Task: Look for space in São Vicente, Brazil from 1st July, 2023 to 9th July, 2023 for 2 adults in price range Rs.8000 to Rs.15000. Place can be entire place with 1  bedroom having 1 bed and 1 bathroom. Property type can be house. Amenities needed are: washing machine, . Booking option can be shelf check-in. Required host language is Spanish.
Action: Mouse moved to (485, 122)
Screenshot: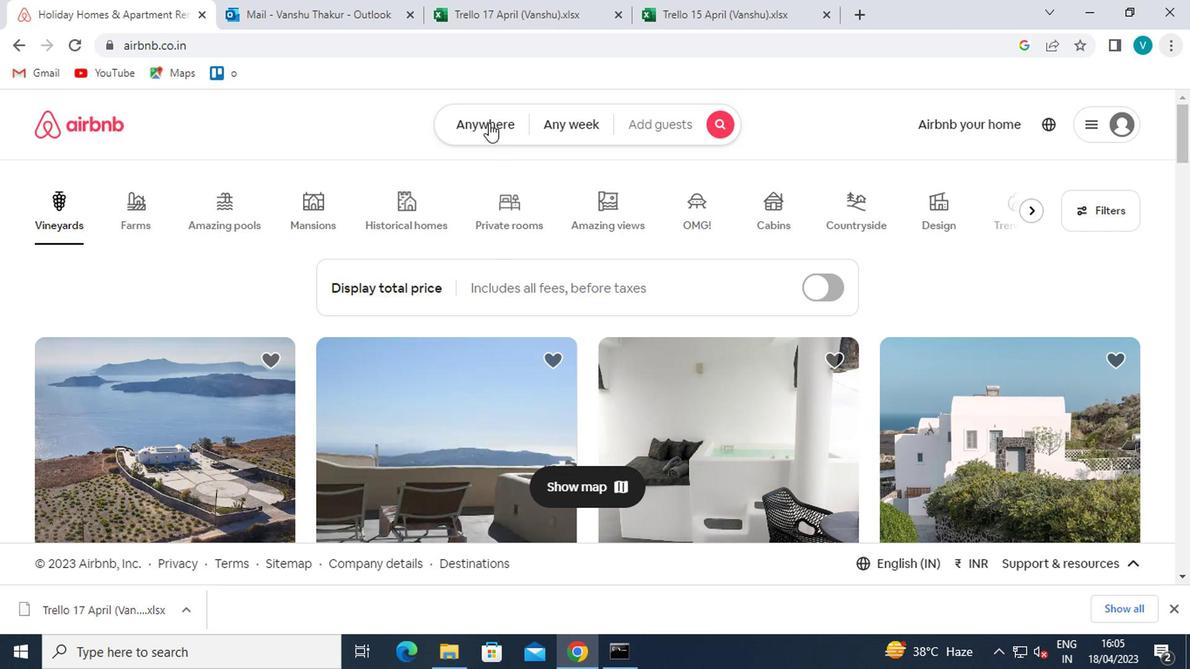 
Action: Mouse pressed left at (485, 122)
Screenshot: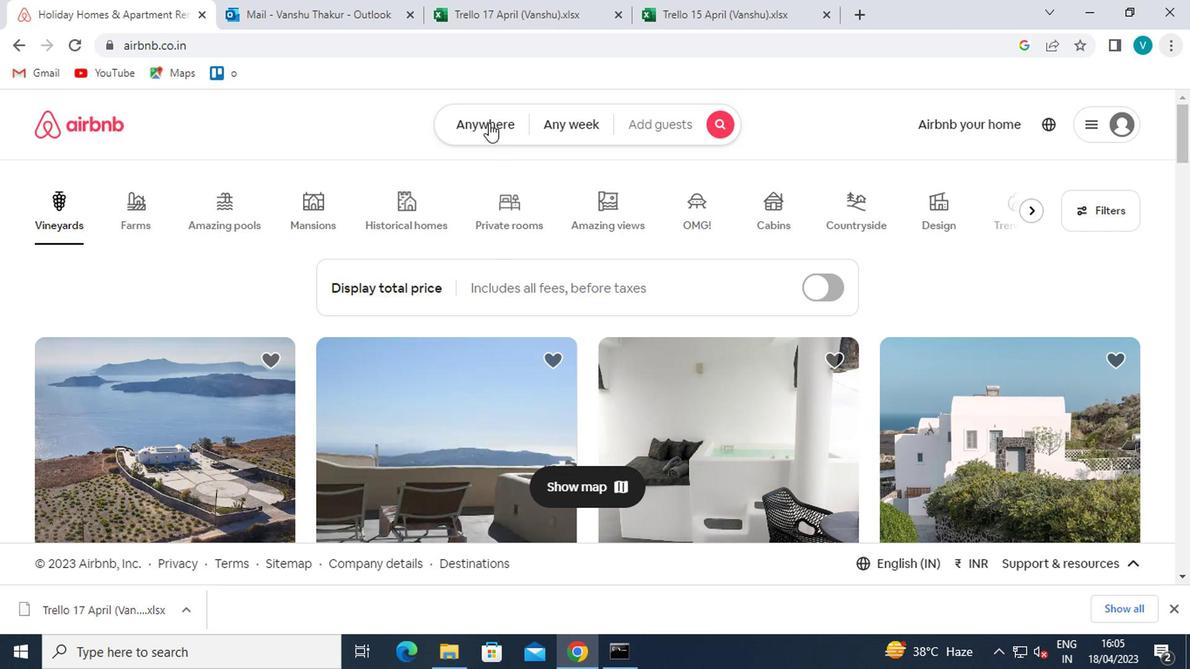 
Action: Mouse moved to (424, 190)
Screenshot: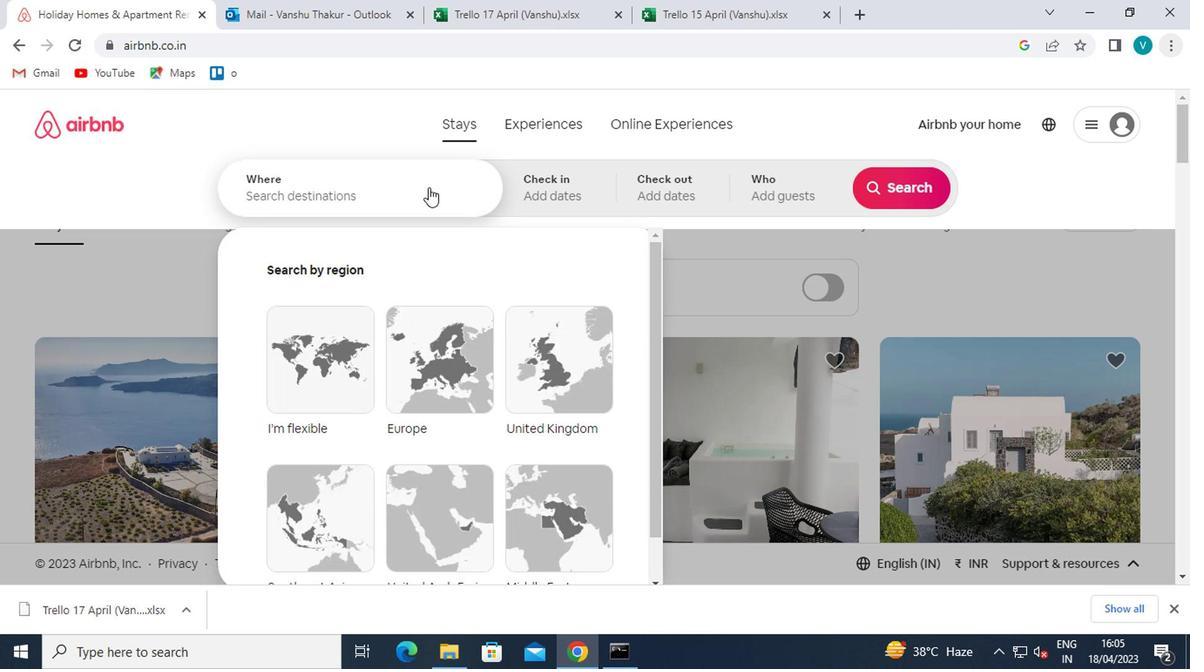 
Action: Mouse pressed left at (424, 190)
Screenshot: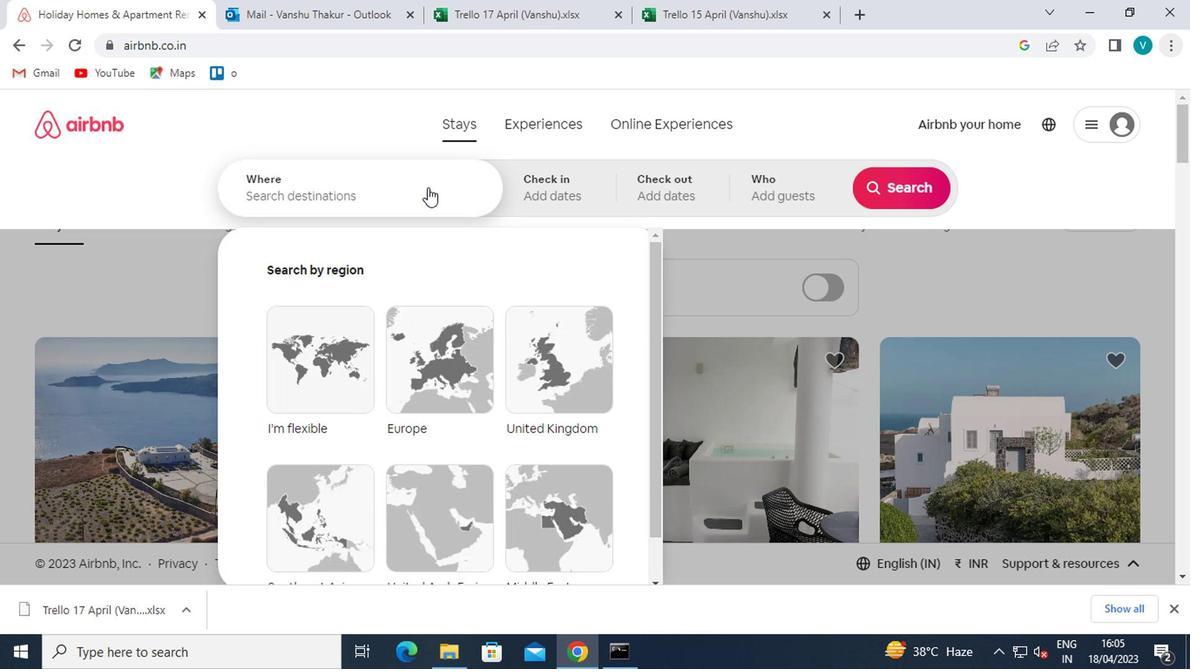 
Action: Key pressed <Key.shift>SAO<Key.space><Key.shift>VICENTE
Screenshot: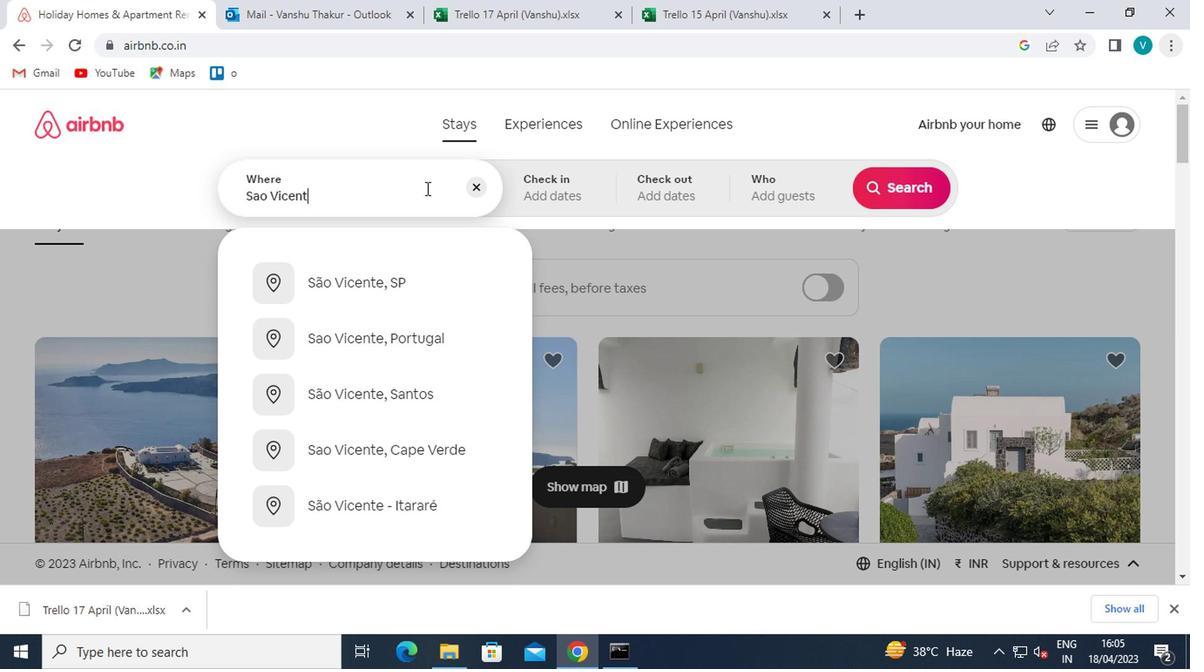 
Action: Mouse moved to (402, 328)
Screenshot: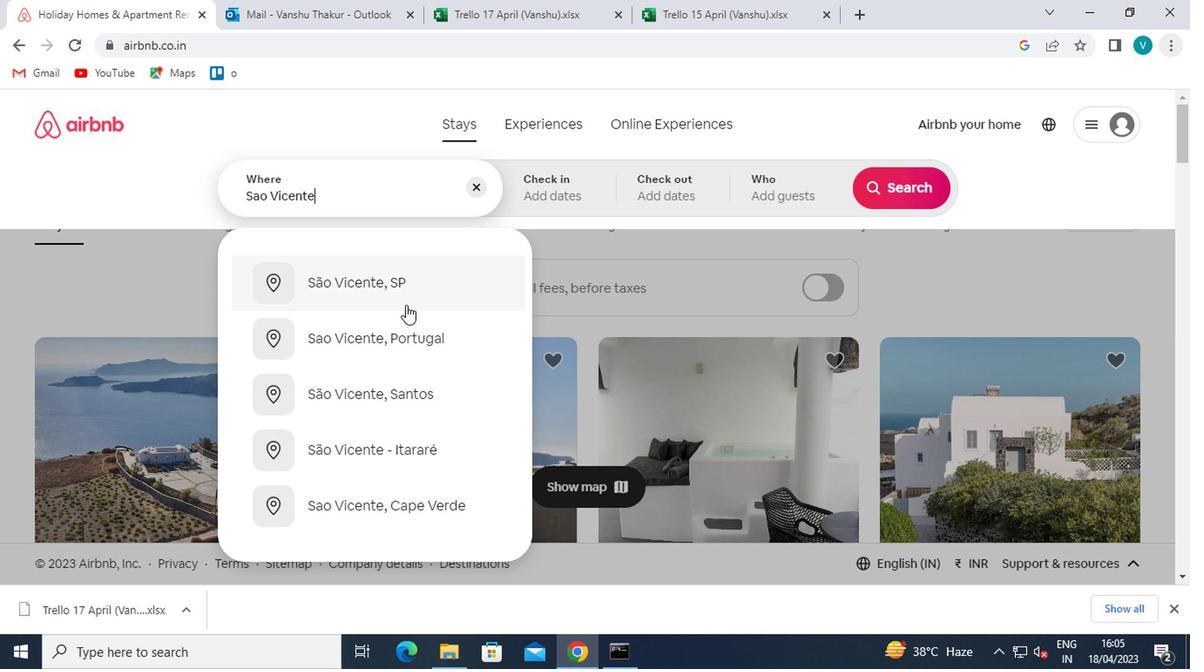 
Action: Mouse pressed left at (402, 328)
Screenshot: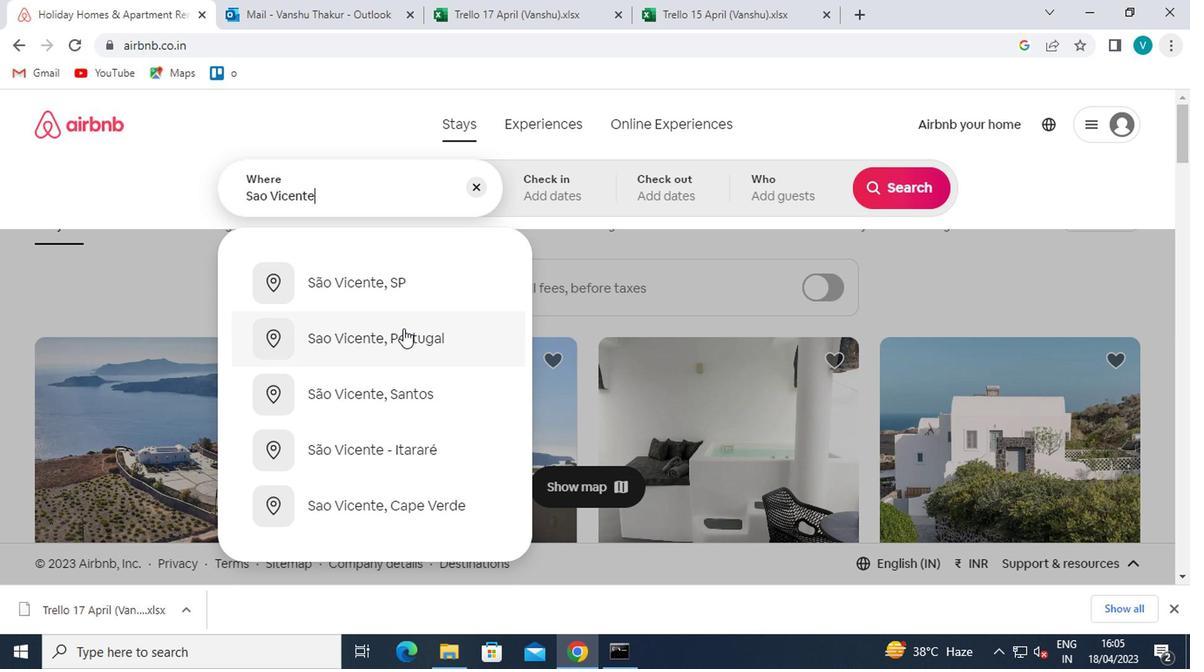 
Action: Mouse moved to (884, 332)
Screenshot: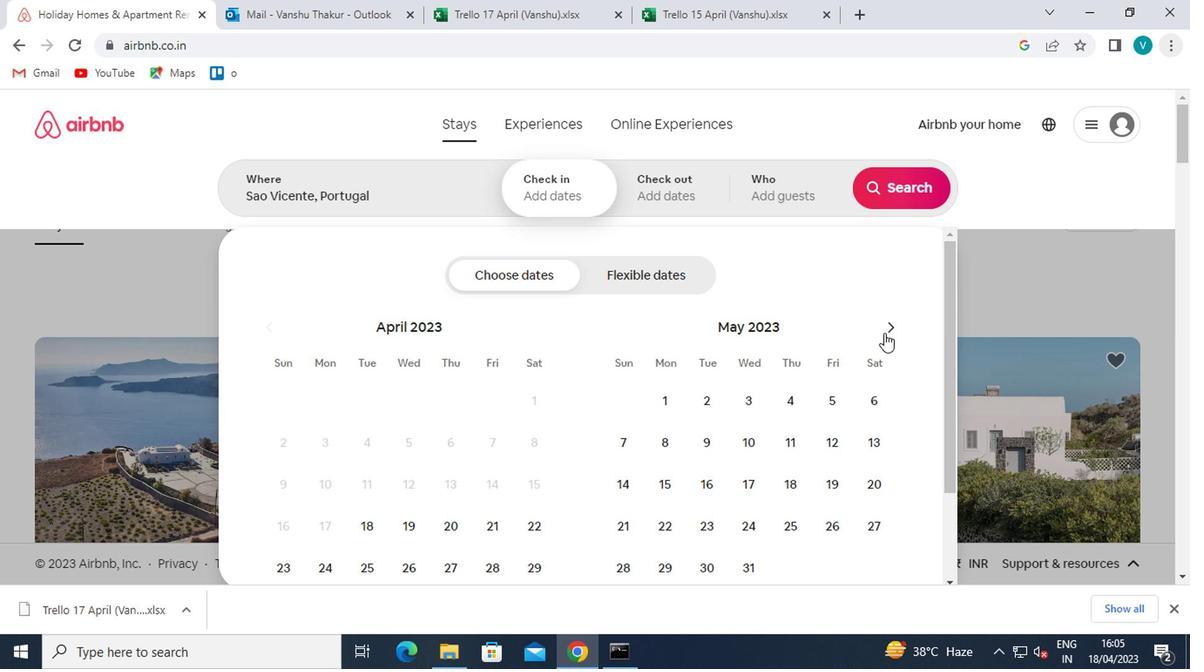 
Action: Mouse pressed left at (884, 332)
Screenshot: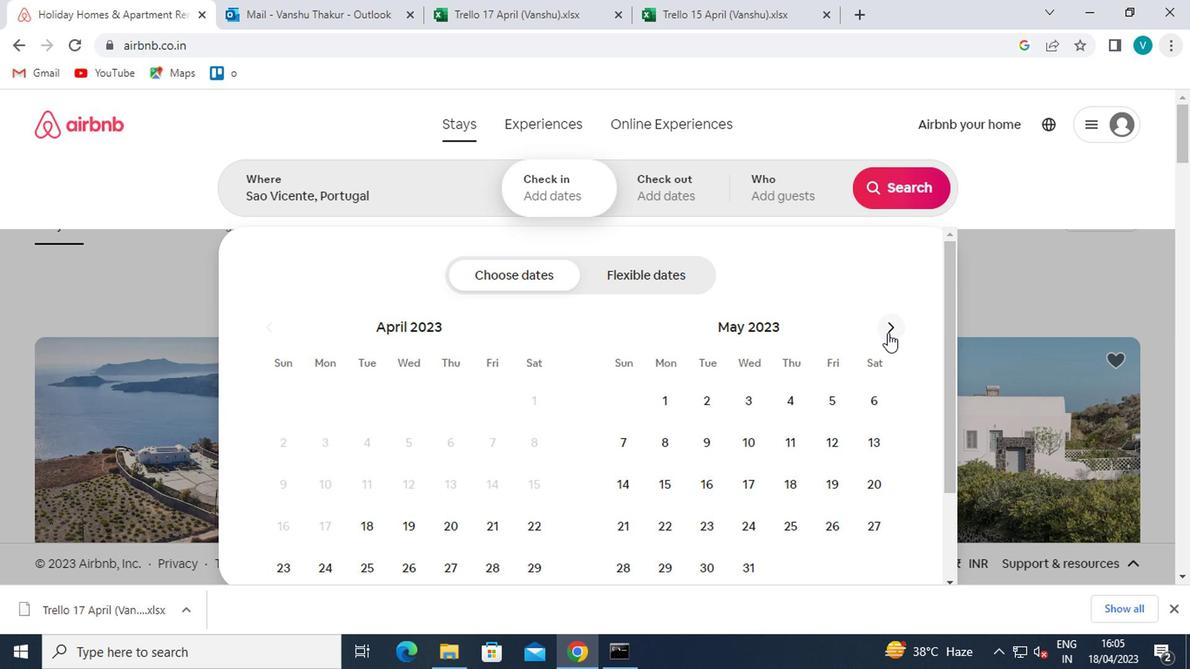 
Action: Mouse pressed left at (884, 332)
Screenshot: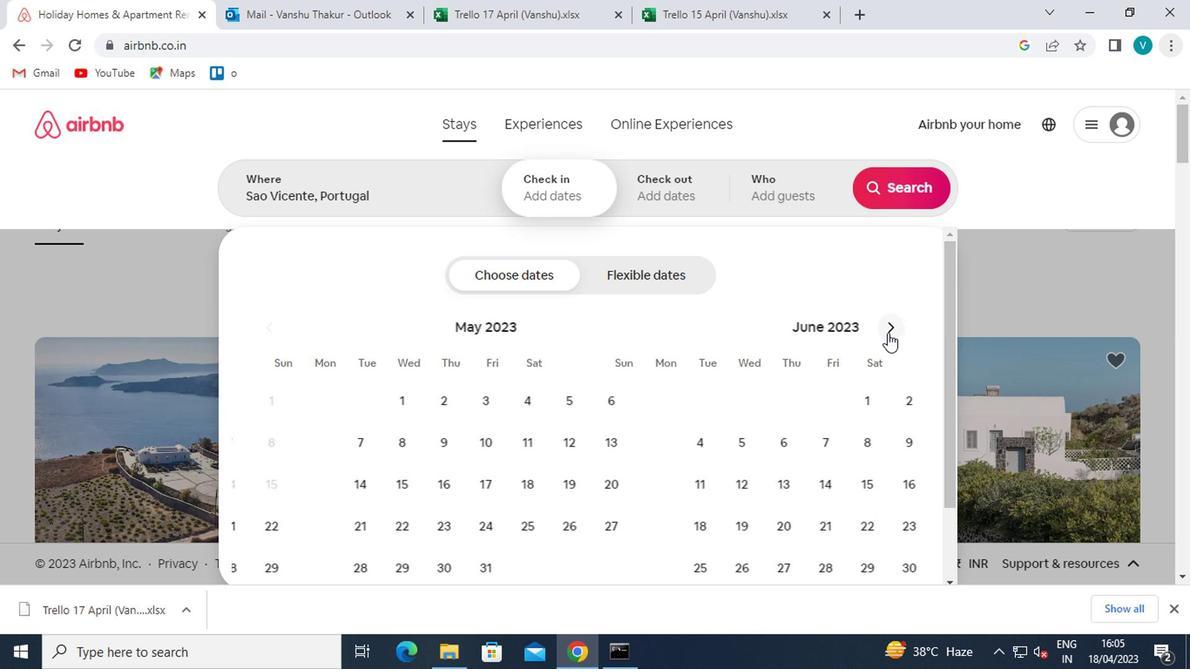 
Action: Mouse moved to (865, 399)
Screenshot: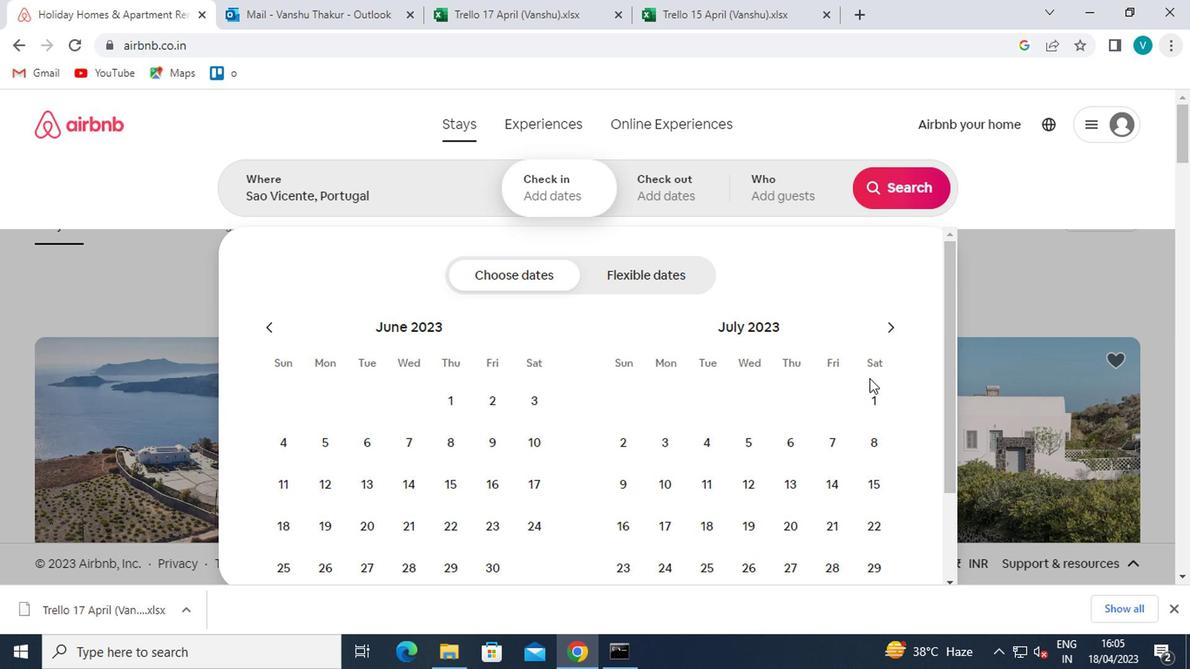 
Action: Mouse pressed left at (865, 399)
Screenshot: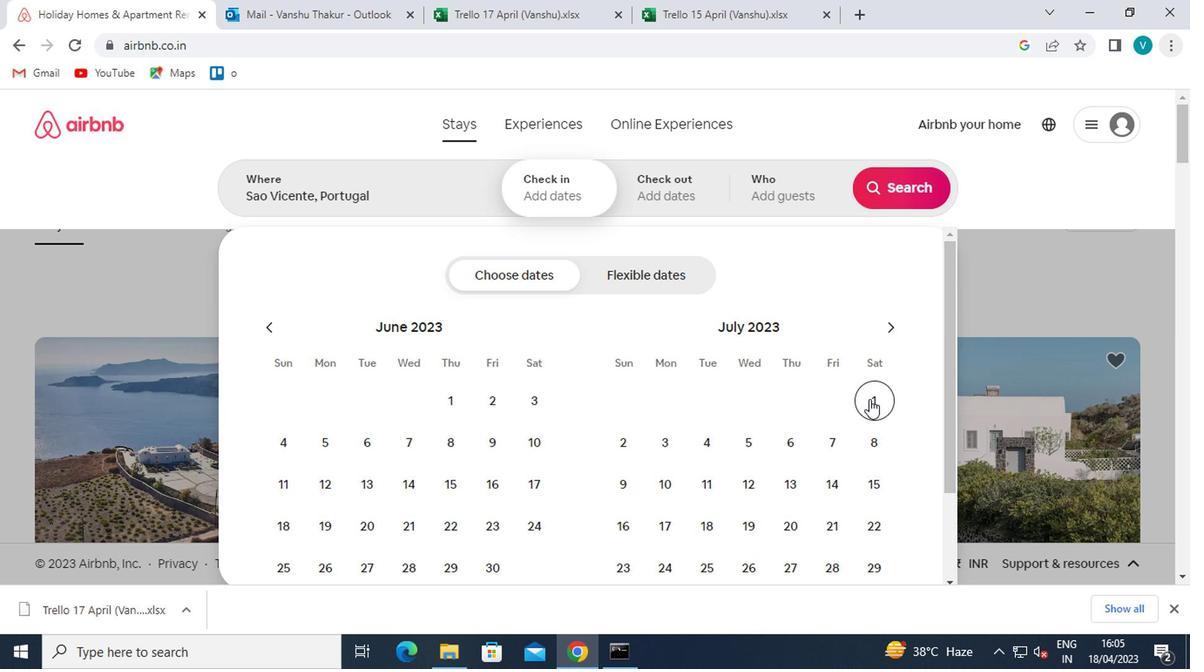 
Action: Mouse moved to (624, 479)
Screenshot: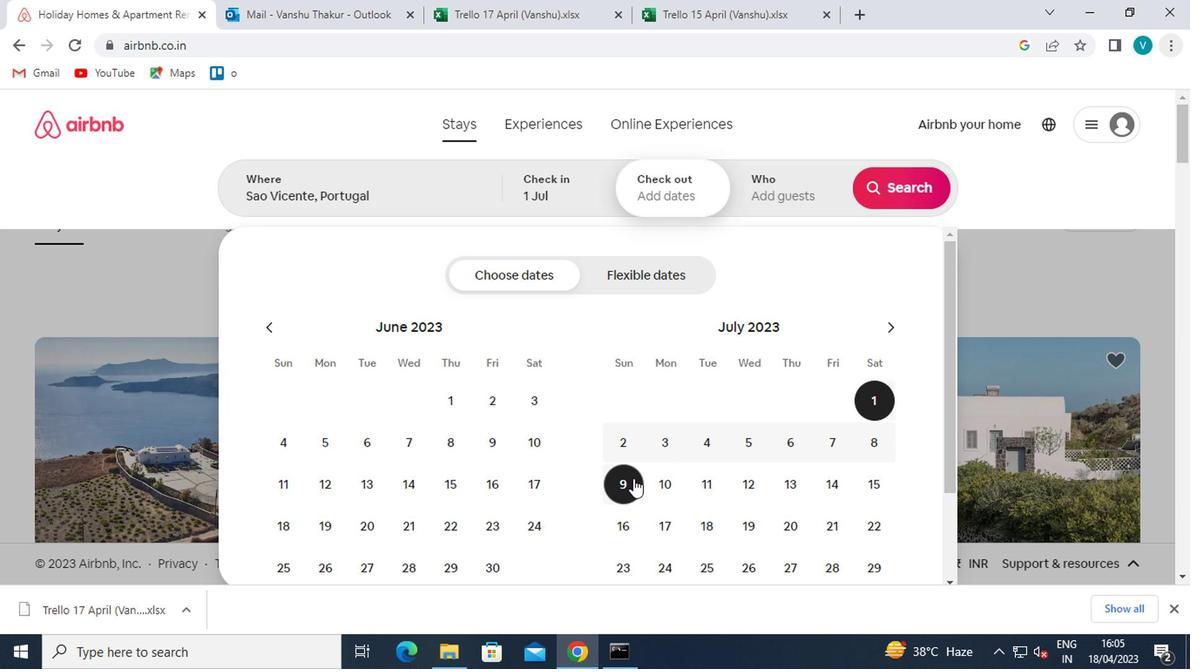 
Action: Mouse pressed left at (624, 479)
Screenshot: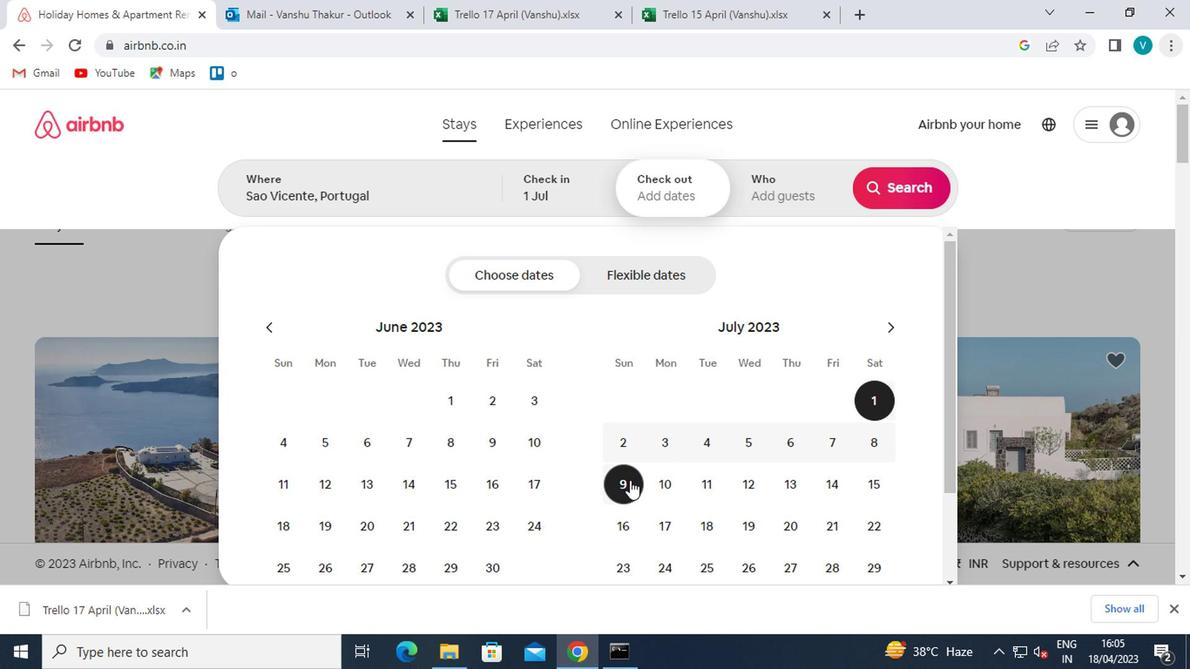 
Action: Mouse moved to (789, 184)
Screenshot: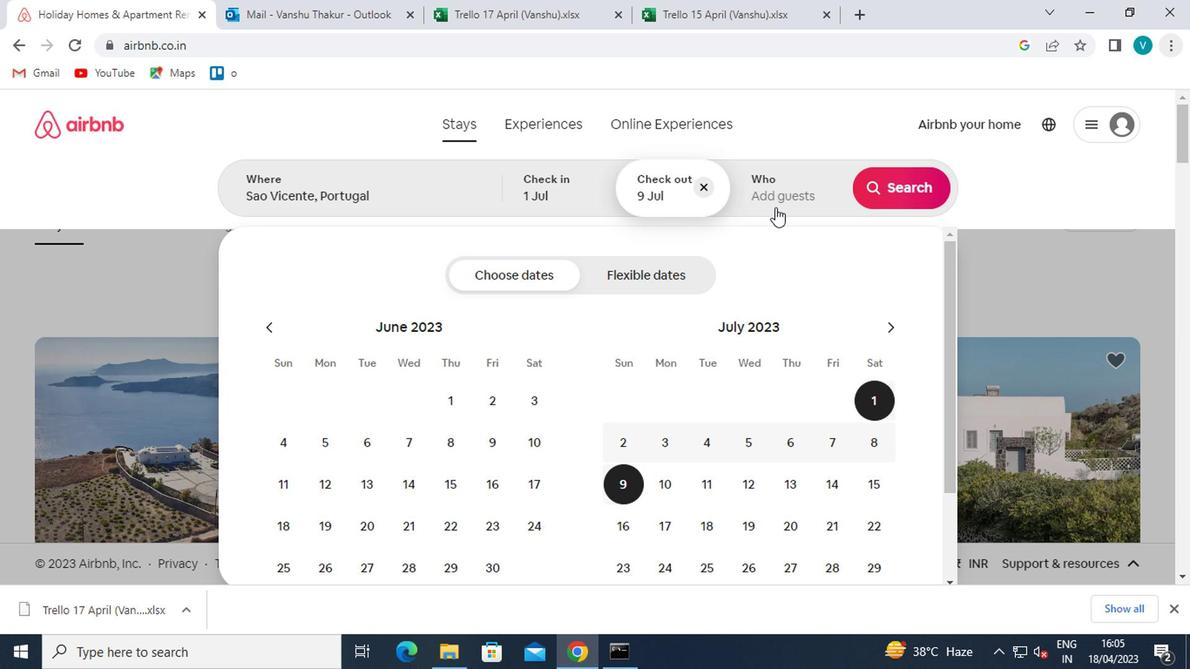 
Action: Mouse pressed left at (789, 184)
Screenshot: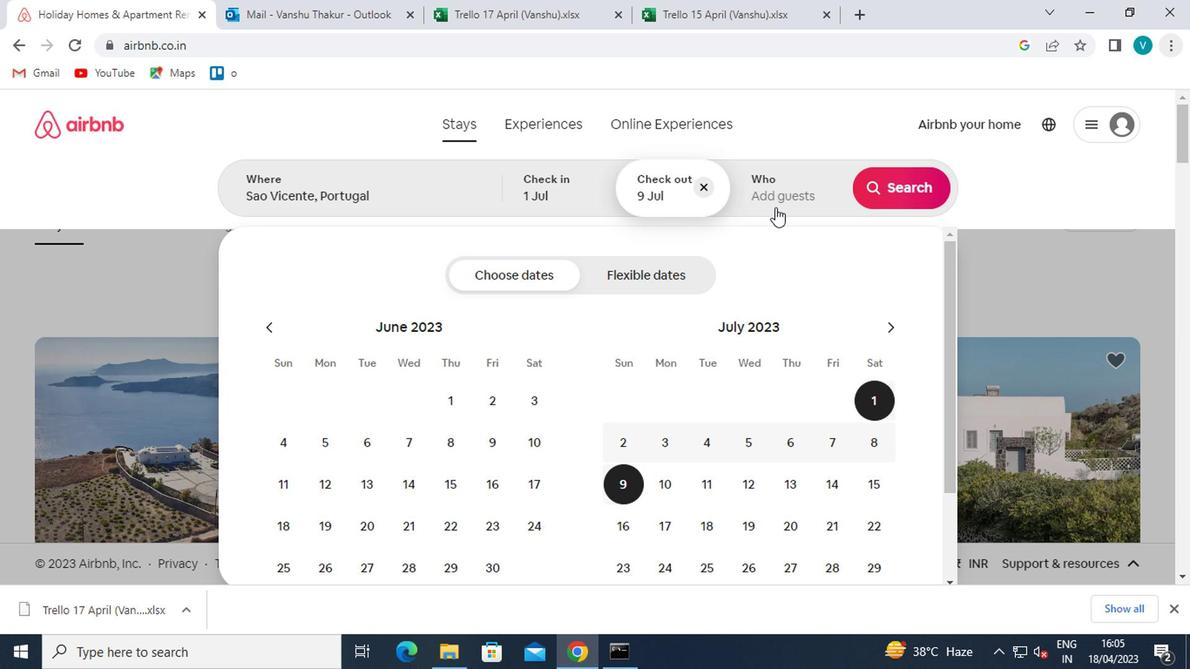 
Action: Mouse moved to (890, 275)
Screenshot: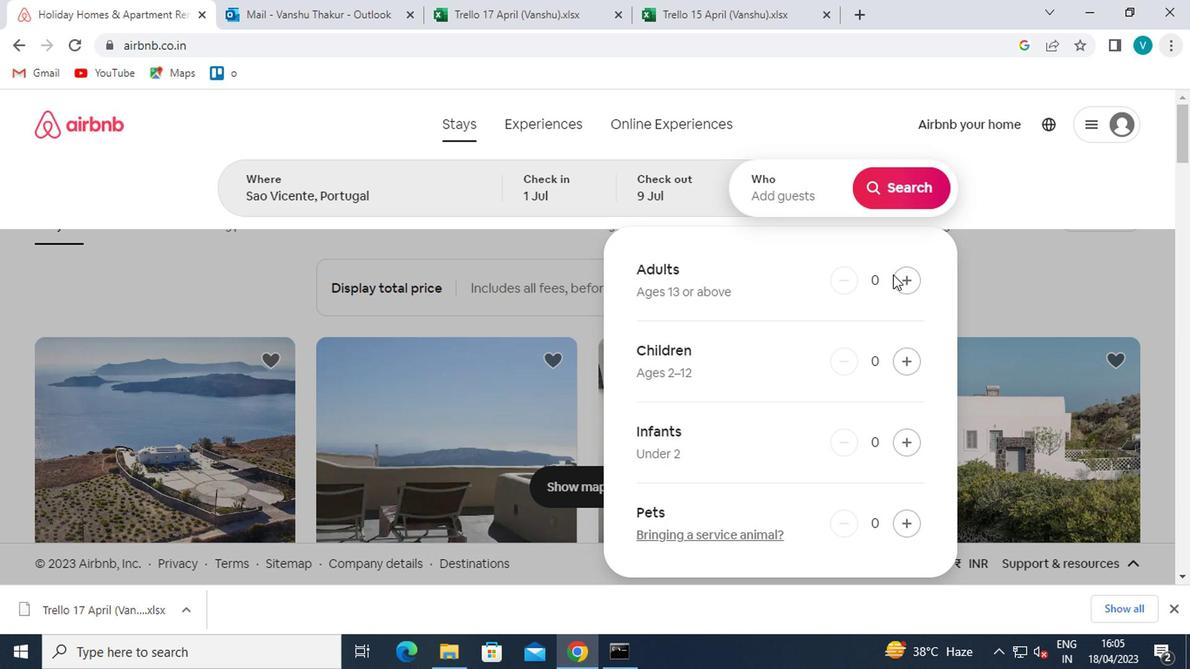 
Action: Mouse pressed left at (890, 275)
Screenshot: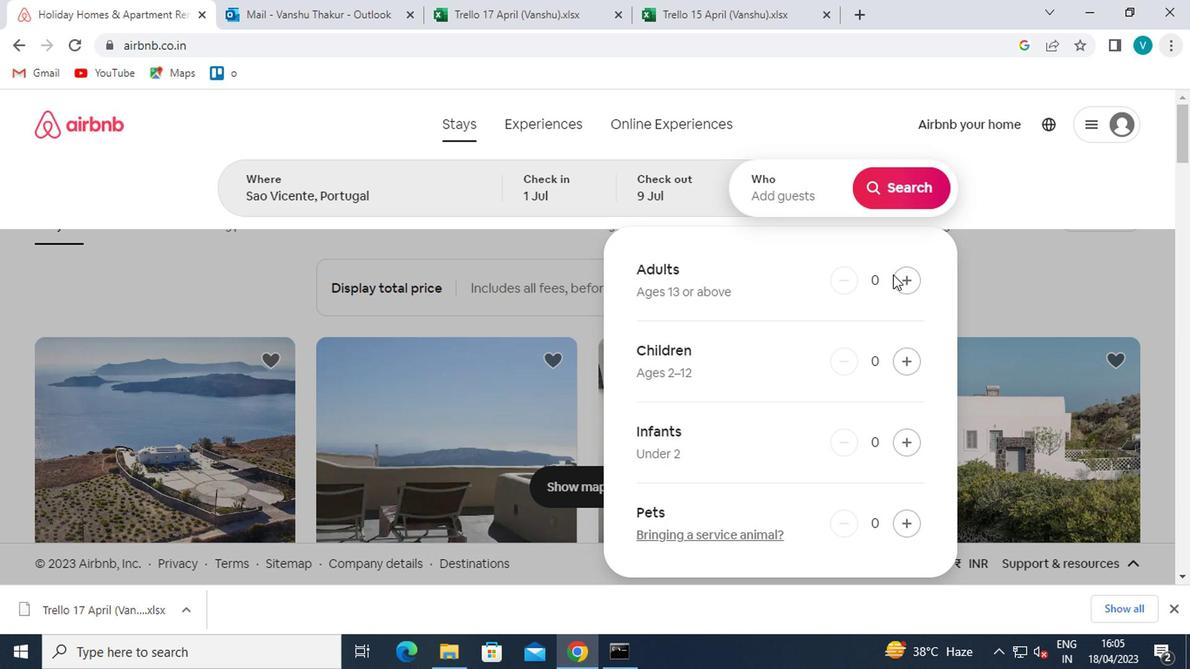 
Action: Mouse moved to (891, 276)
Screenshot: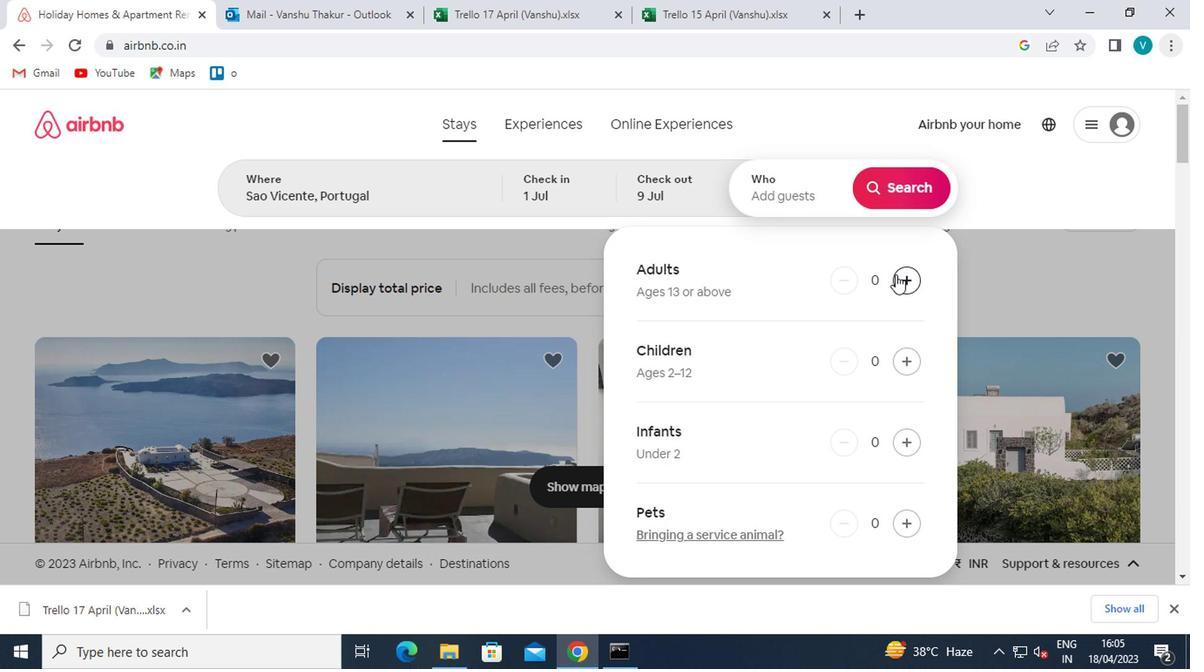 
Action: Mouse pressed left at (891, 276)
Screenshot: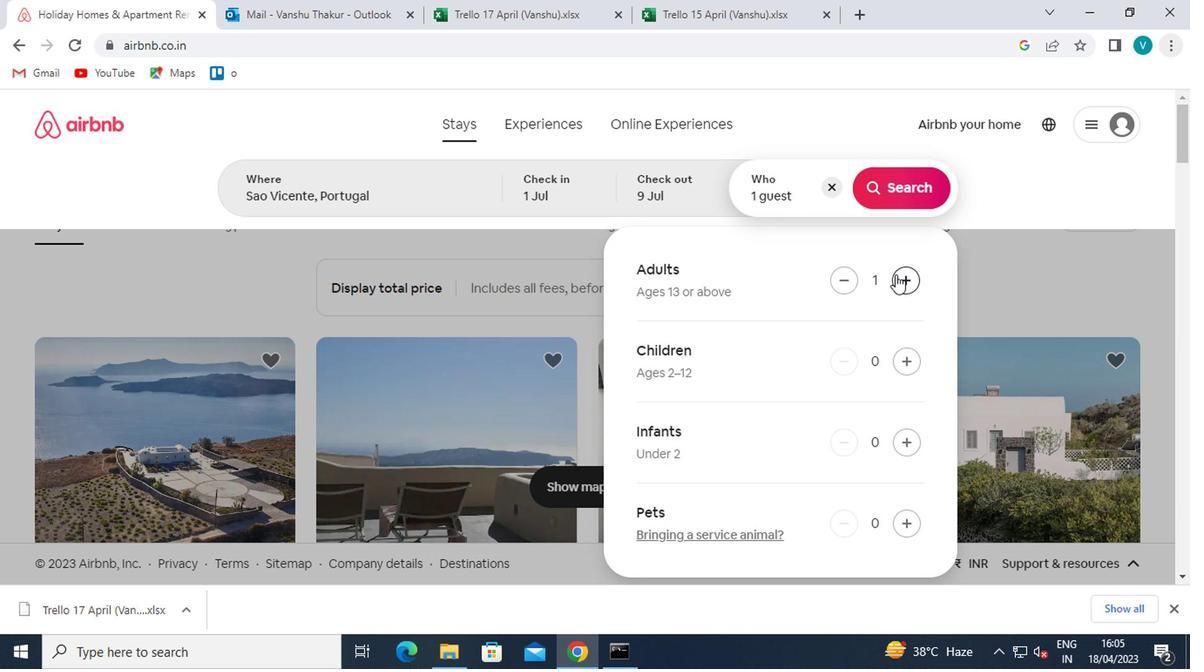 
Action: Mouse moved to (890, 204)
Screenshot: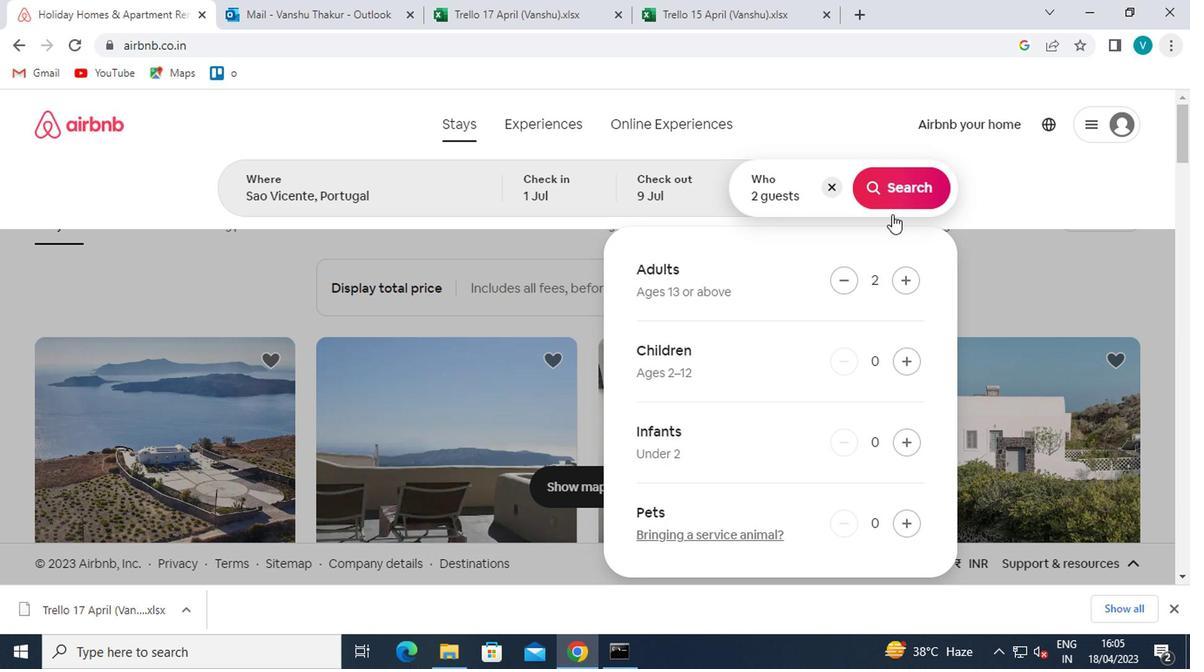 
Action: Mouse pressed left at (890, 204)
Screenshot: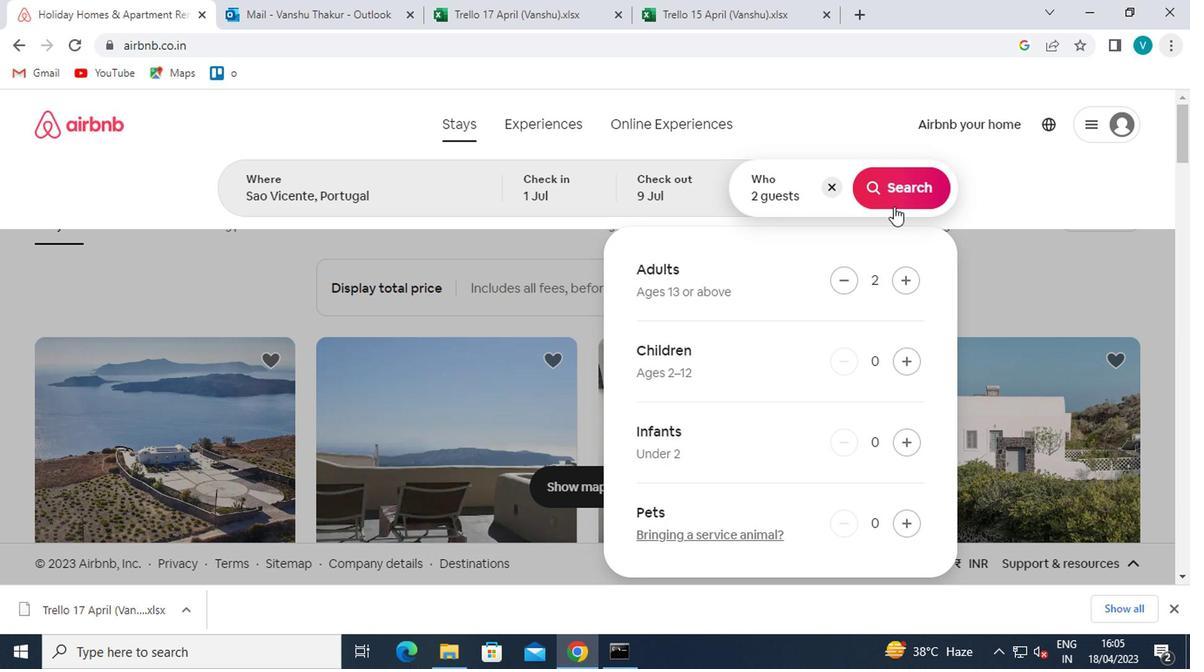 
Action: Mouse moved to (1172, 190)
Screenshot: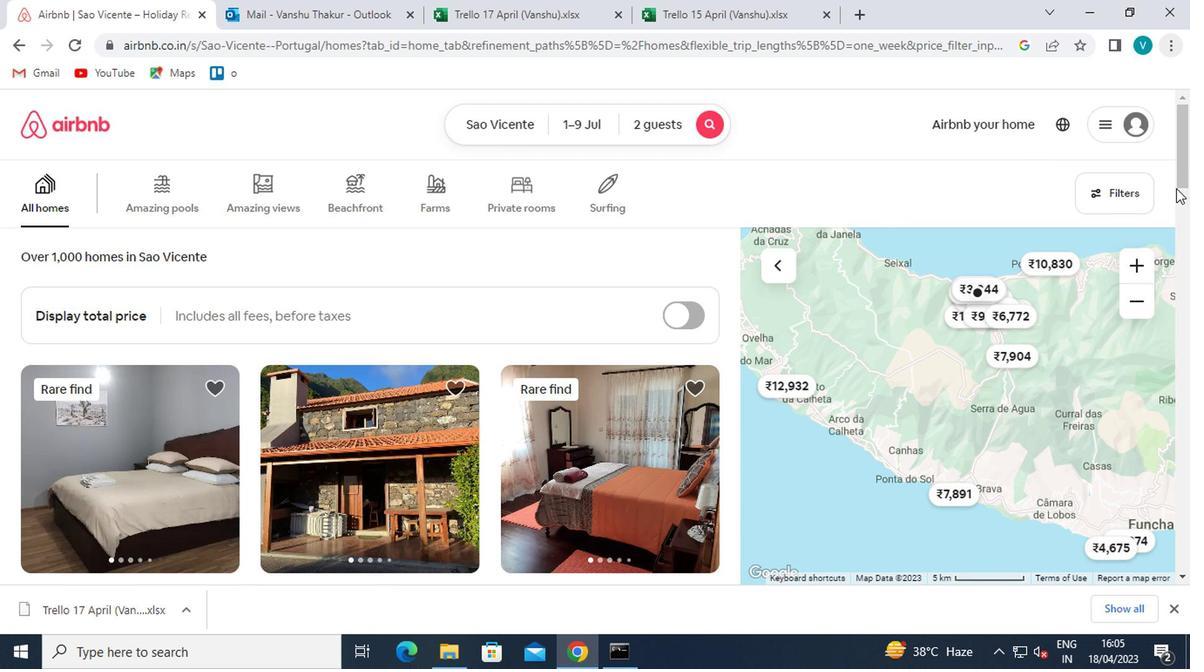 
Action: Mouse pressed left at (1172, 190)
Screenshot: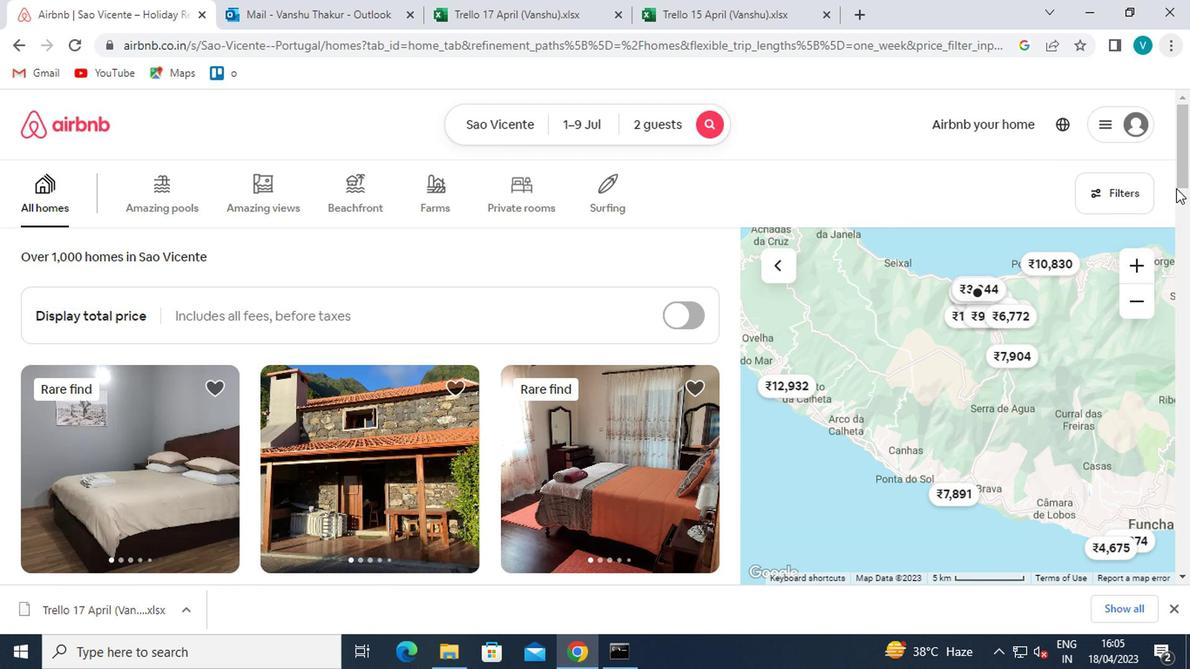 
Action: Mouse moved to (1117, 192)
Screenshot: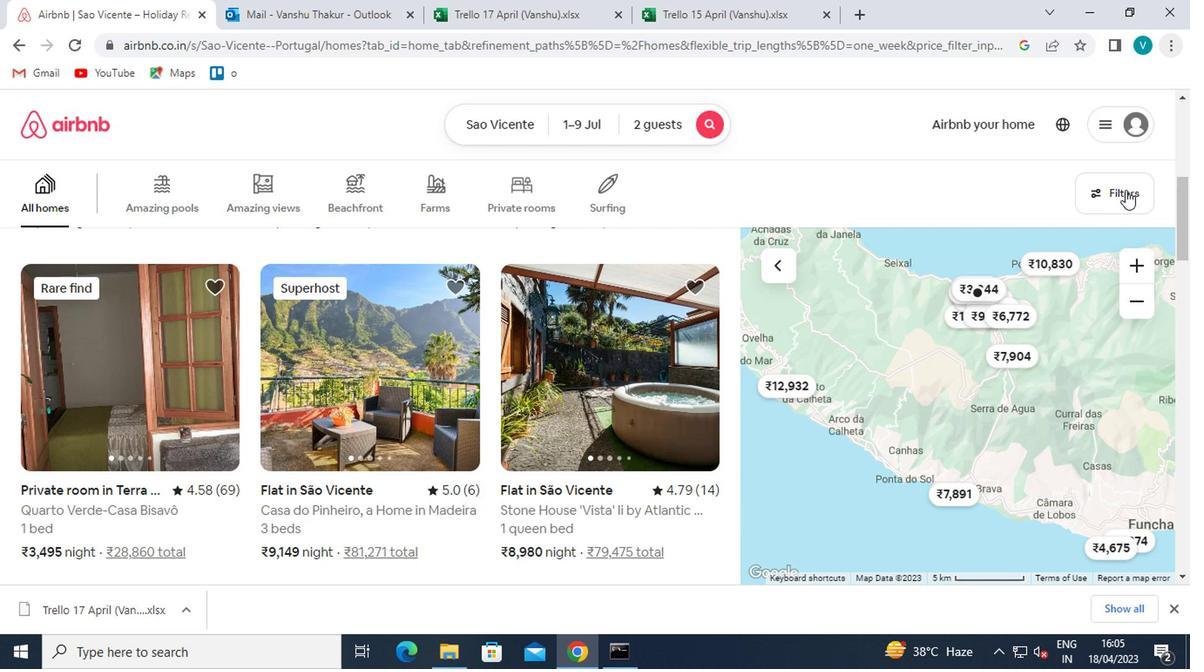 
Action: Mouse pressed left at (1117, 192)
Screenshot: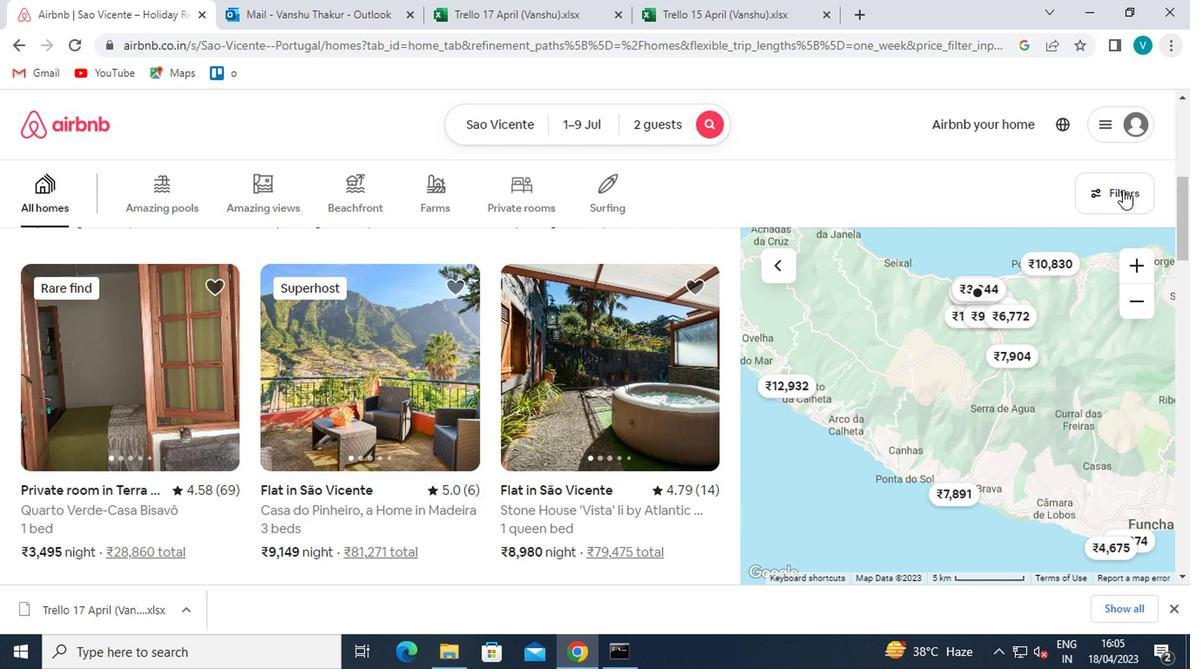 
Action: Mouse moved to (507, 419)
Screenshot: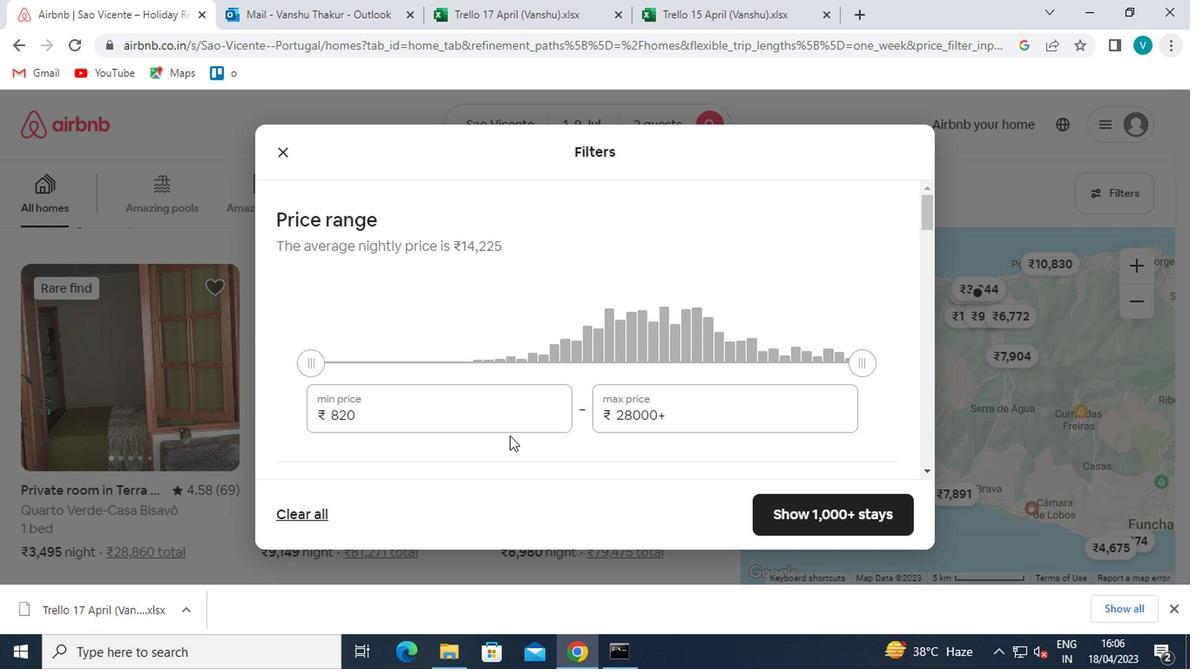 
Action: Mouse pressed left at (507, 419)
Screenshot: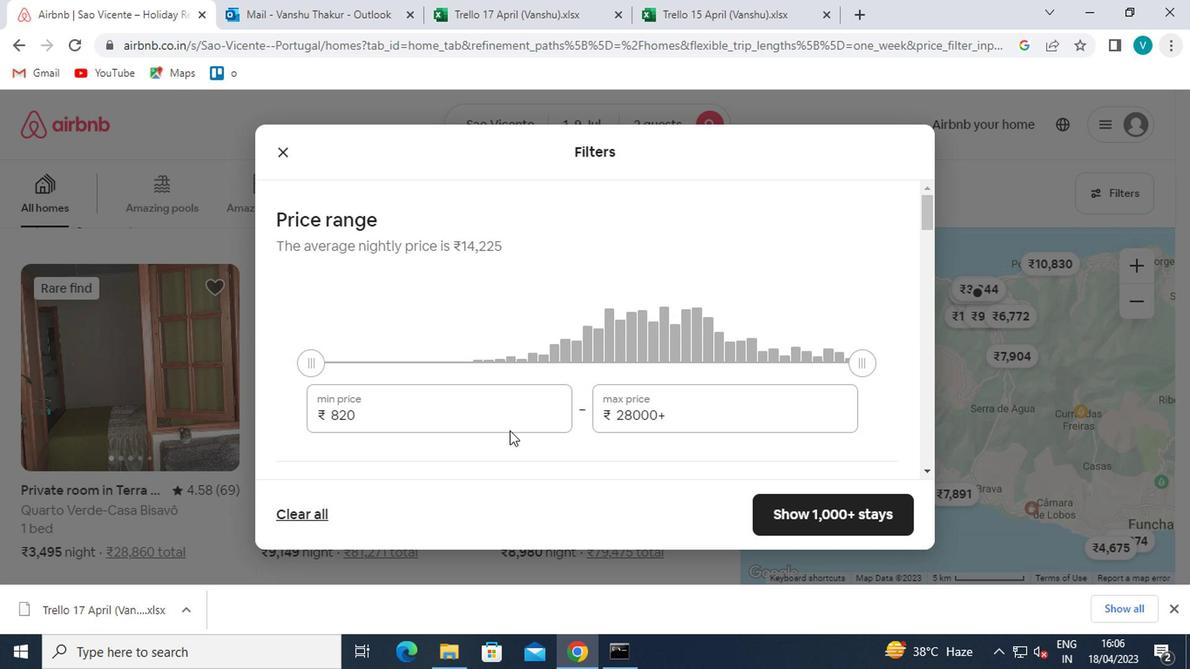 
Action: Mouse moved to (495, 404)
Screenshot: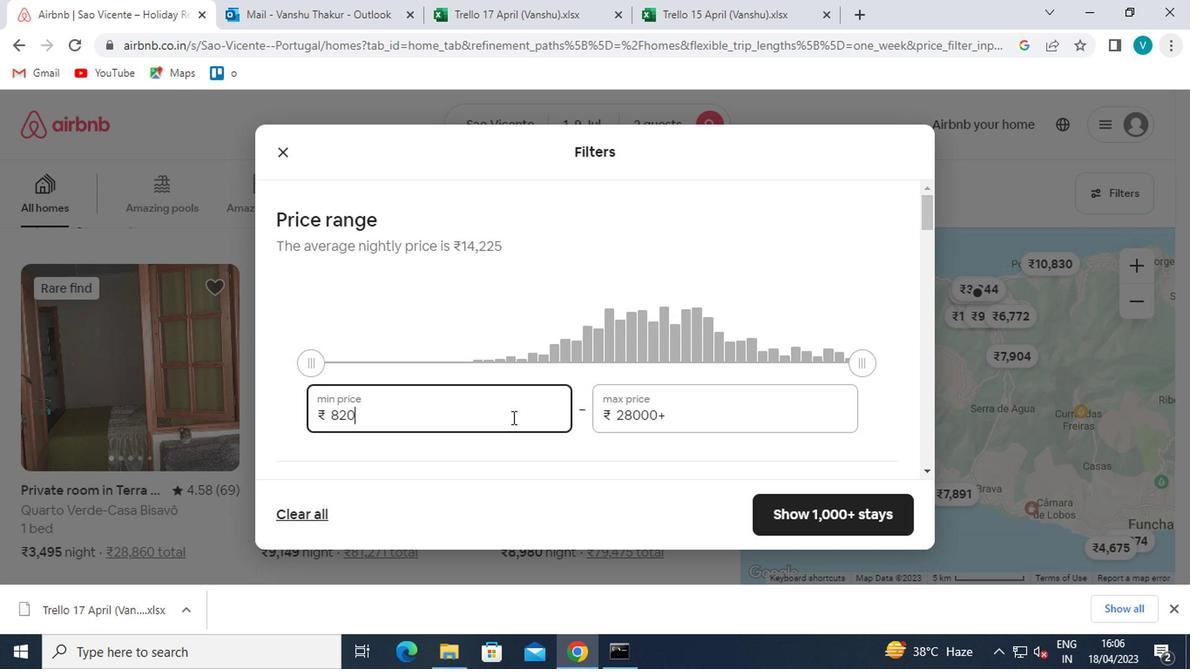 
Action: Key pressed <Key.backspace><Key.backspace><Key.backspace>8000
Screenshot: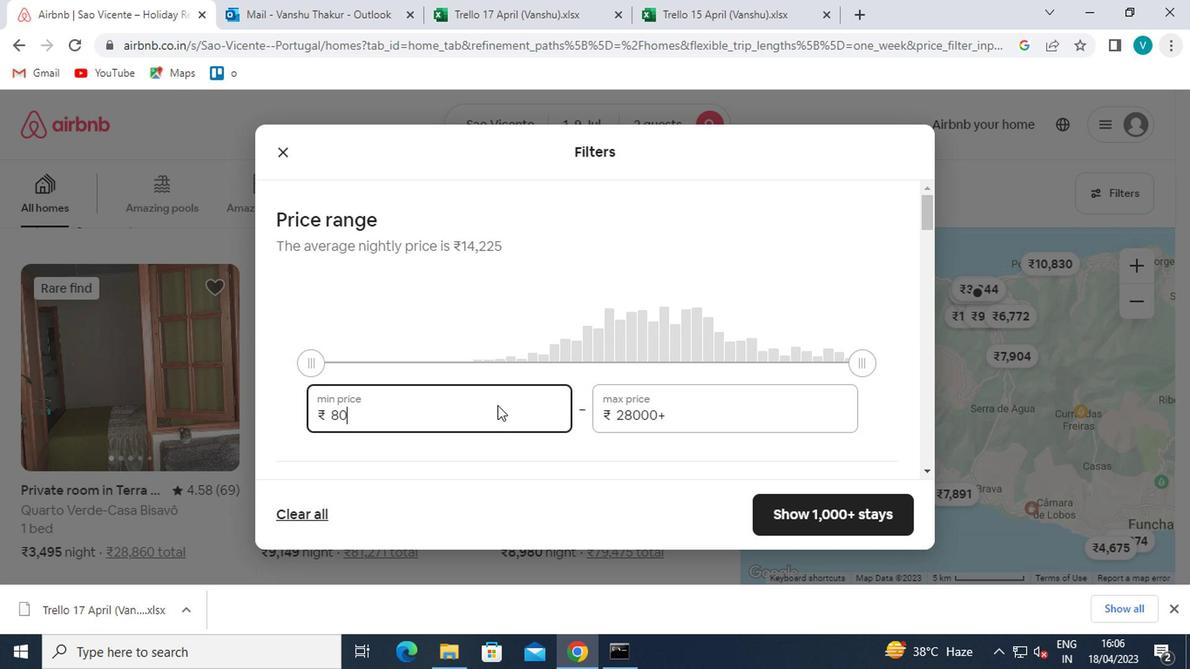 
Action: Mouse moved to (696, 421)
Screenshot: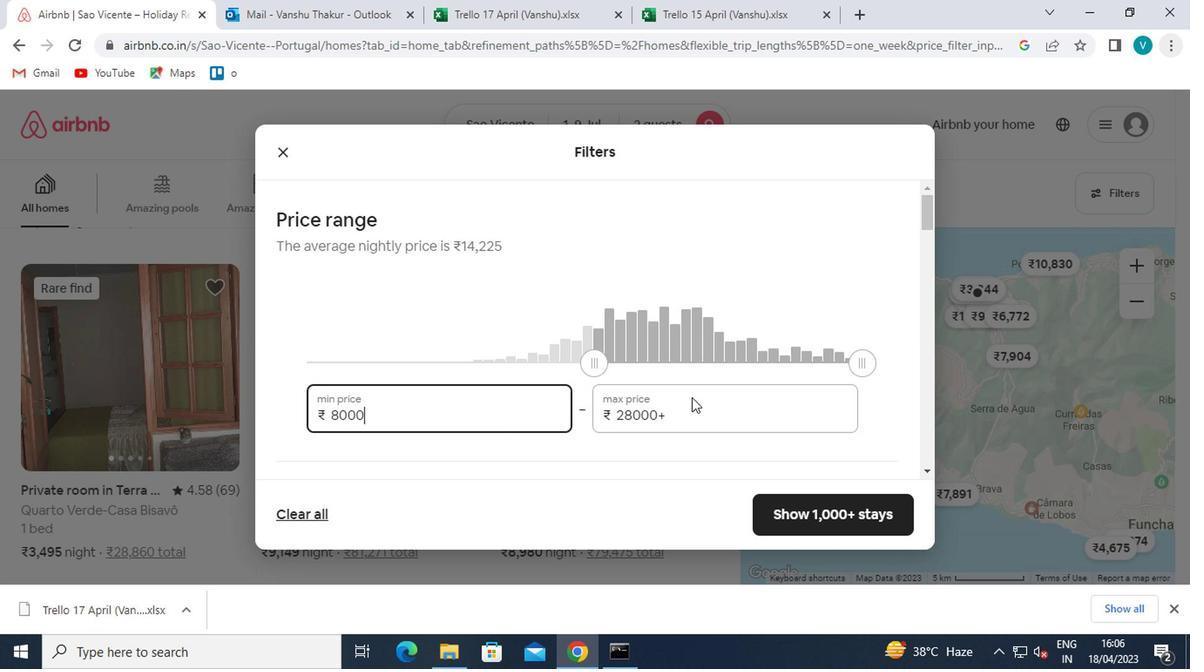
Action: Mouse pressed left at (696, 421)
Screenshot: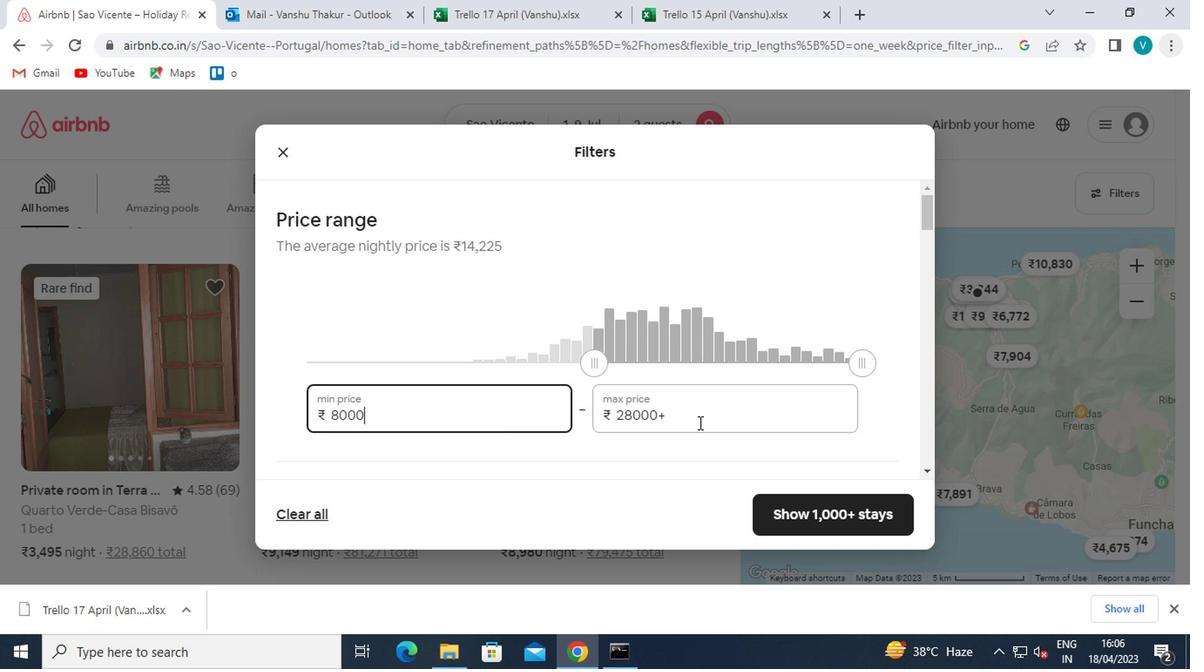 
Action: Key pressed <Key.backspace><Key.backspace><Key.backspace><Key.backspace><Key.backspace><Key.backspace>15000
Screenshot: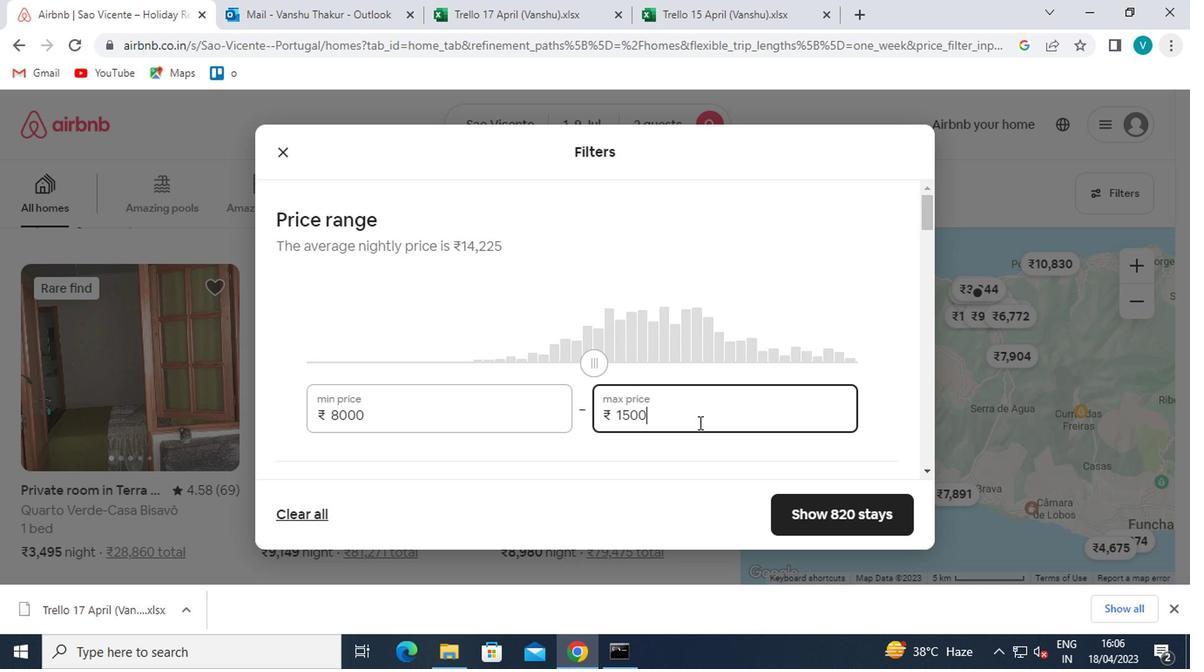 
Action: Mouse moved to (704, 409)
Screenshot: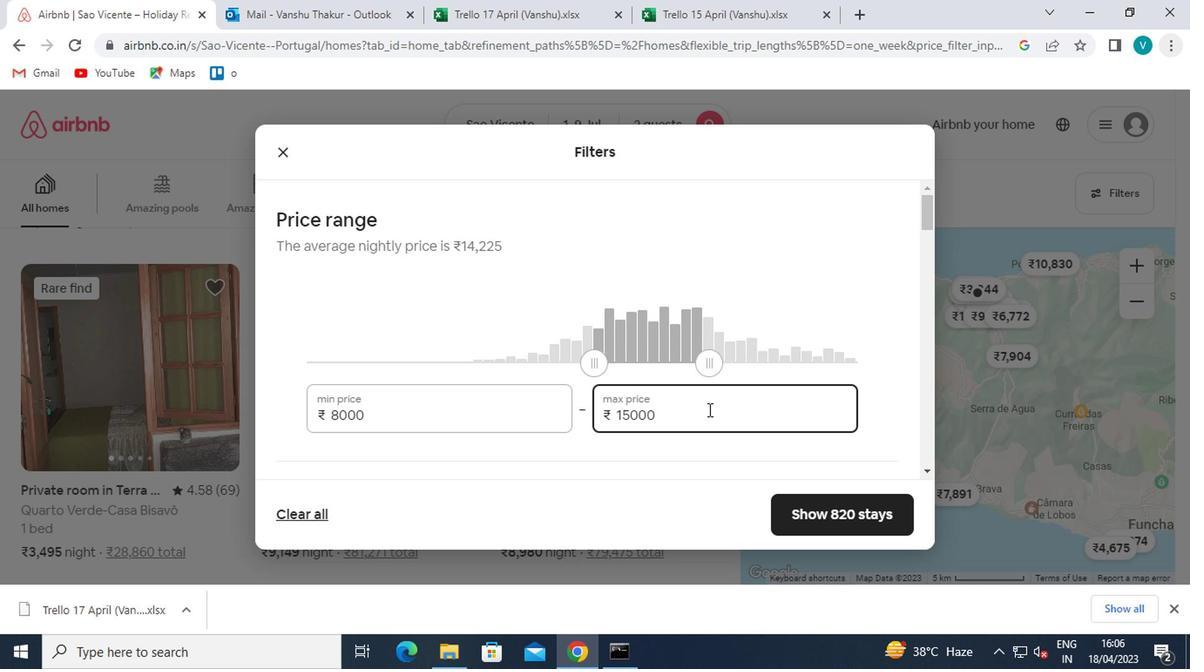 
Action: Mouse scrolled (704, 408) with delta (0, -1)
Screenshot: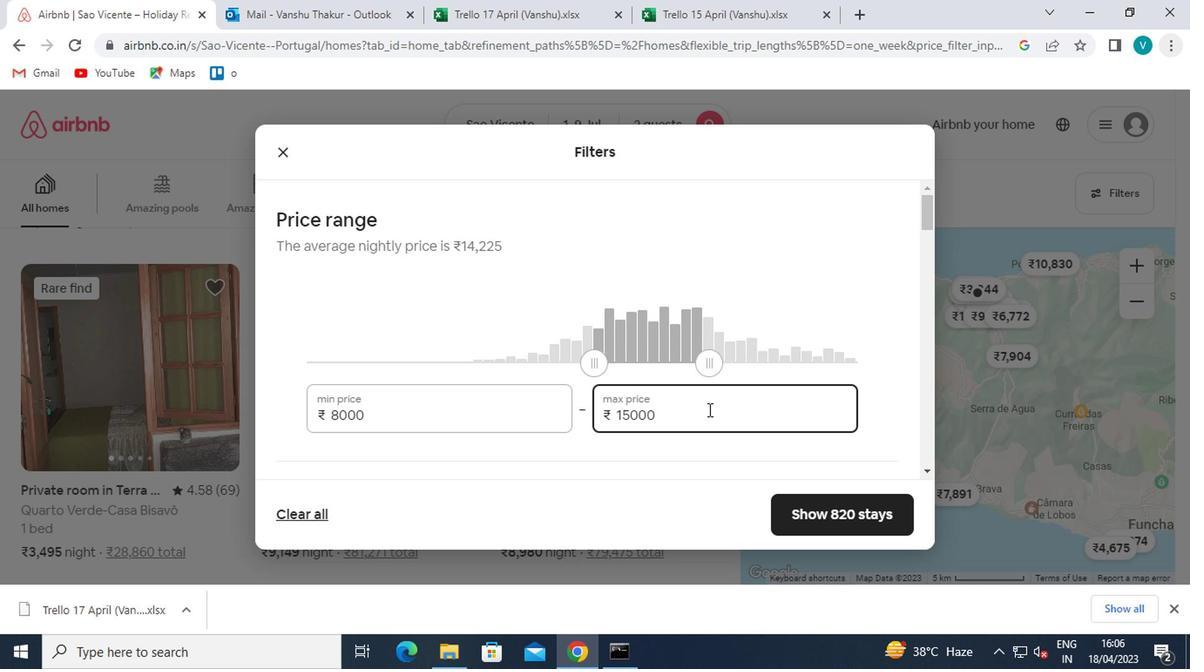 
Action: Mouse moved to (704, 410)
Screenshot: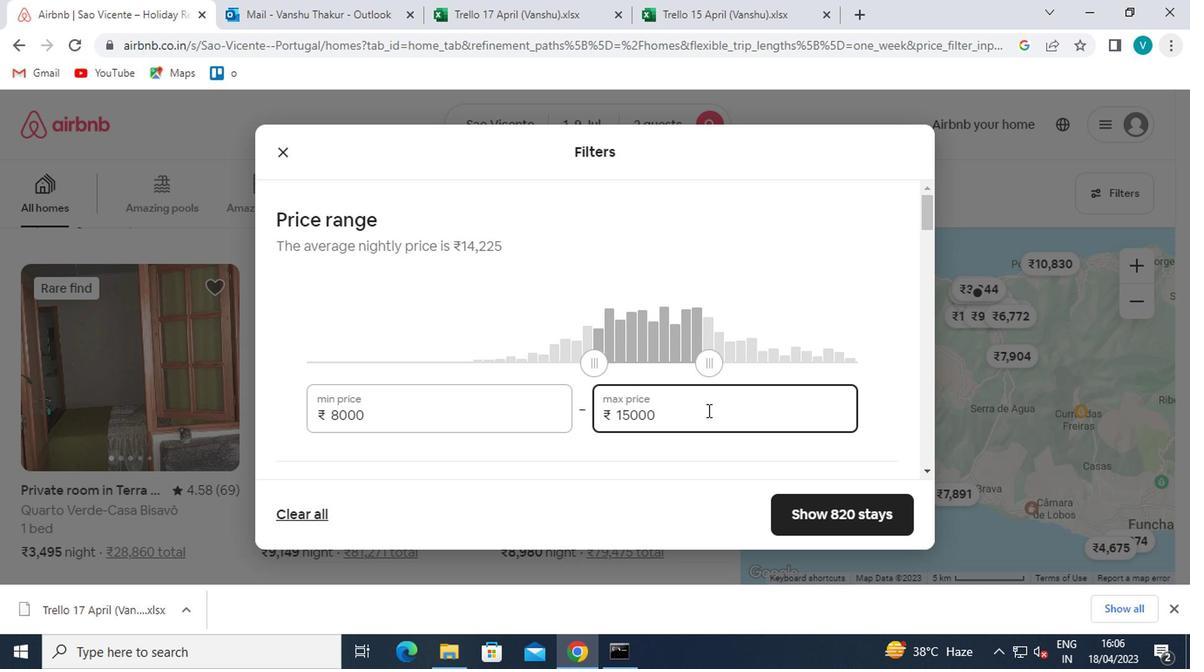 
Action: Mouse scrolled (704, 410) with delta (0, 0)
Screenshot: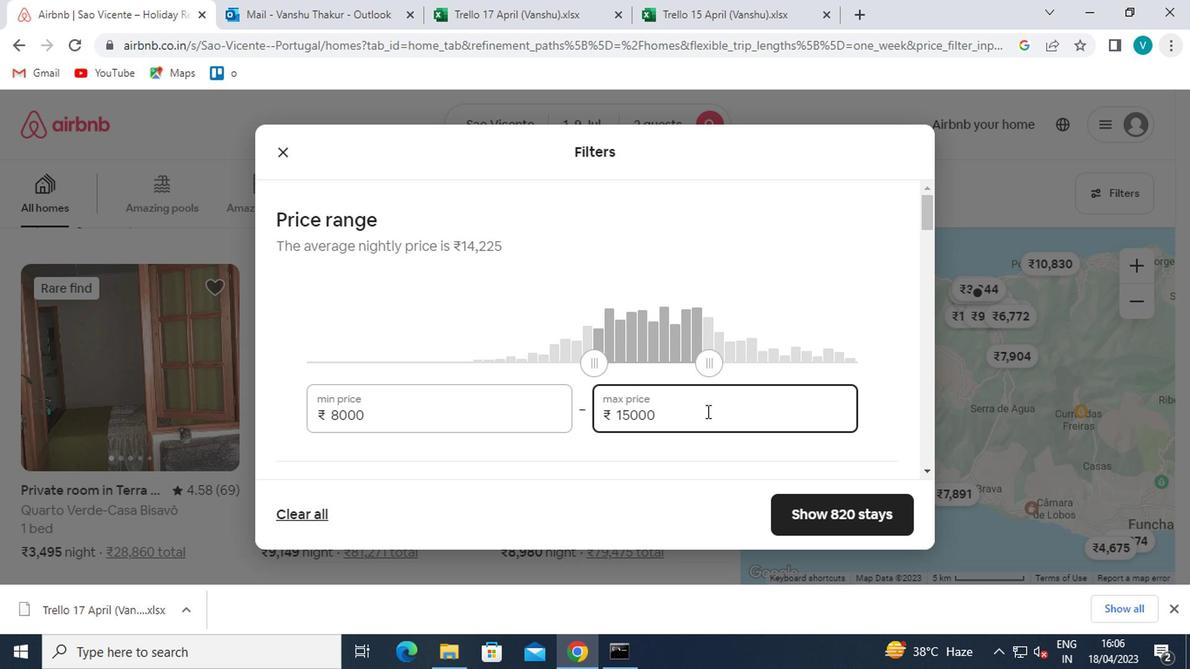 
Action: Mouse moved to (704, 412)
Screenshot: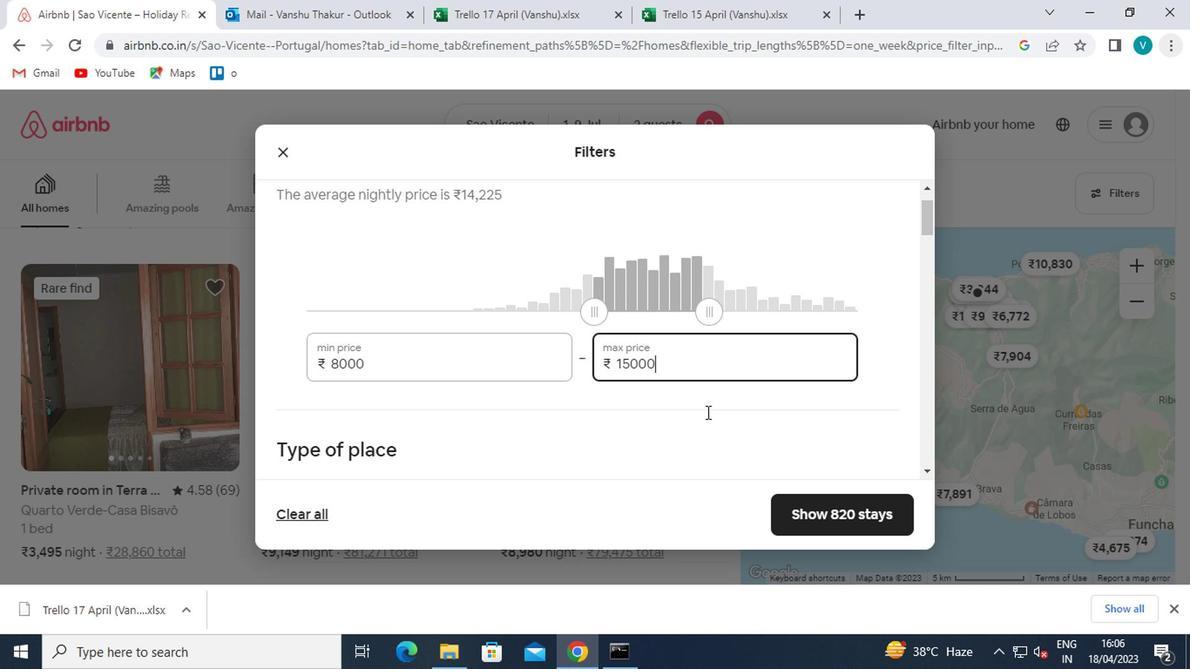 
Action: Mouse scrolled (704, 412) with delta (0, 0)
Screenshot: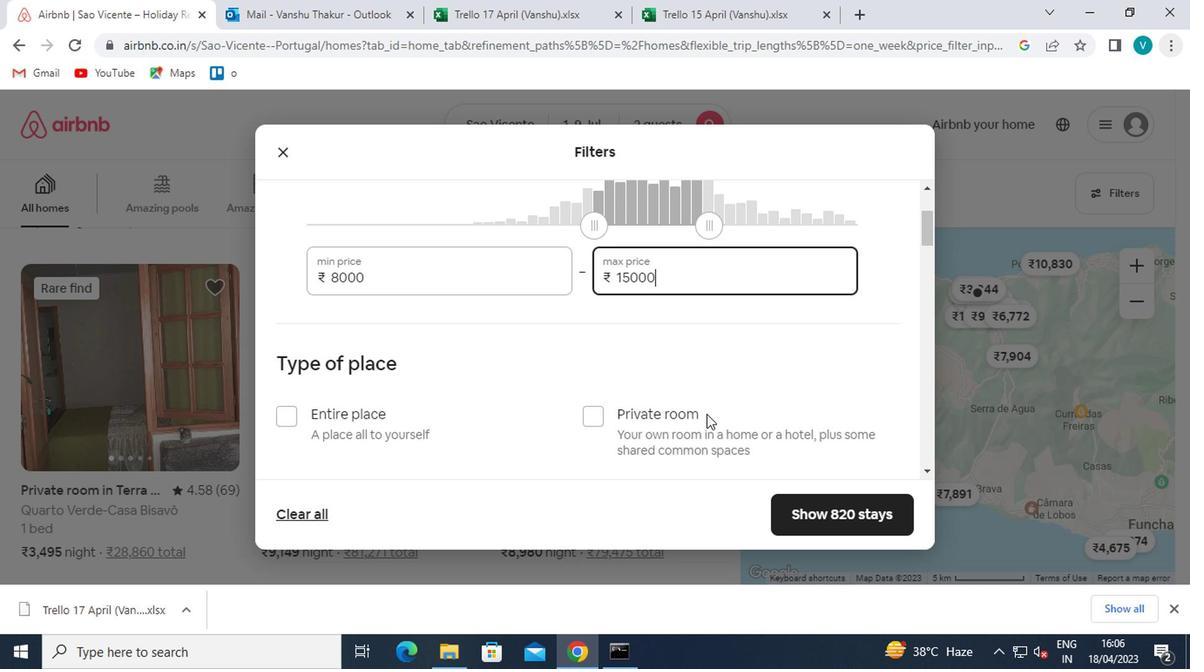 
Action: Mouse moved to (289, 288)
Screenshot: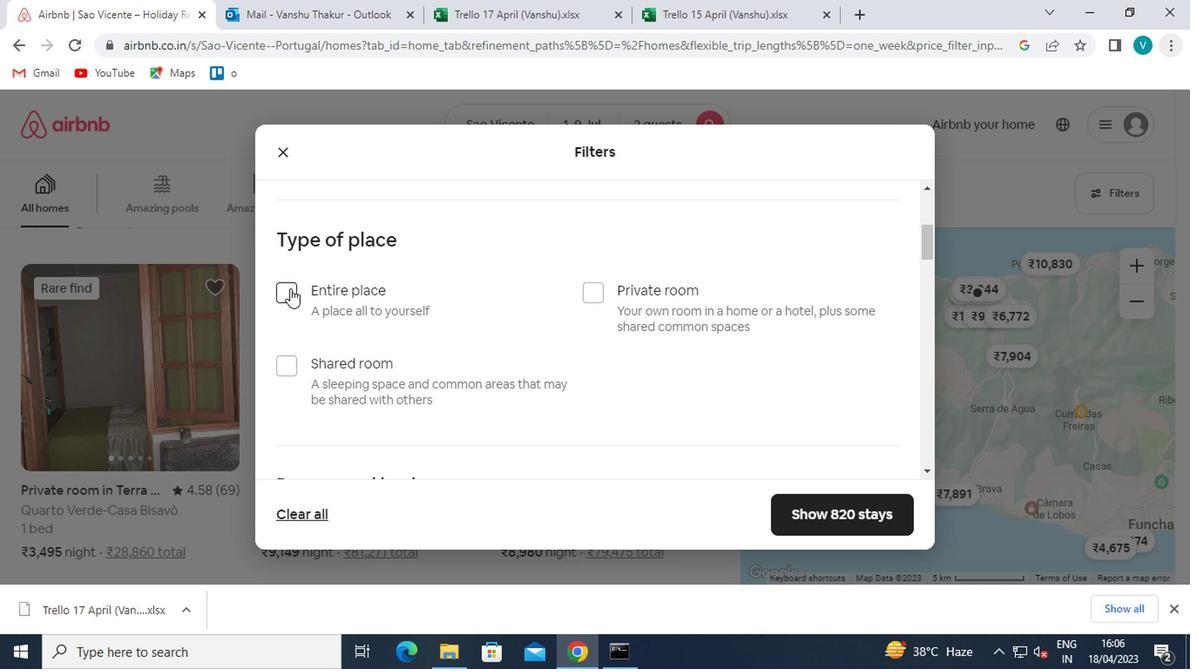 
Action: Mouse pressed left at (289, 288)
Screenshot: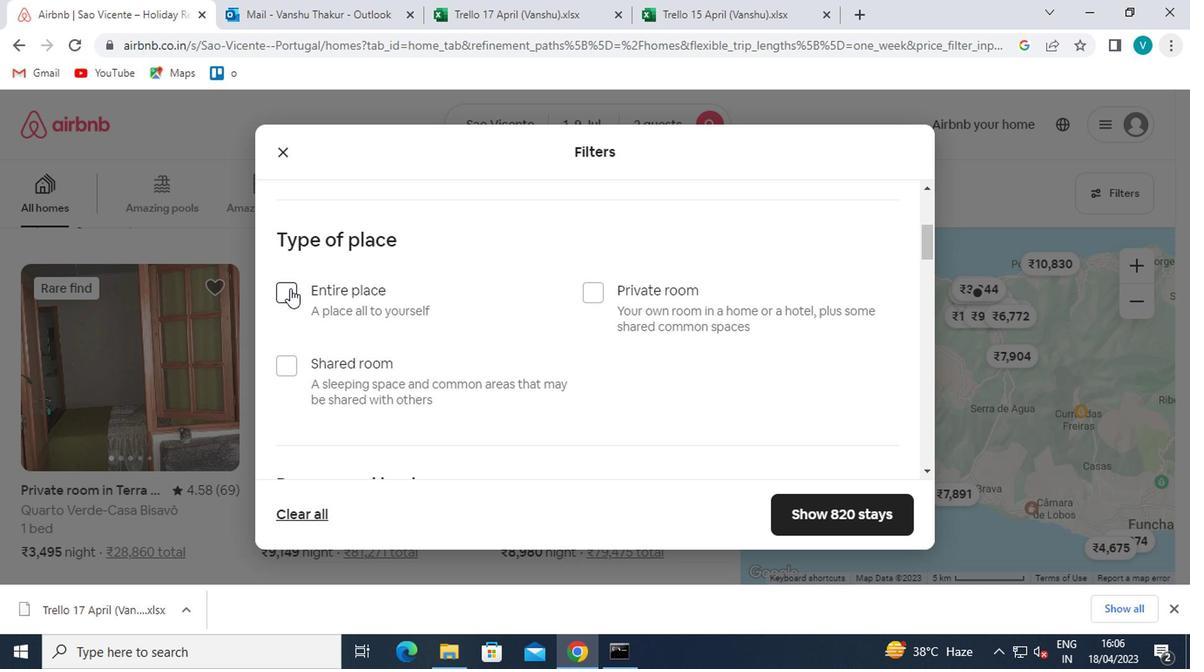 
Action: Mouse moved to (301, 296)
Screenshot: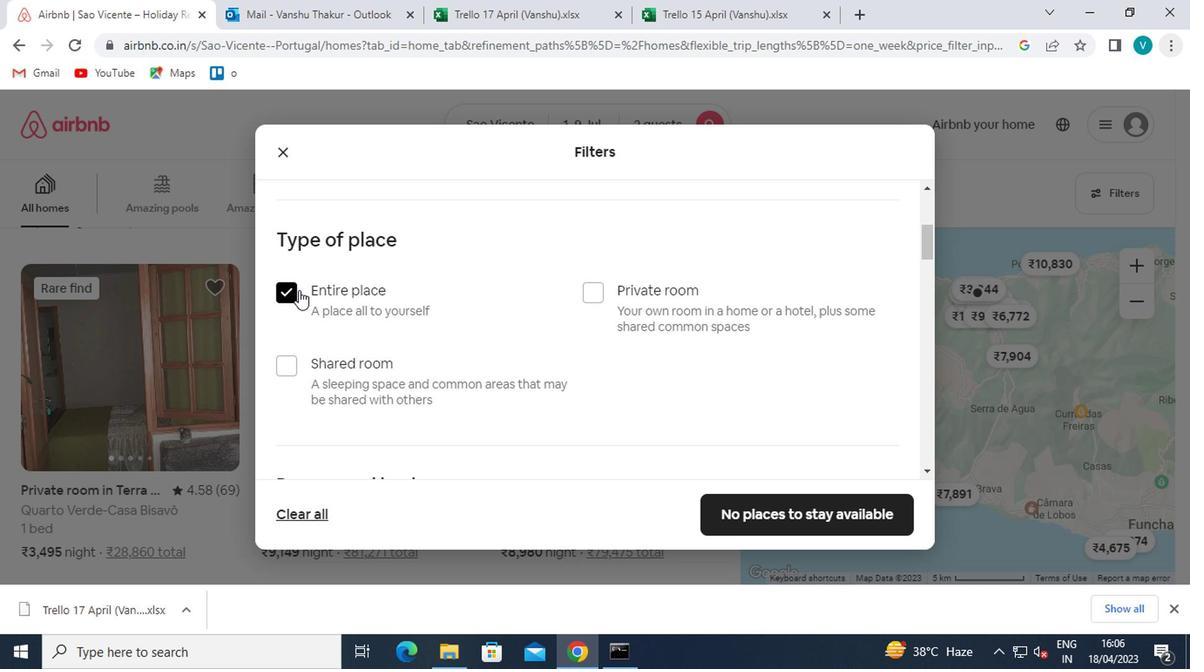 
Action: Mouse scrolled (301, 295) with delta (0, -1)
Screenshot: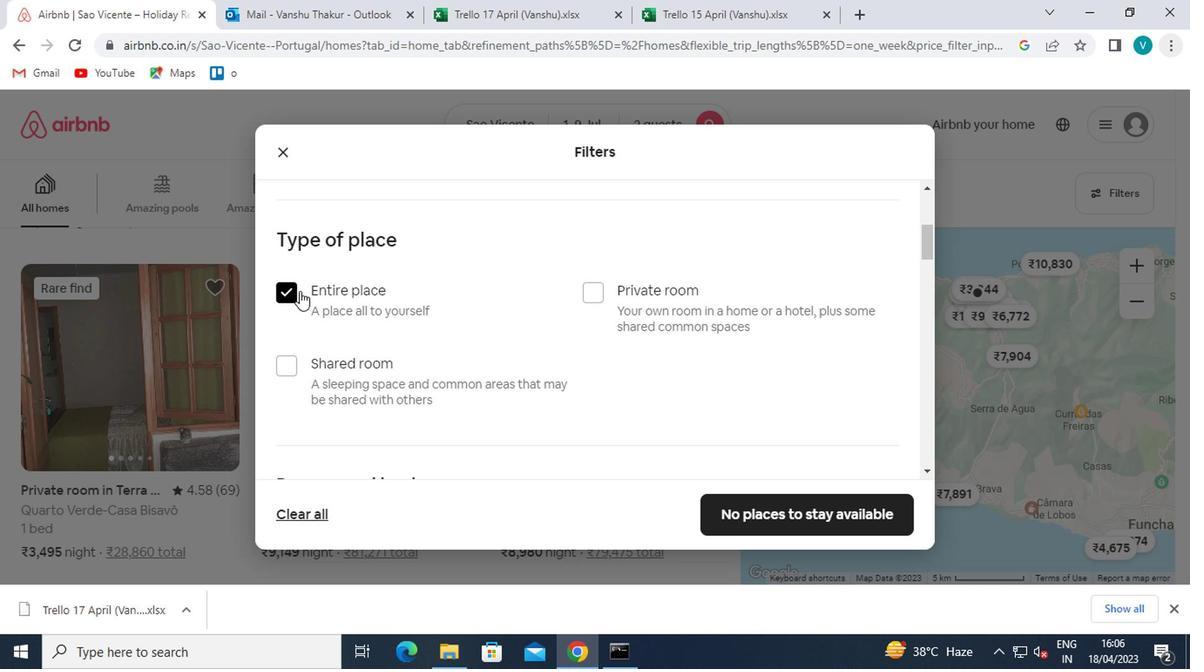 
Action: Mouse moved to (302, 297)
Screenshot: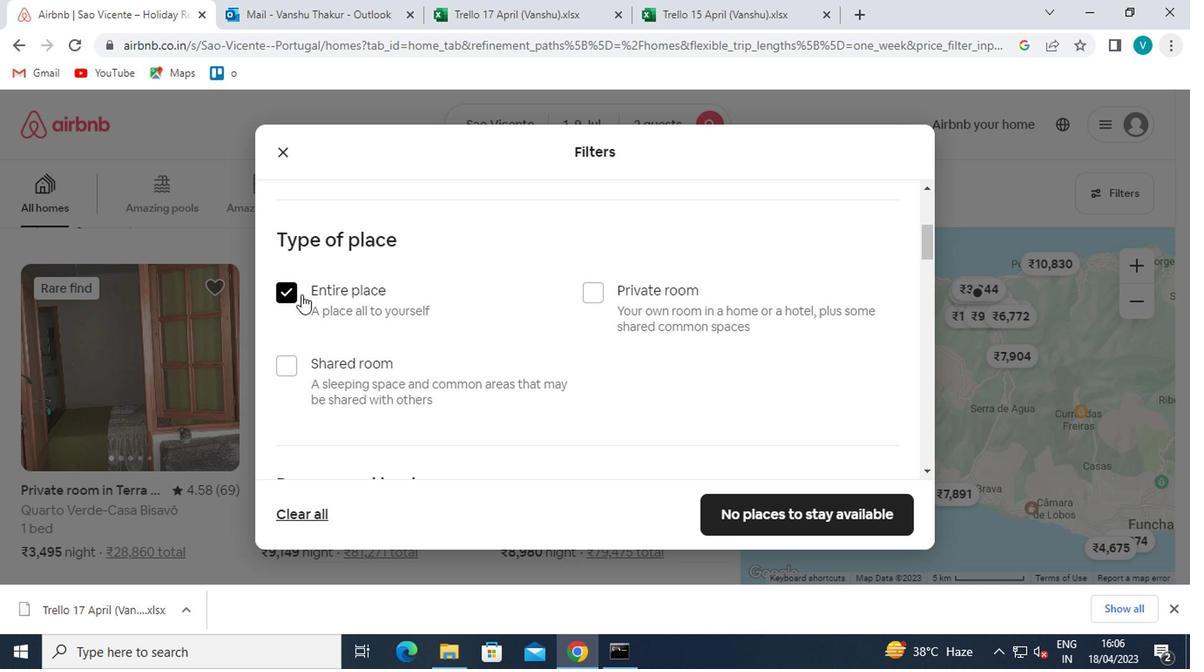 
Action: Mouse scrolled (302, 296) with delta (0, 0)
Screenshot: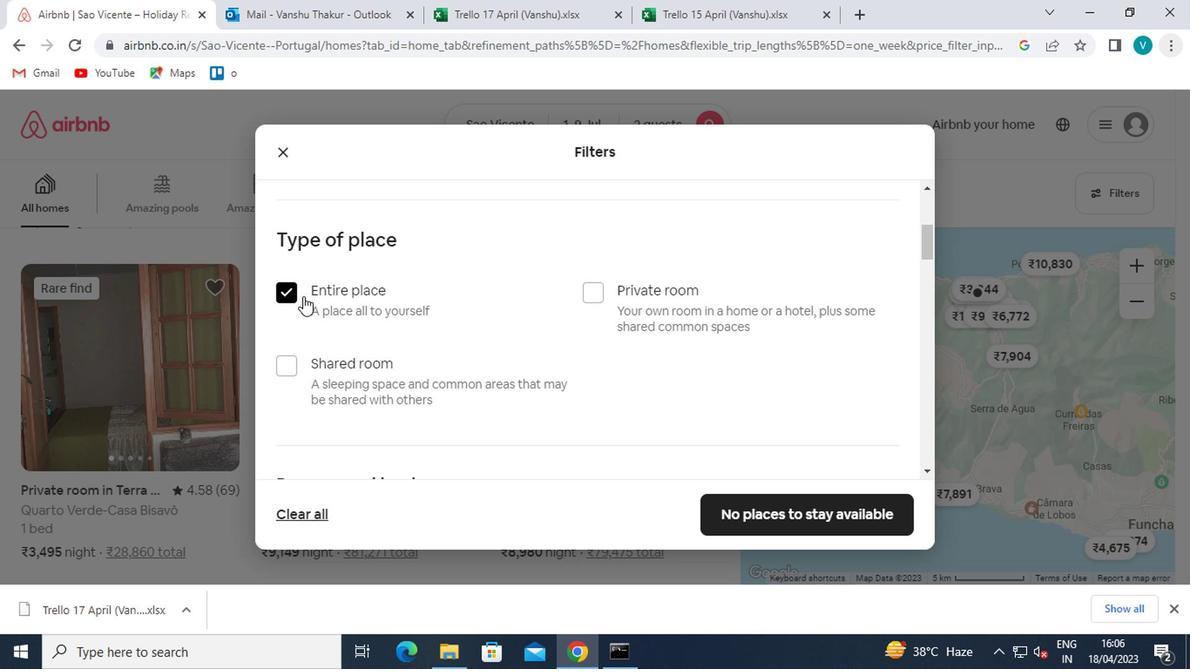 
Action: Mouse moved to (366, 410)
Screenshot: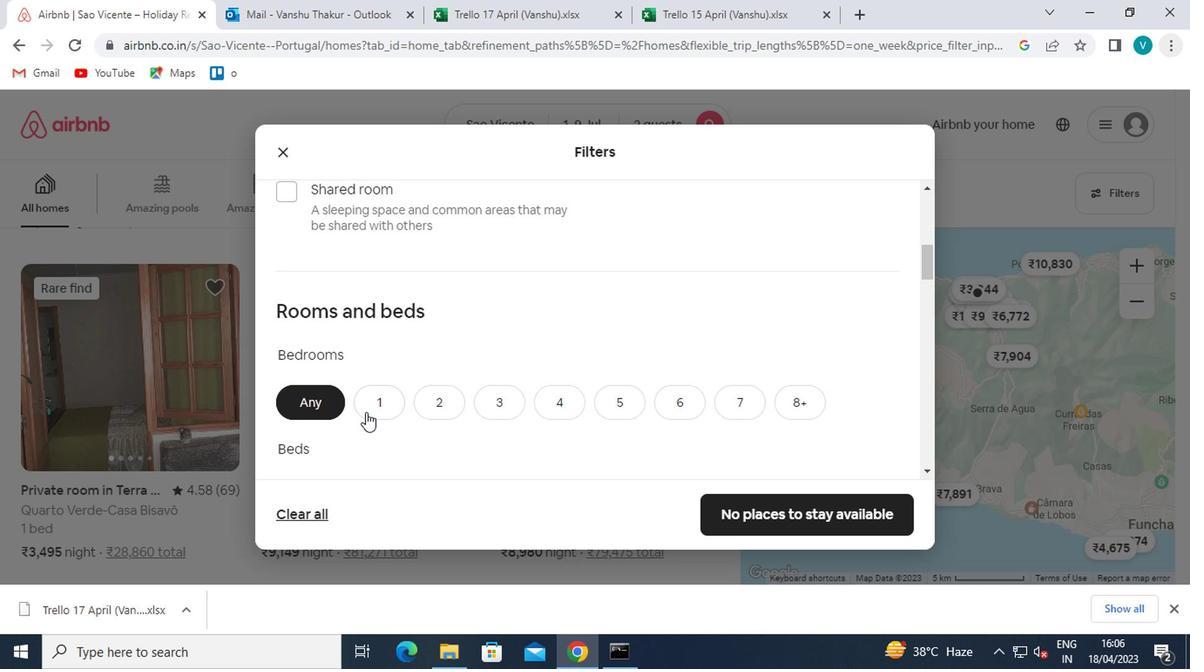 
Action: Mouse pressed left at (366, 410)
Screenshot: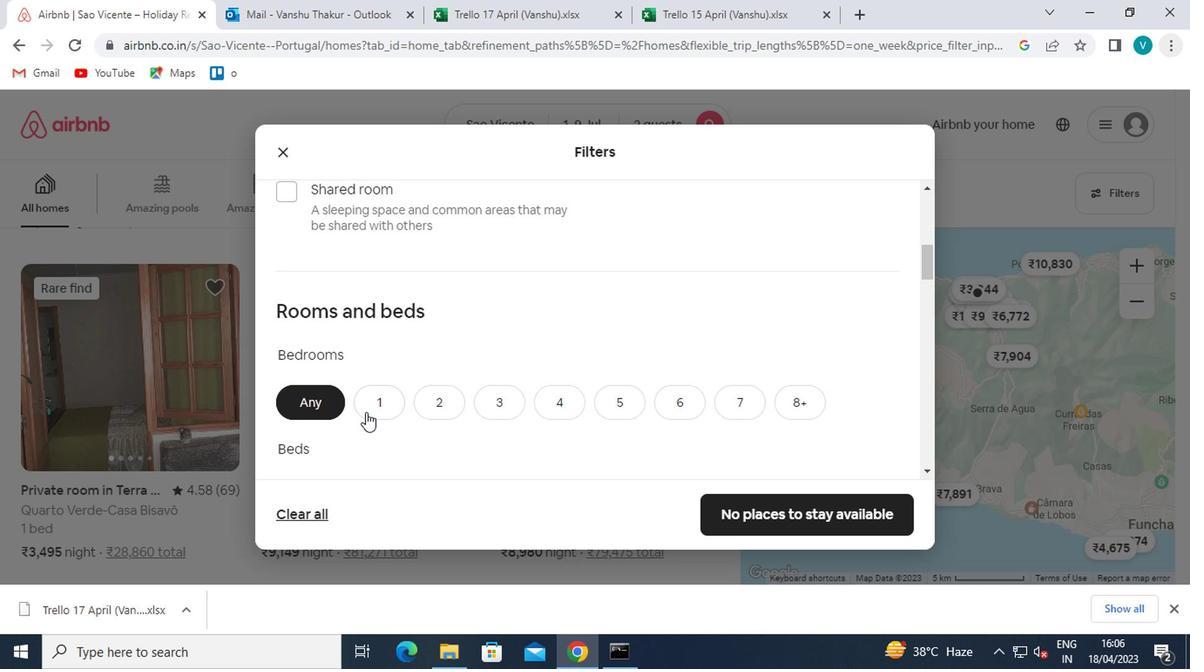 
Action: Mouse moved to (370, 410)
Screenshot: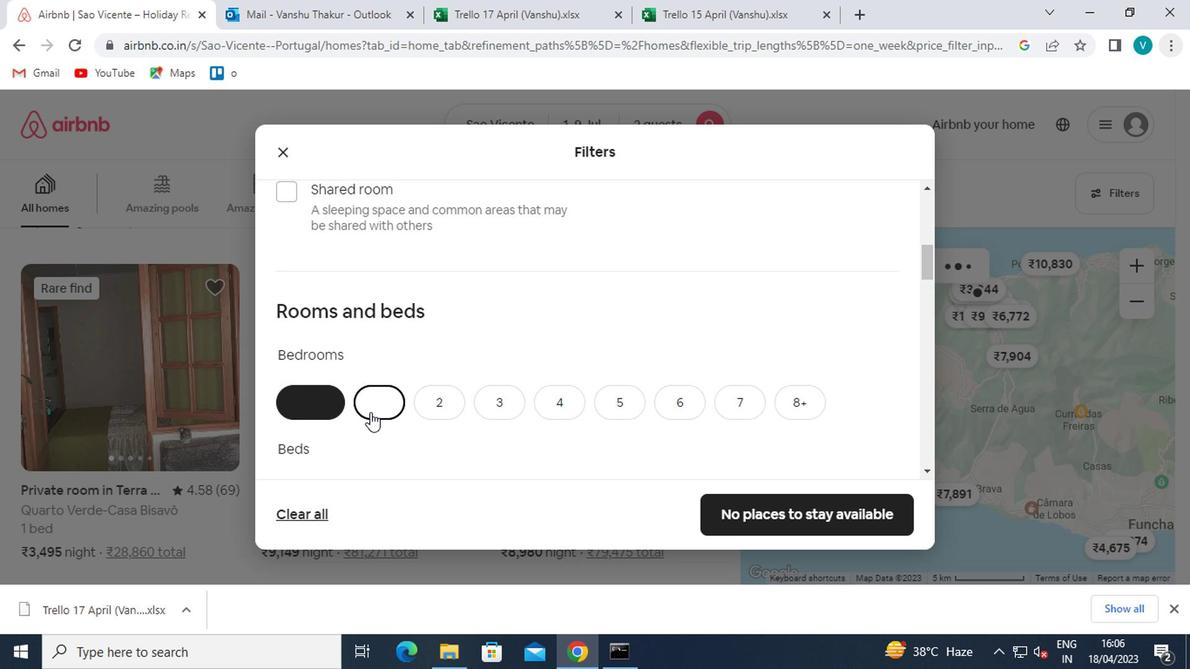 
Action: Mouse scrolled (370, 410) with delta (0, 0)
Screenshot: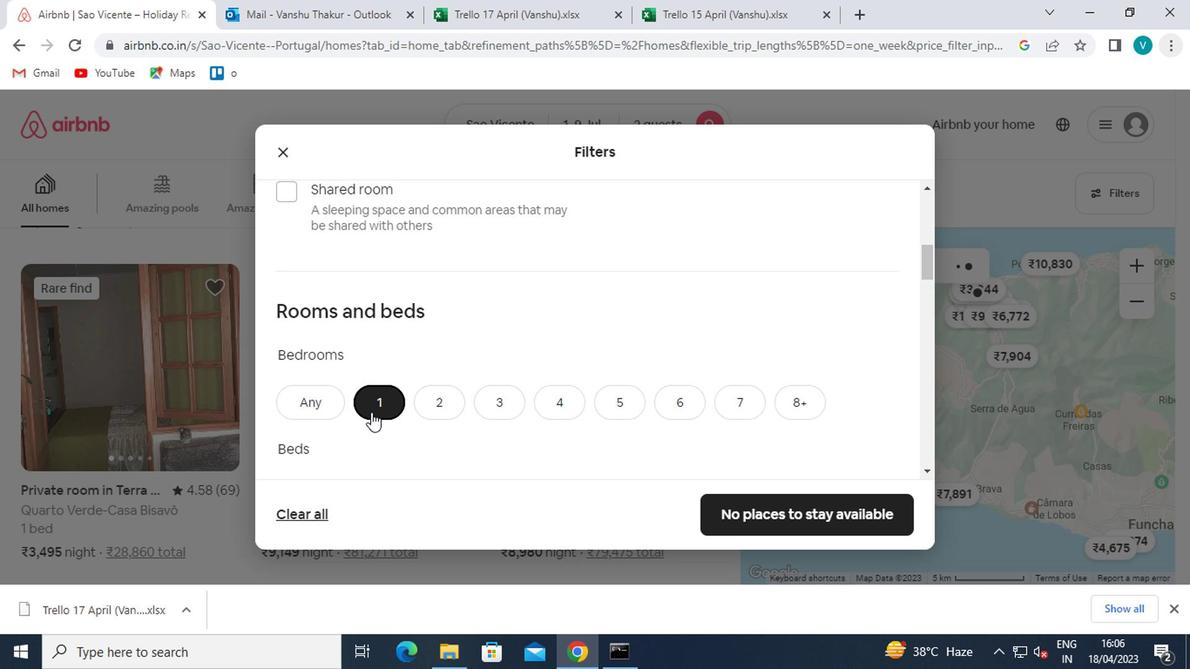 
Action: Mouse scrolled (370, 410) with delta (0, 0)
Screenshot: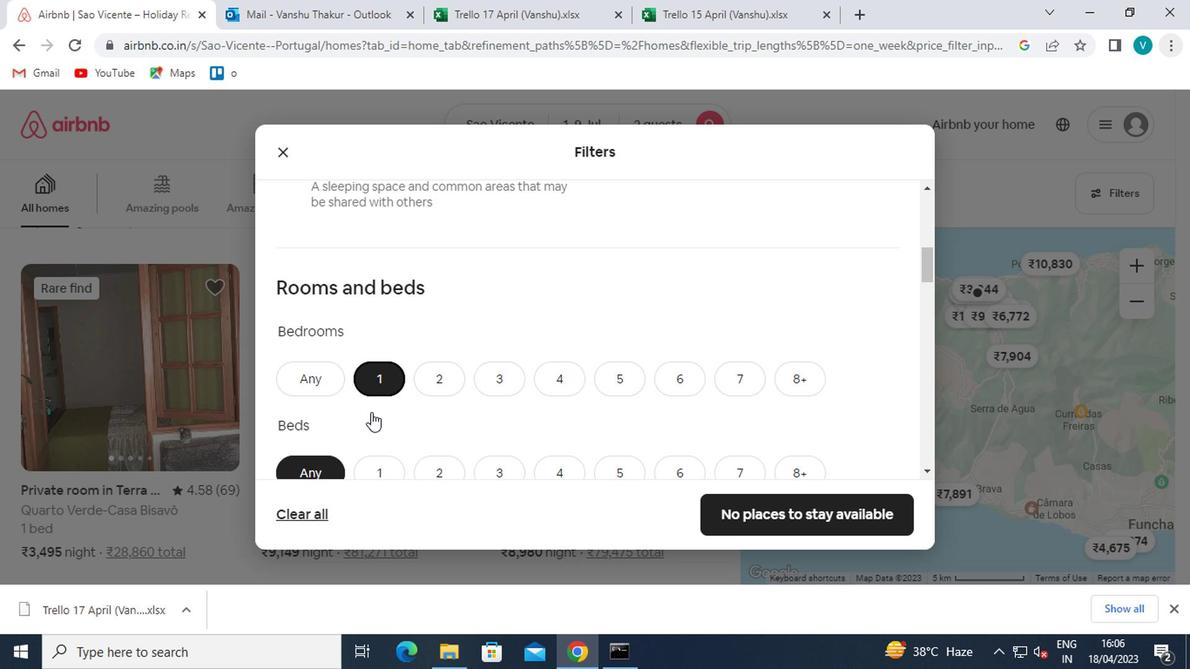 
Action: Mouse moved to (378, 328)
Screenshot: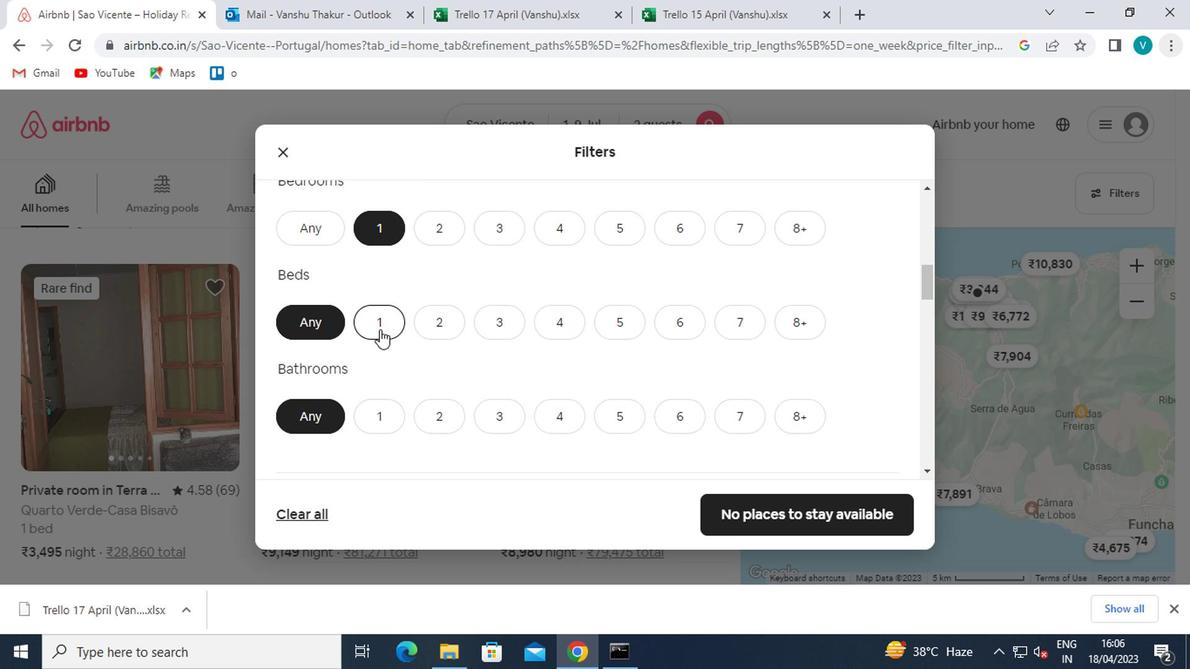 
Action: Mouse pressed left at (378, 328)
Screenshot: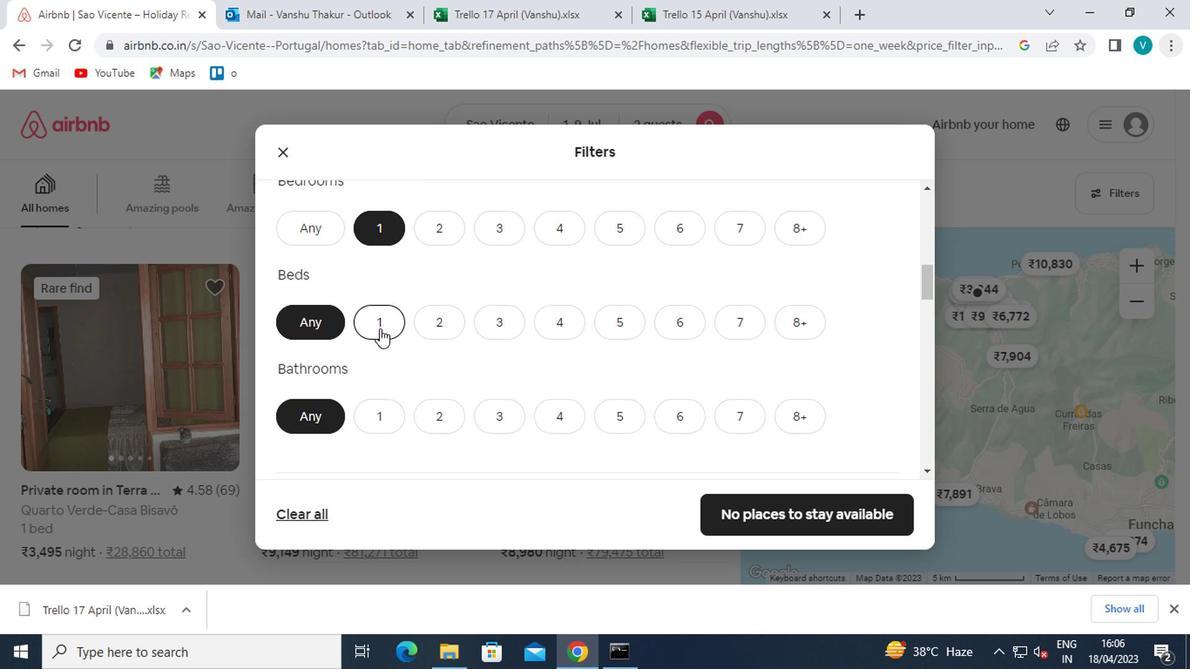 
Action: Mouse moved to (375, 399)
Screenshot: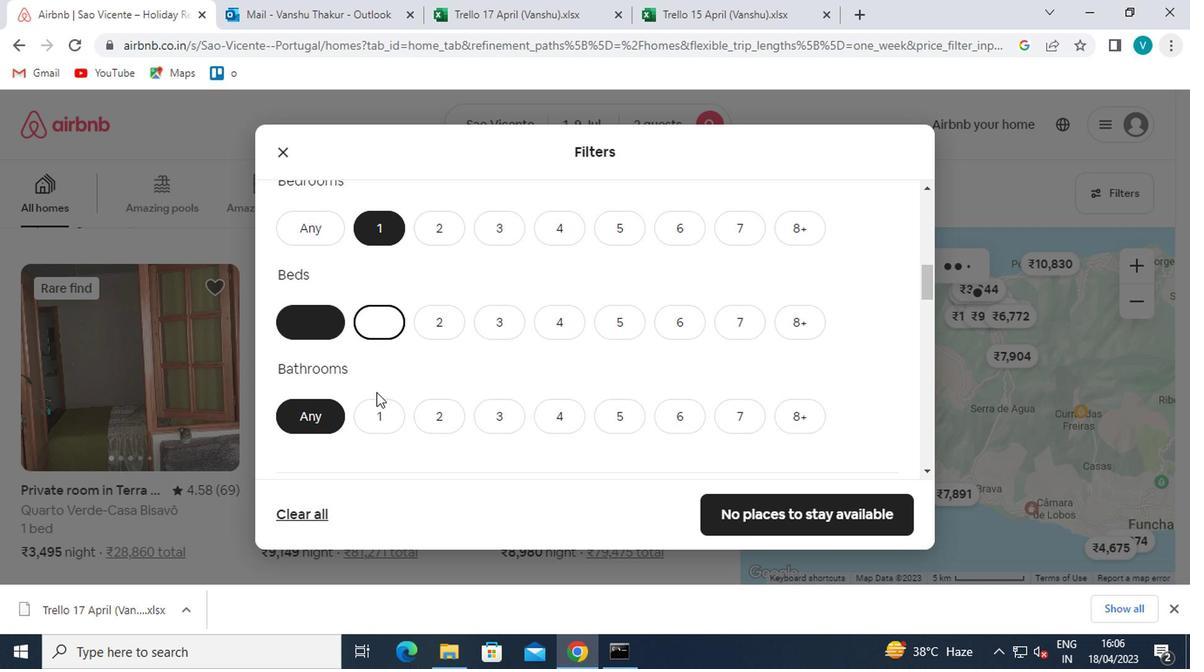
Action: Mouse pressed left at (375, 399)
Screenshot: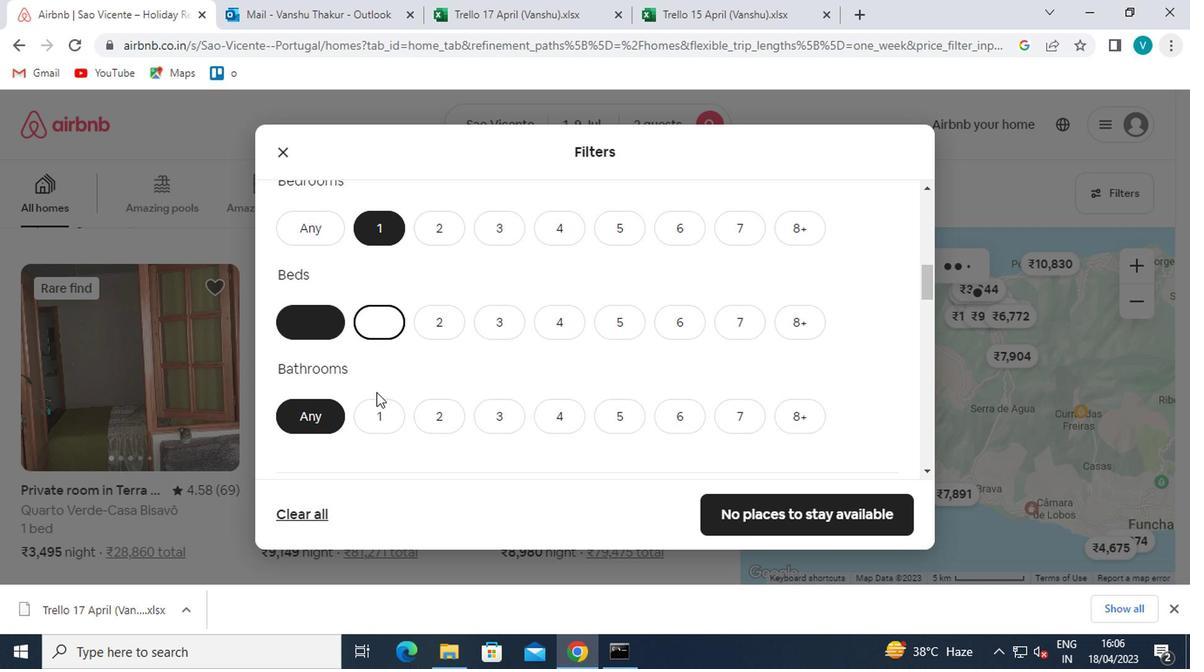
Action: Mouse moved to (375, 399)
Screenshot: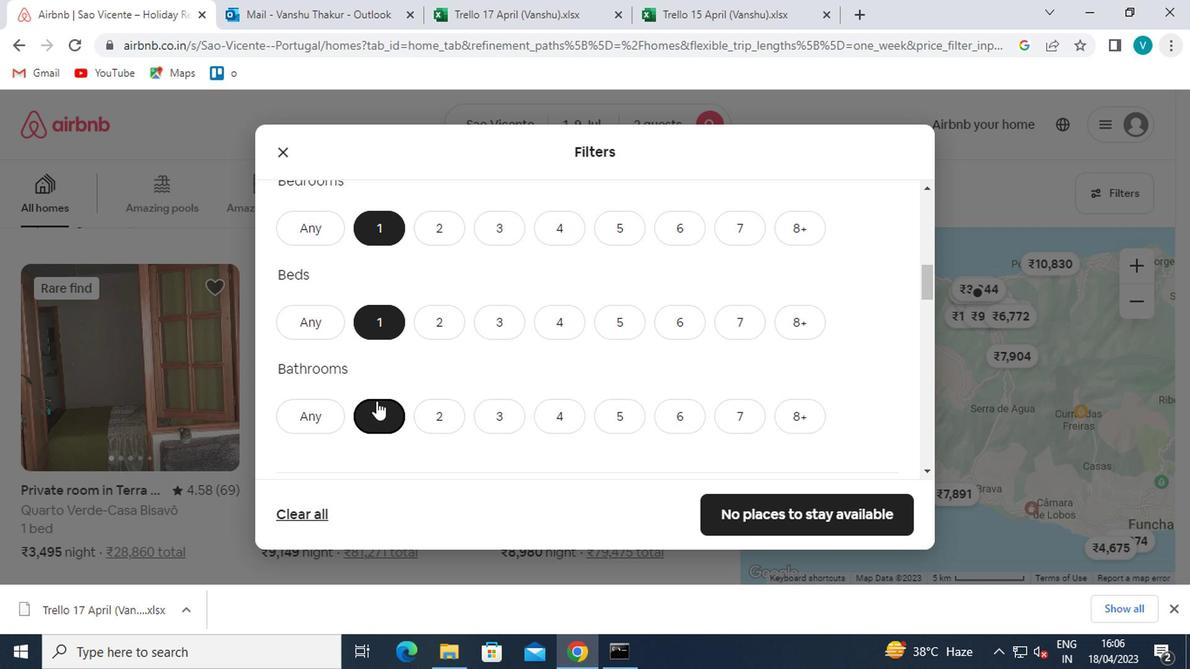 
Action: Mouse scrolled (375, 399) with delta (0, 0)
Screenshot: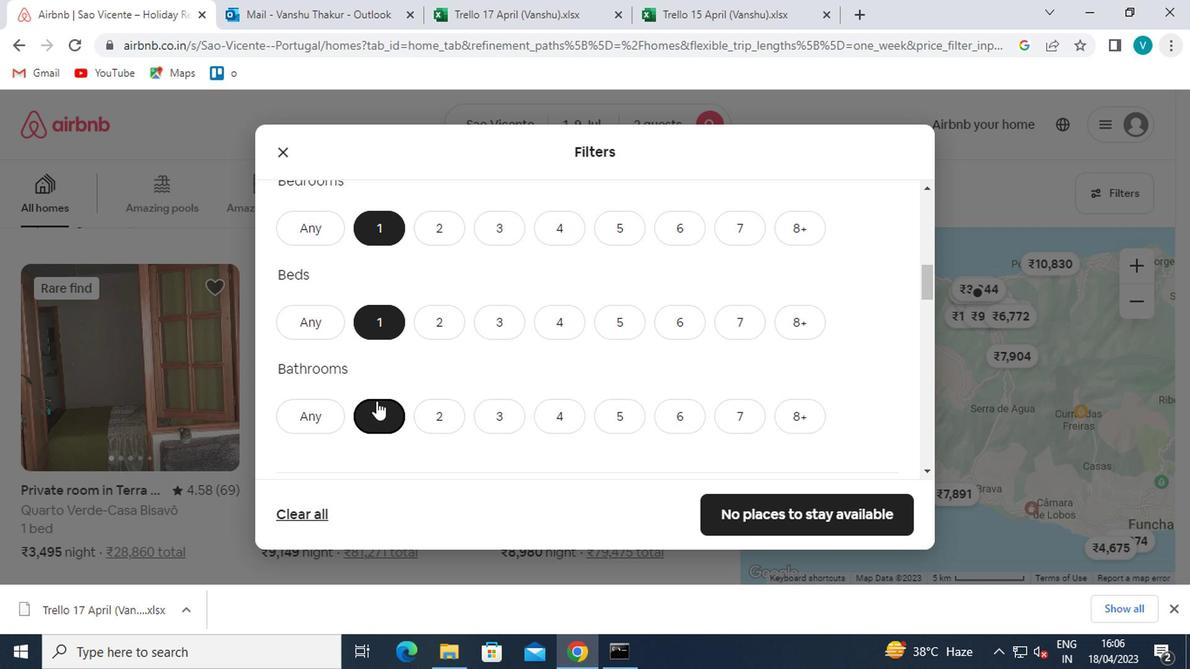 
Action: Mouse scrolled (375, 399) with delta (0, 0)
Screenshot: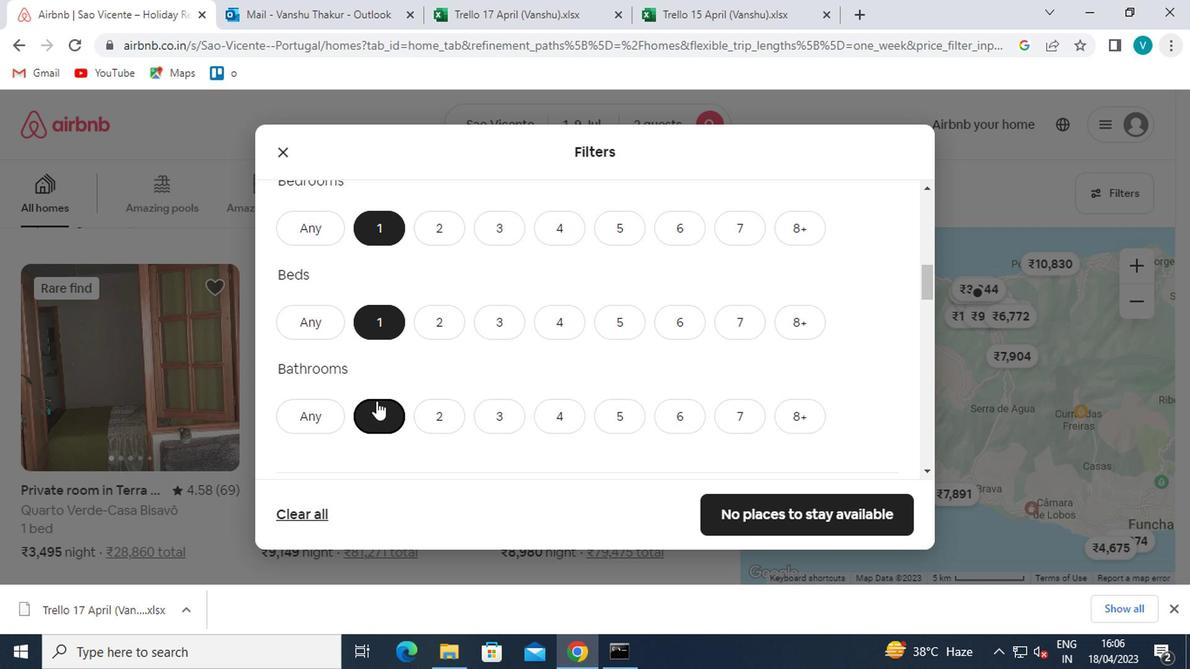 
Action: Mouse moved to (337, 399)
Screenshot: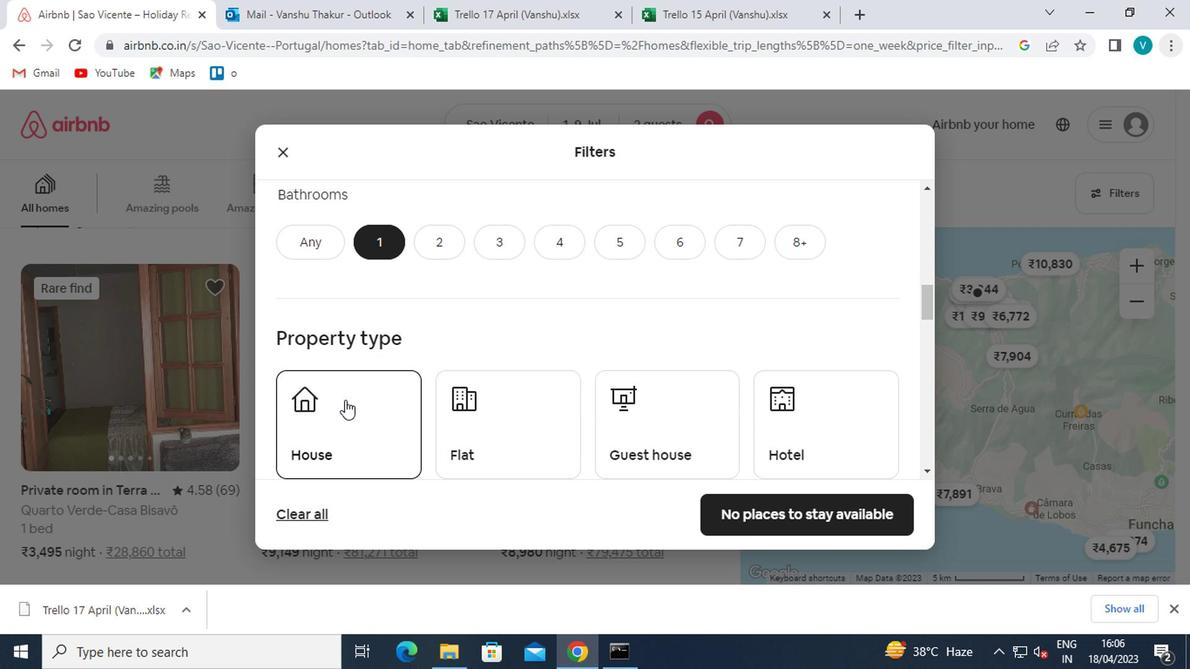 
Action: Mouse pressed left at (337, 399)
Screenshot: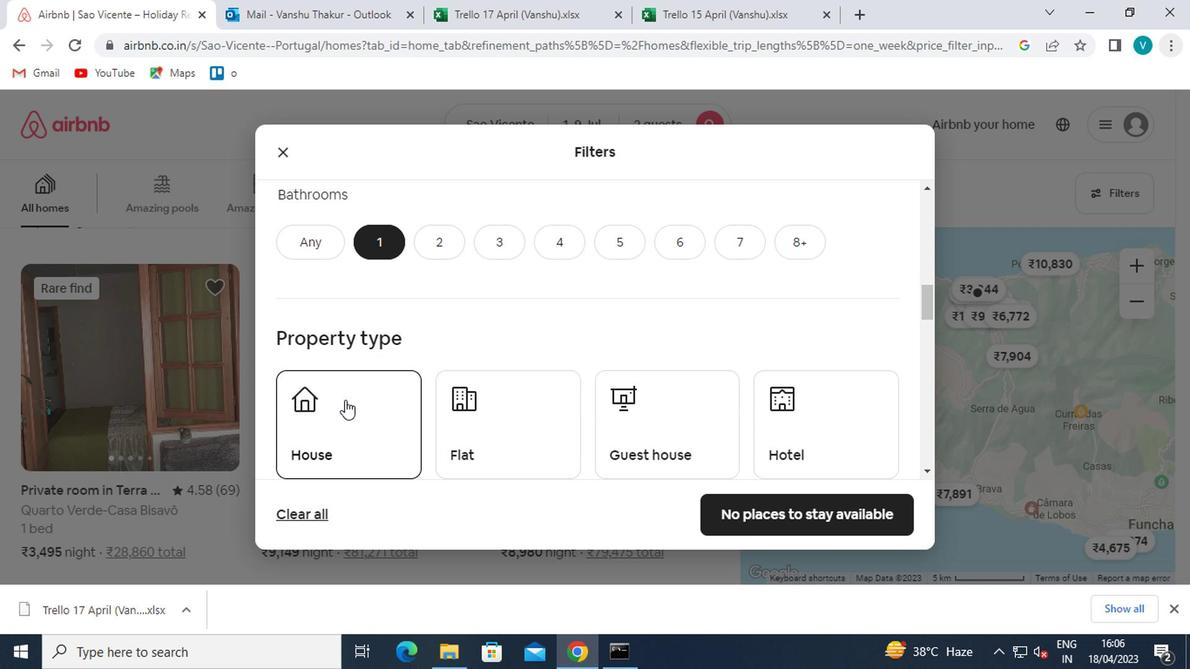 
Action: Mouse moved to (344, 398)
Screenshot: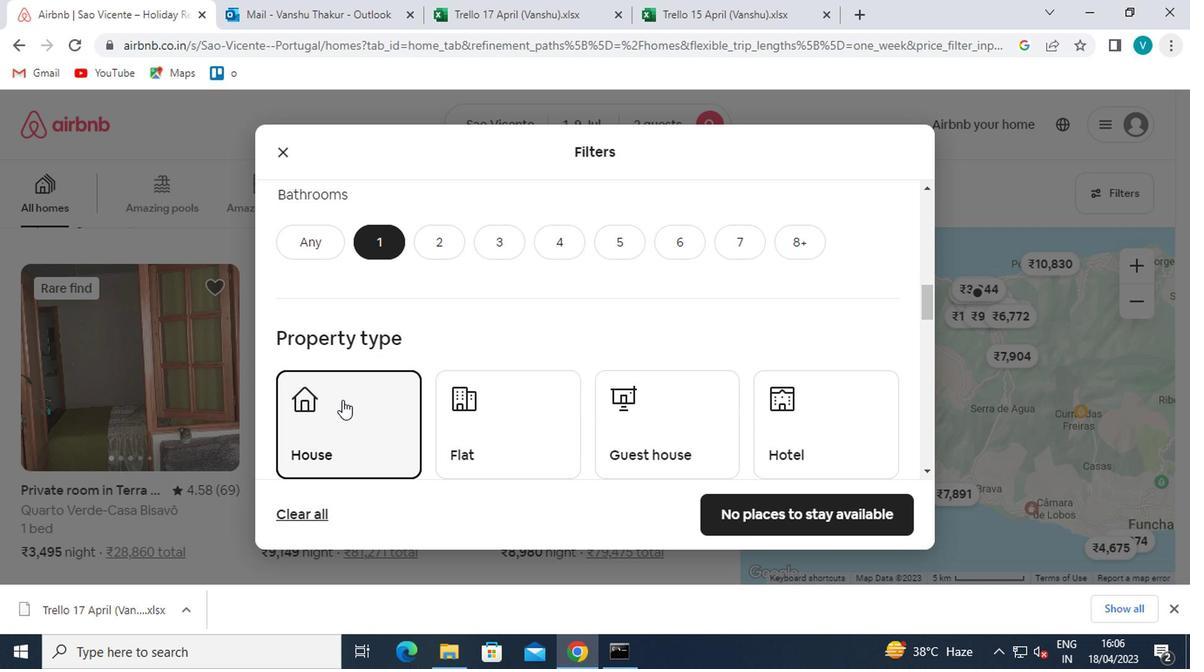 
Action: Mouse scrolled (344, 397) with delta (0, -1)
Screenshot: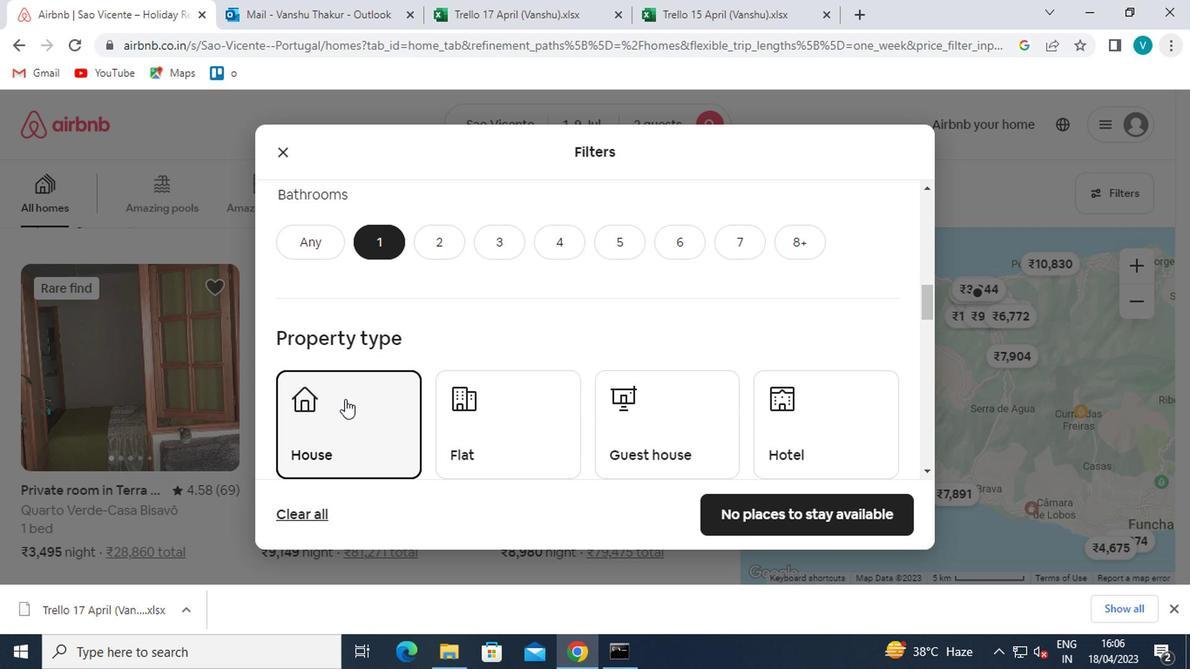 
Action: Mouse scrolled (344, 397) with delta (0, -1)
Screenshot: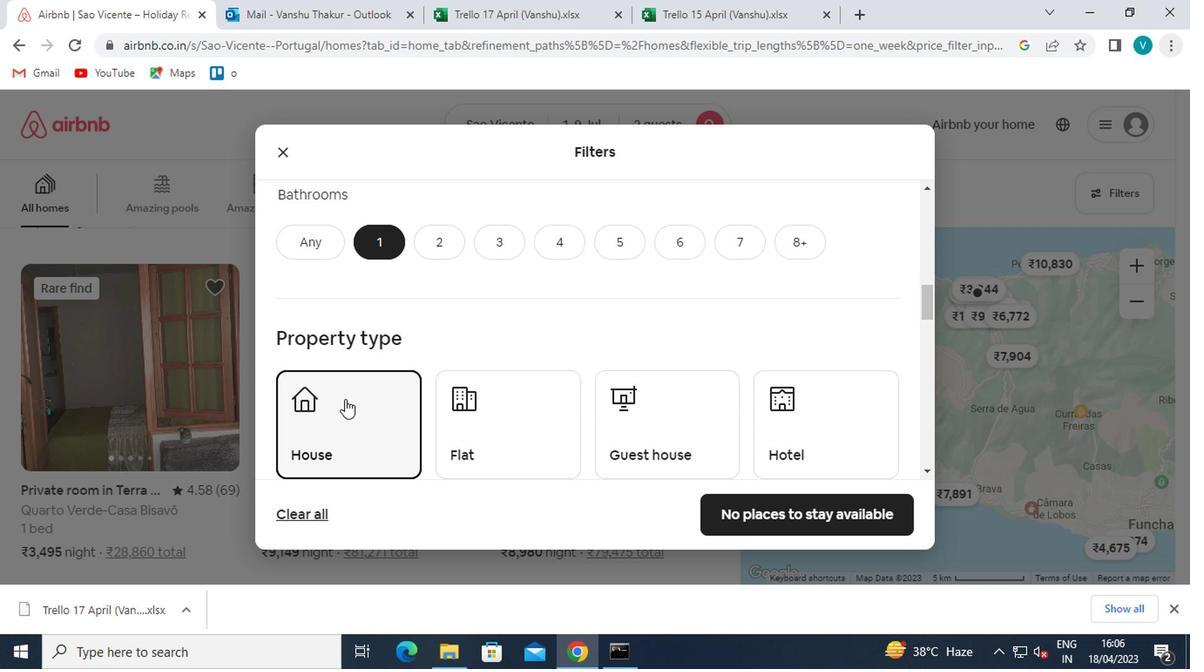 
Action: Mouse moved to (344, 397)
Screenshot: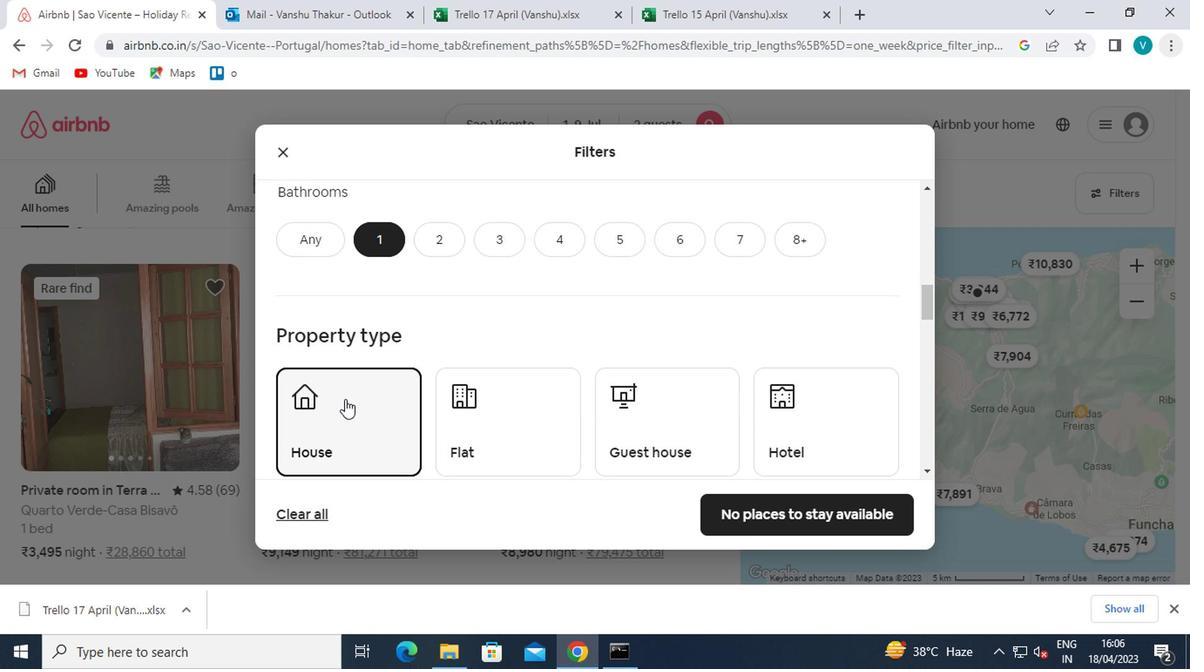 
Action: Mouse scrolled (344, 396) with delta (0, 0)
Screenshot: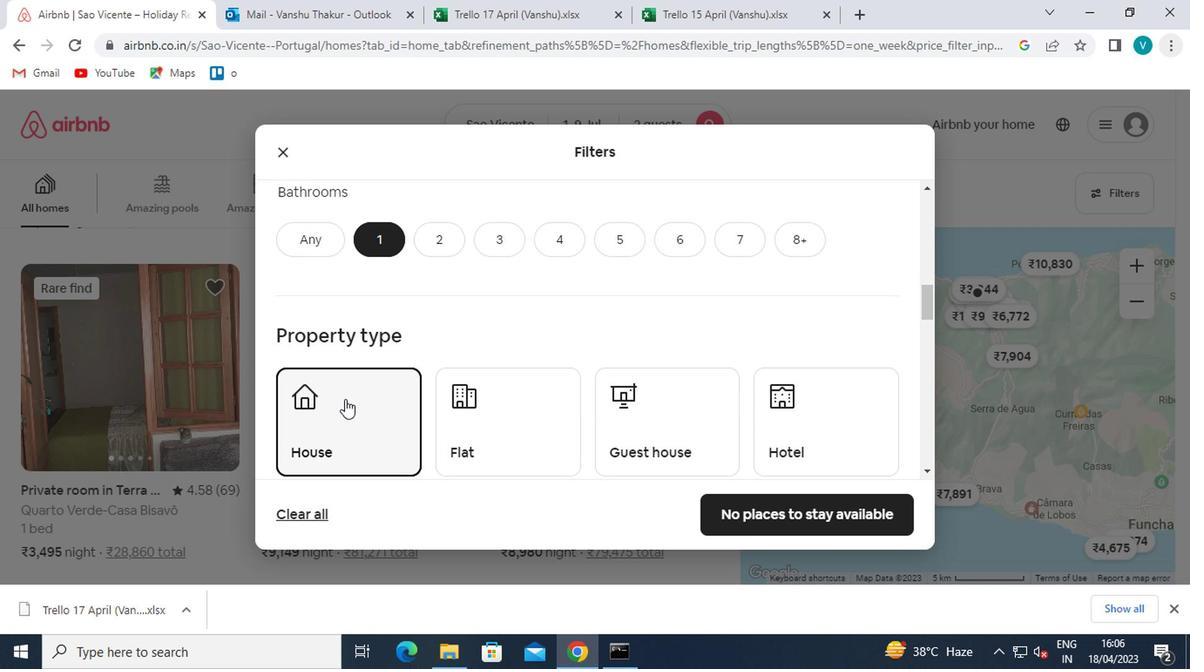 
Action: Mouse moved to (344, 399)
Screenshot: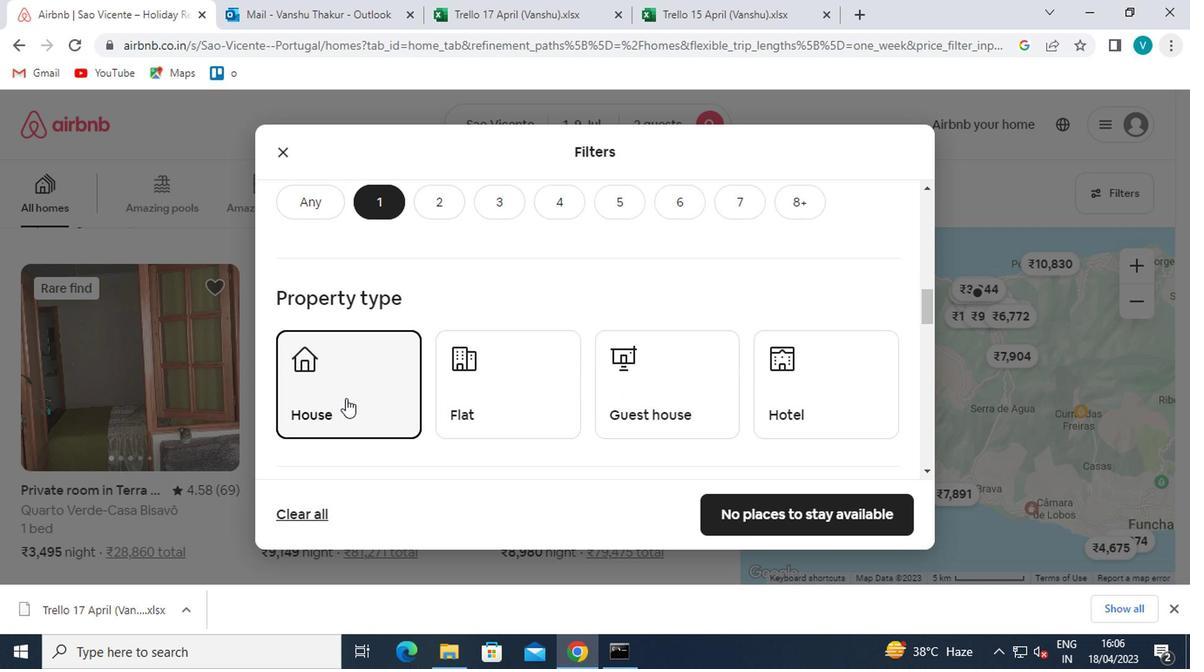 
Action: Mouse scrolled (344, 398) with delta (0, 0)
Screenshot: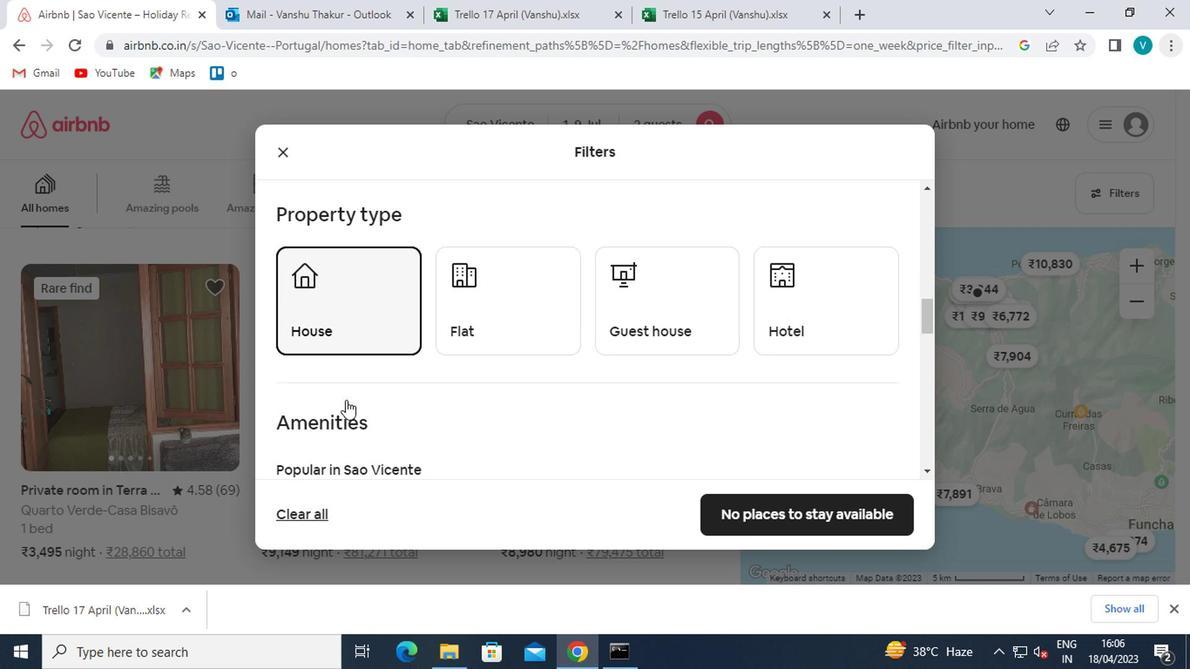 
Action: Mouse moved to (590, 375)
Screenshot: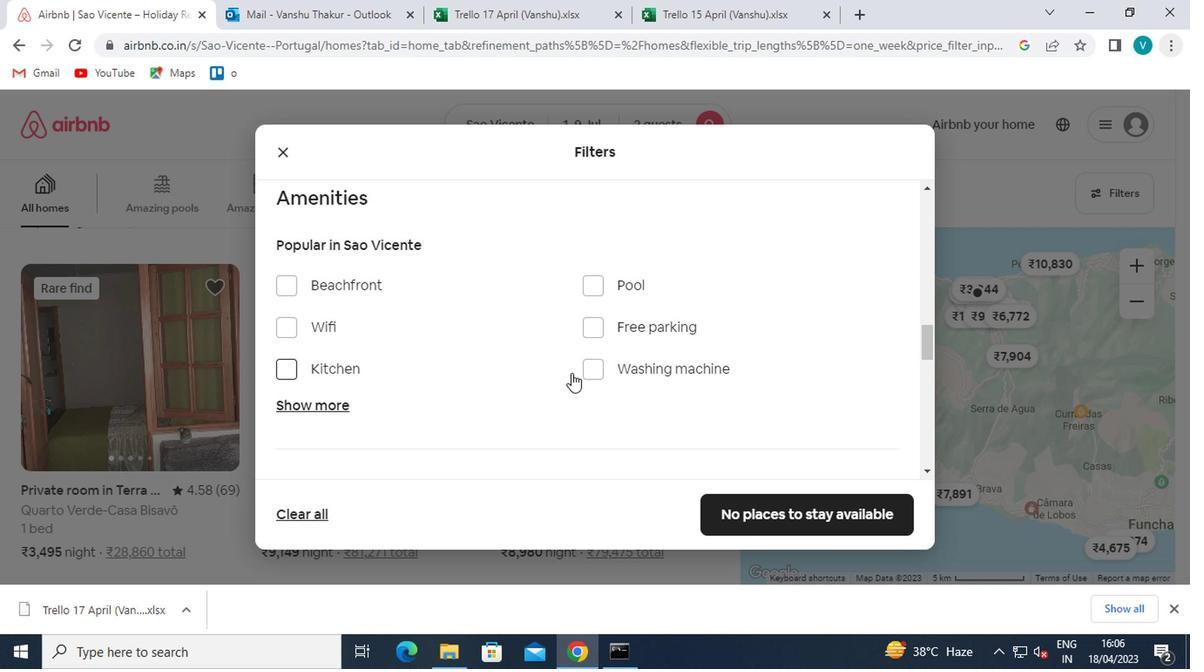 
Action: Mouse pressed left at (590, 375)
Screenshot: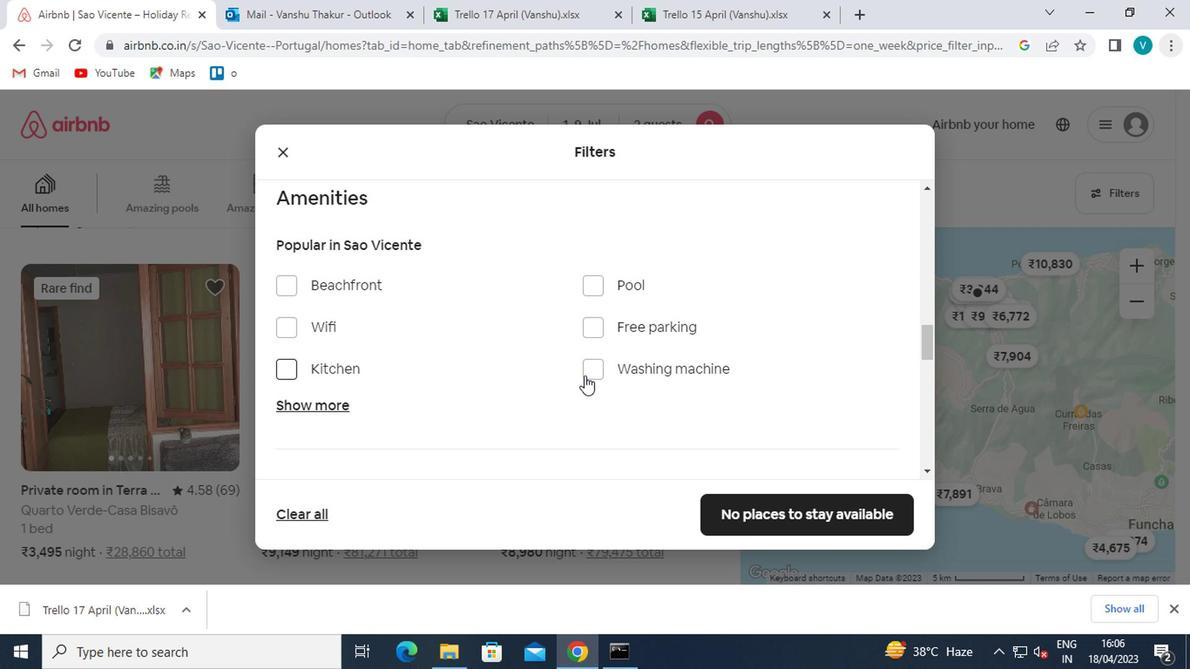 
Action: Mouse moved to (590, 376)
Screenshot: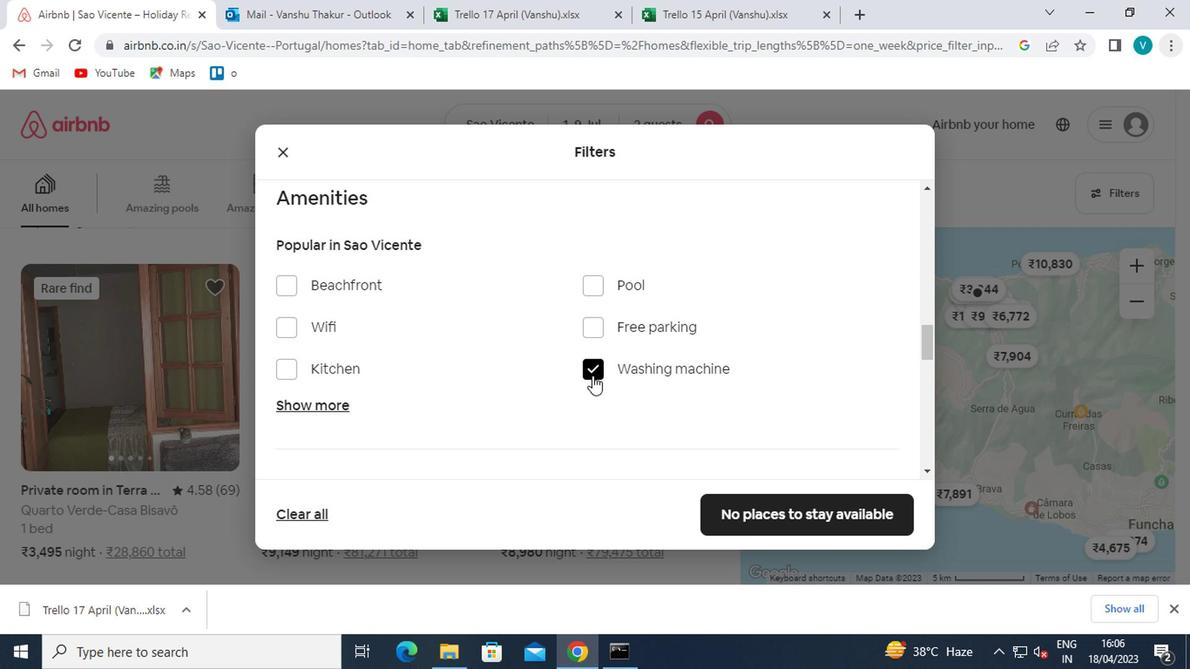 
Action: Mouse scrolled (590, 375) with delta (0, -1)
Screenshot: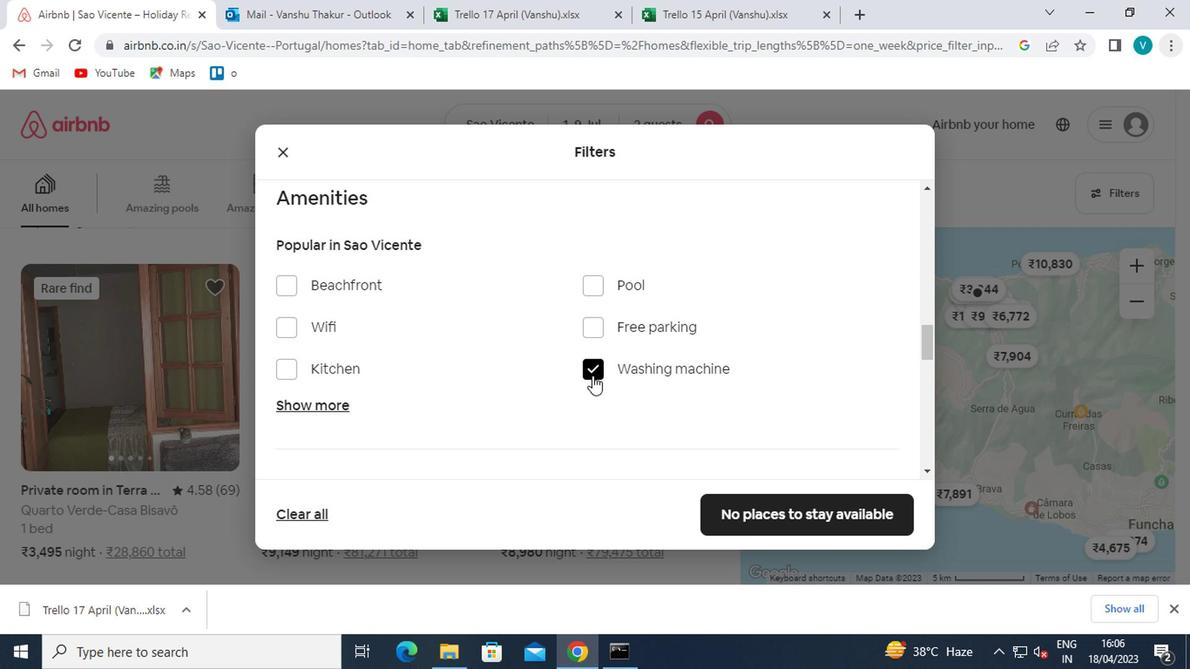 
Action: Mouse scrolled (590, 375) with delta (0, -1)
Screenshot: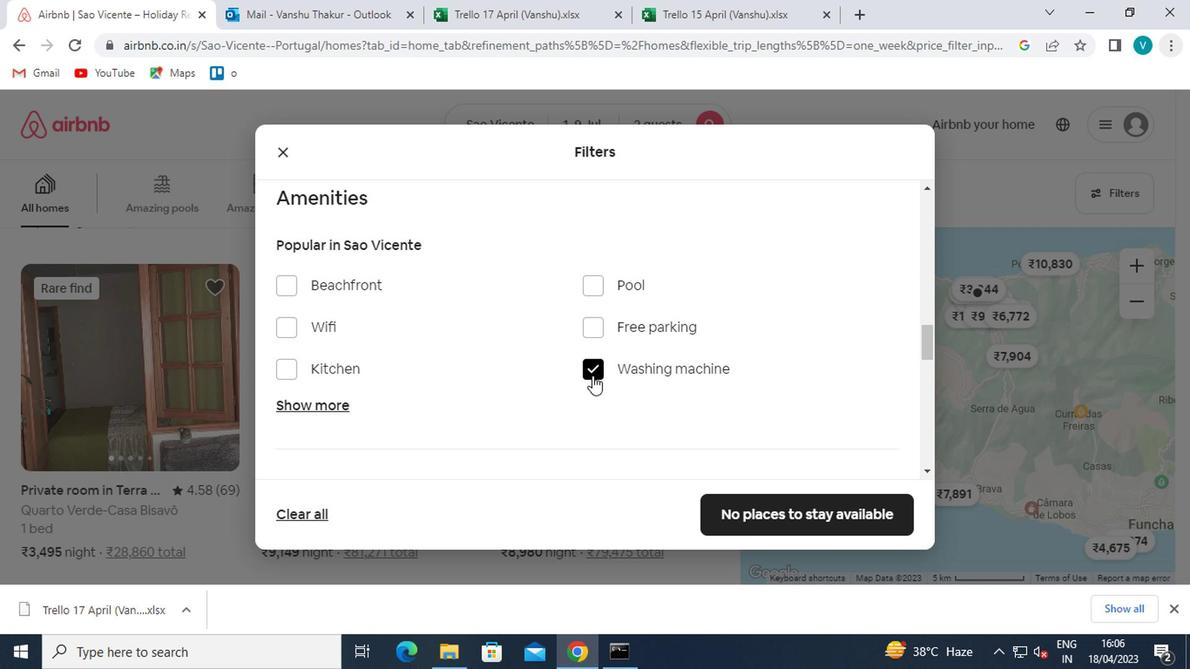 
Action: Mouse scrolled (590, 375) with delta (0, -1)
Screenshot: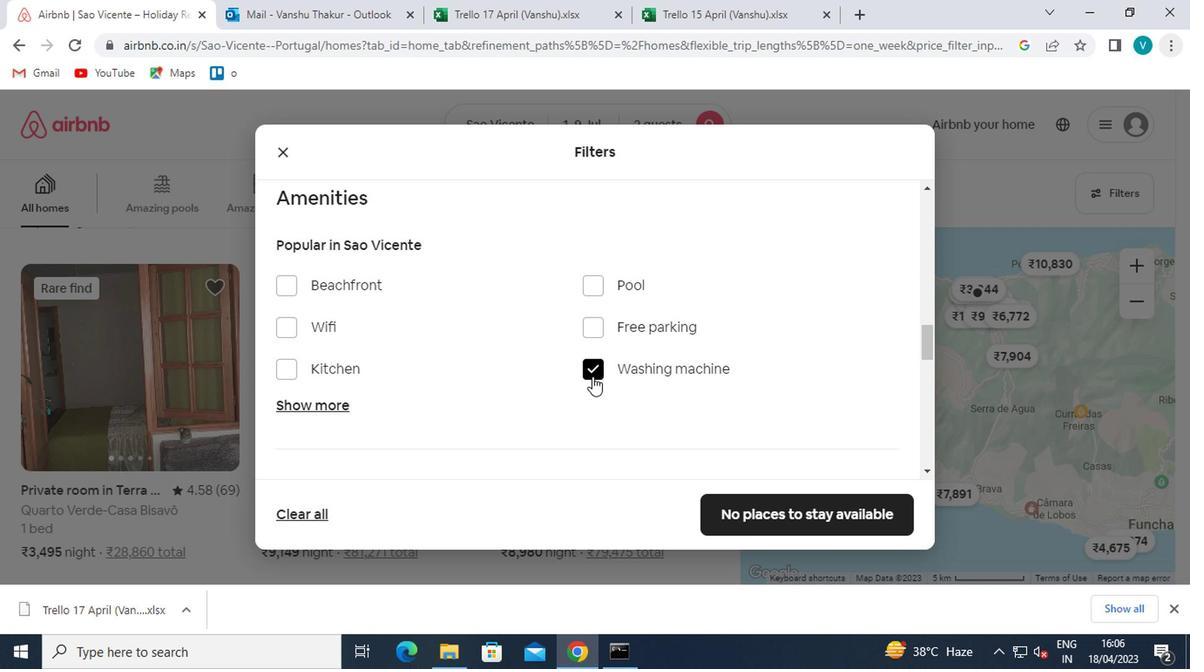 
Action: Mouse moved to (869, 341)
Screenshot: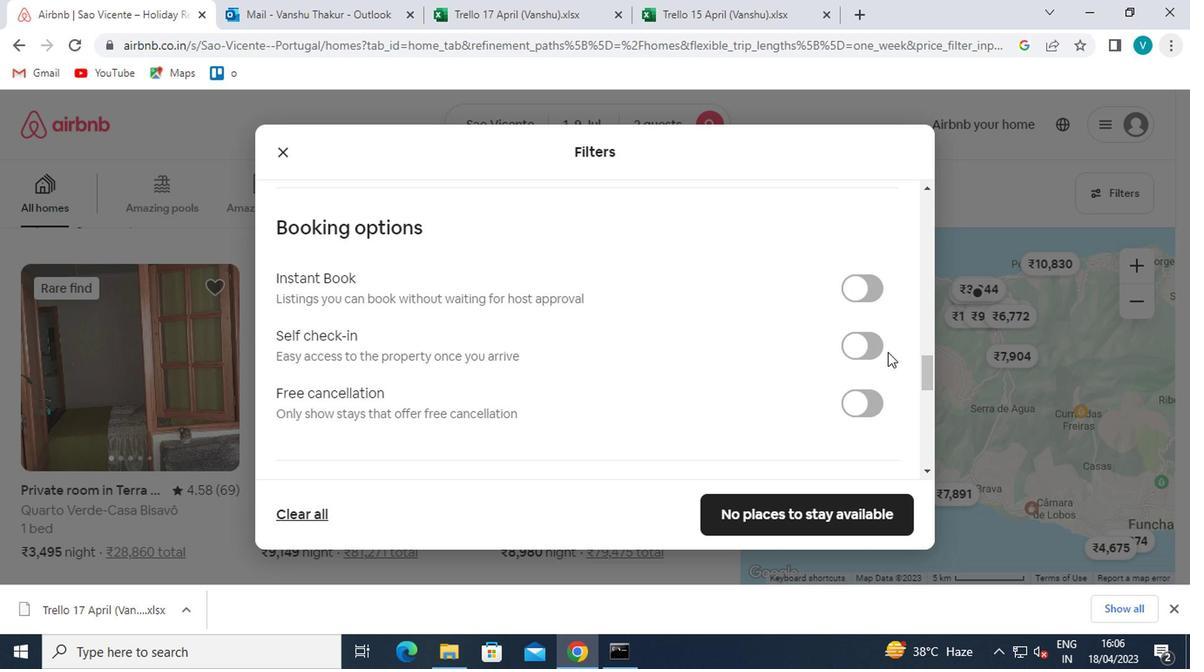 
Action: Mouse pressed left at (869, 341)
Screenshot: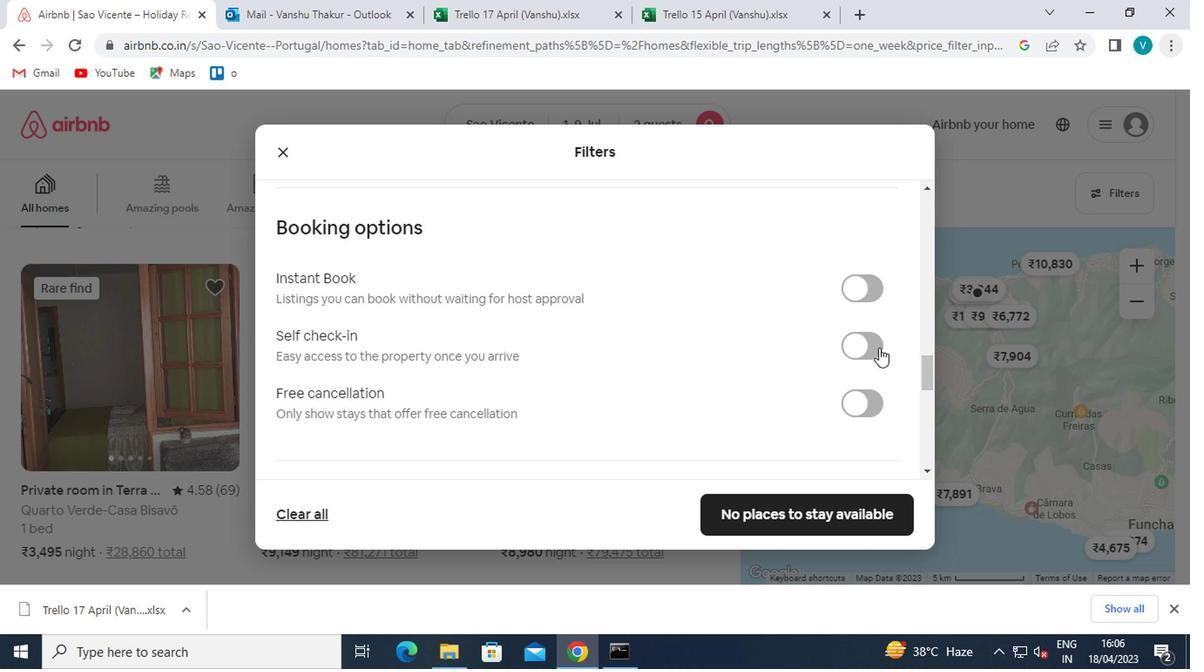 
Action: Mouse moved to (645, 350)
Screenshot: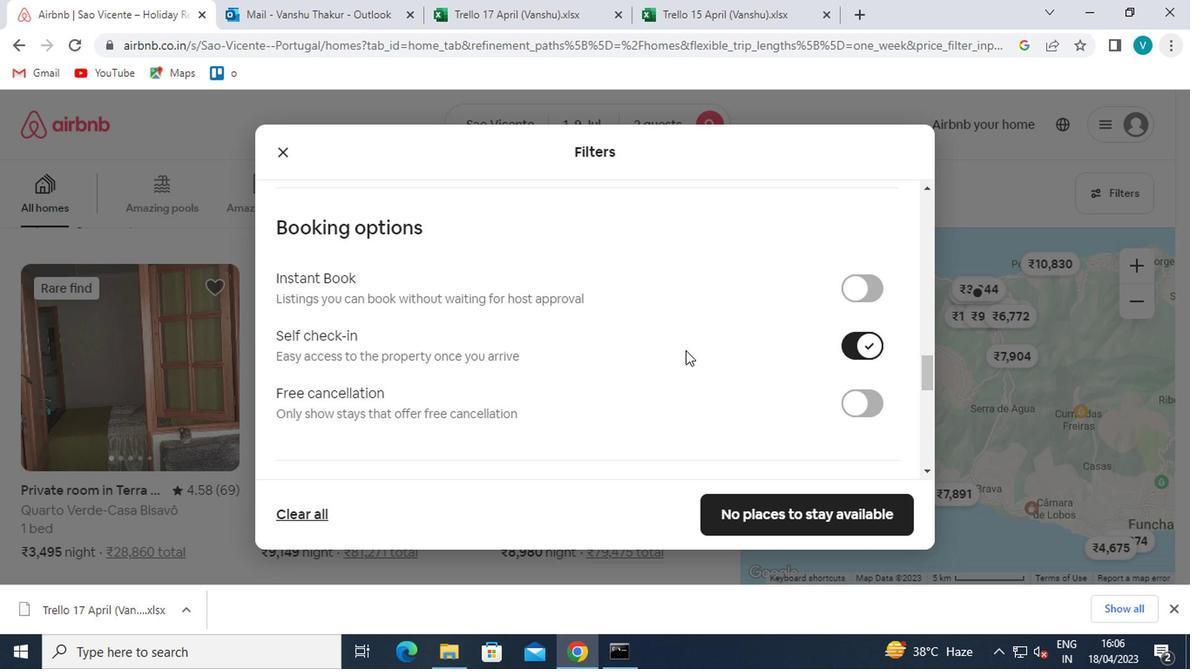 
Action: Mouse scrolled (645, 349) with delta (0, 0)
Screenshot: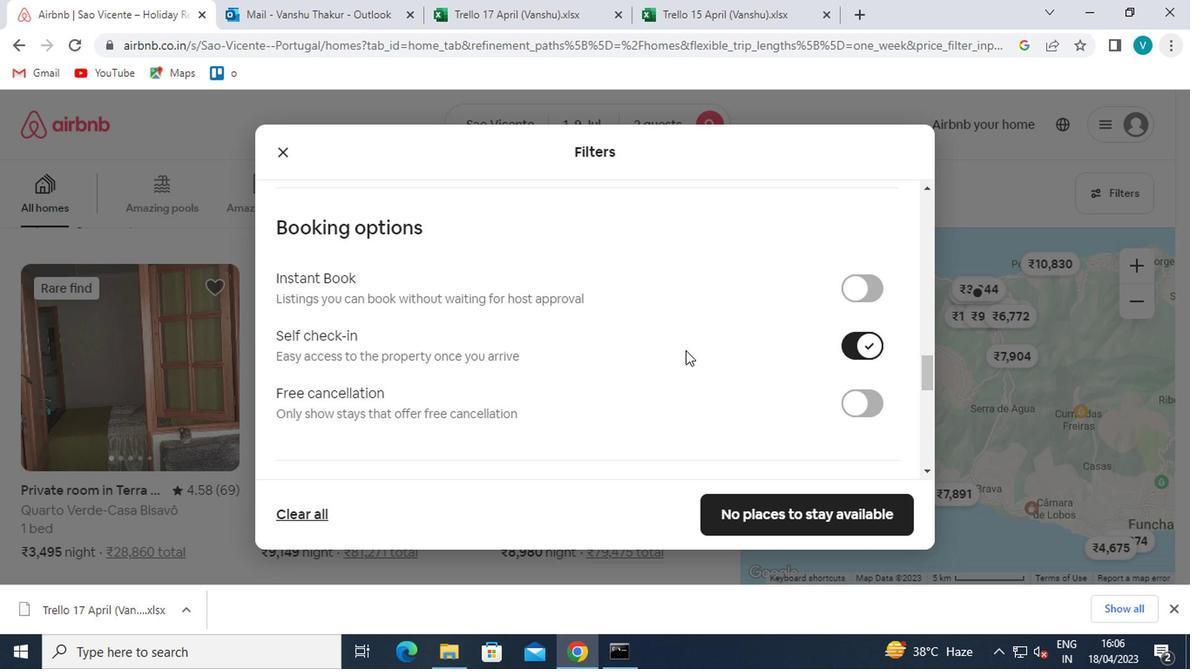 
Action: Mouse moved to (645, 350)
Screenshot: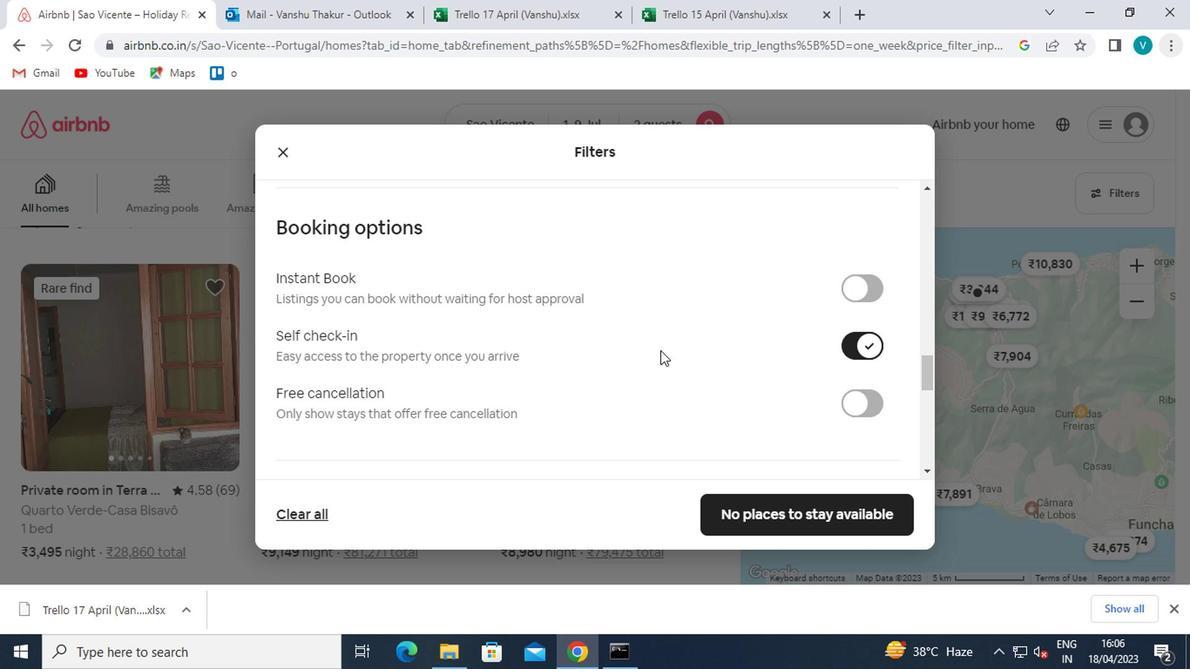 
Action: Mouse scrolled (645, 349) with delta (0, 0)
Screenshot: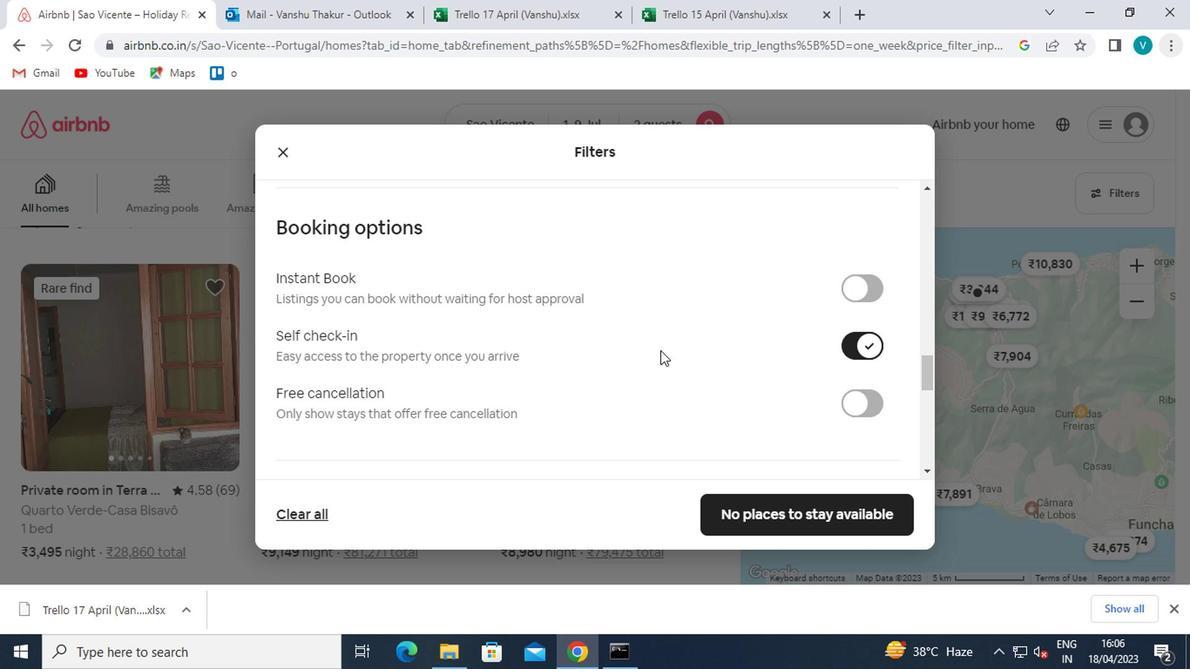 
Action: Mouse moved to (644, 350)
Screenshot: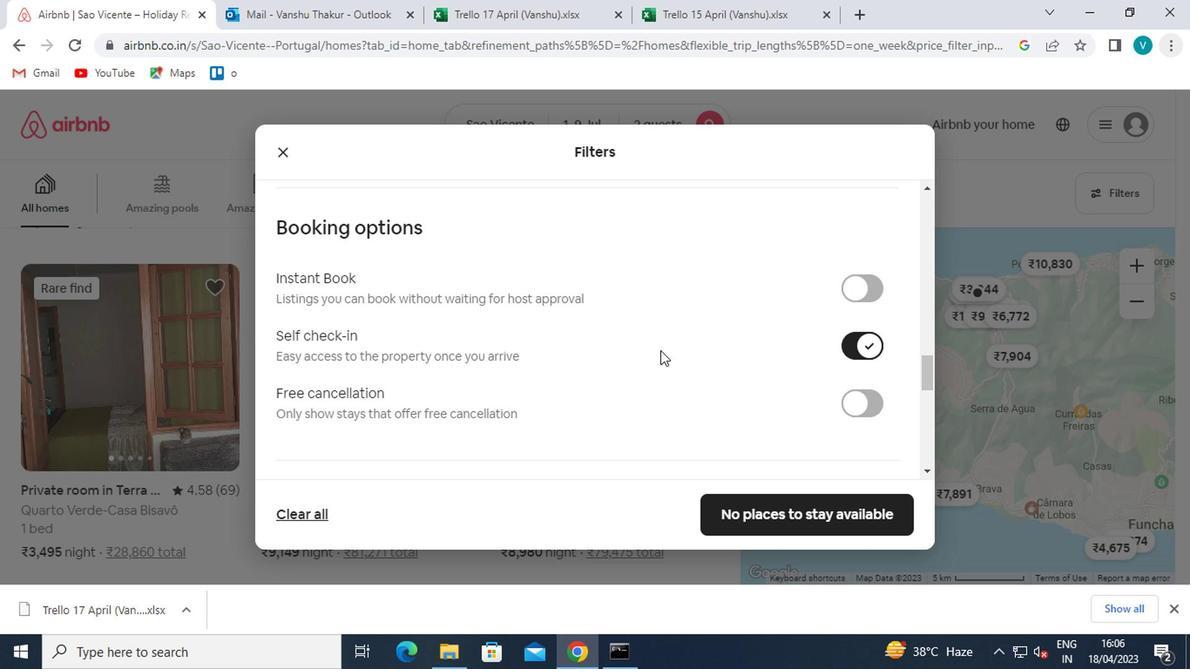 
Action: Mouse scrolled (644, 349) with delta (0, 0)
Screenshot: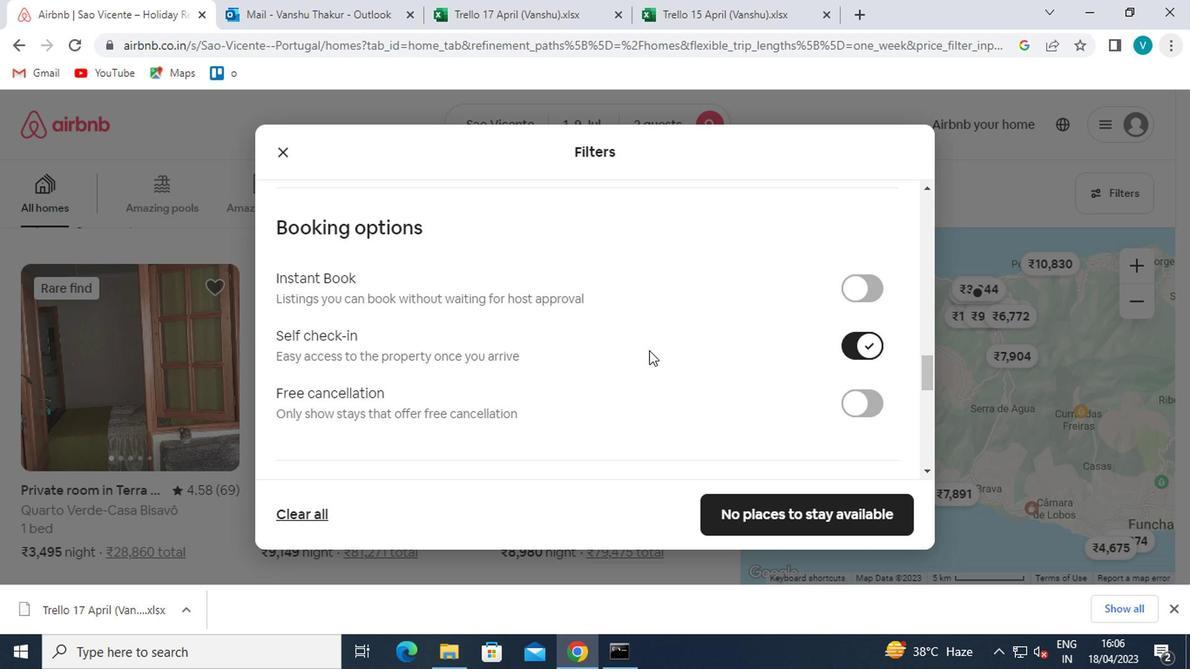 
Action: Mouse moved to (643, 350)
Screenshot: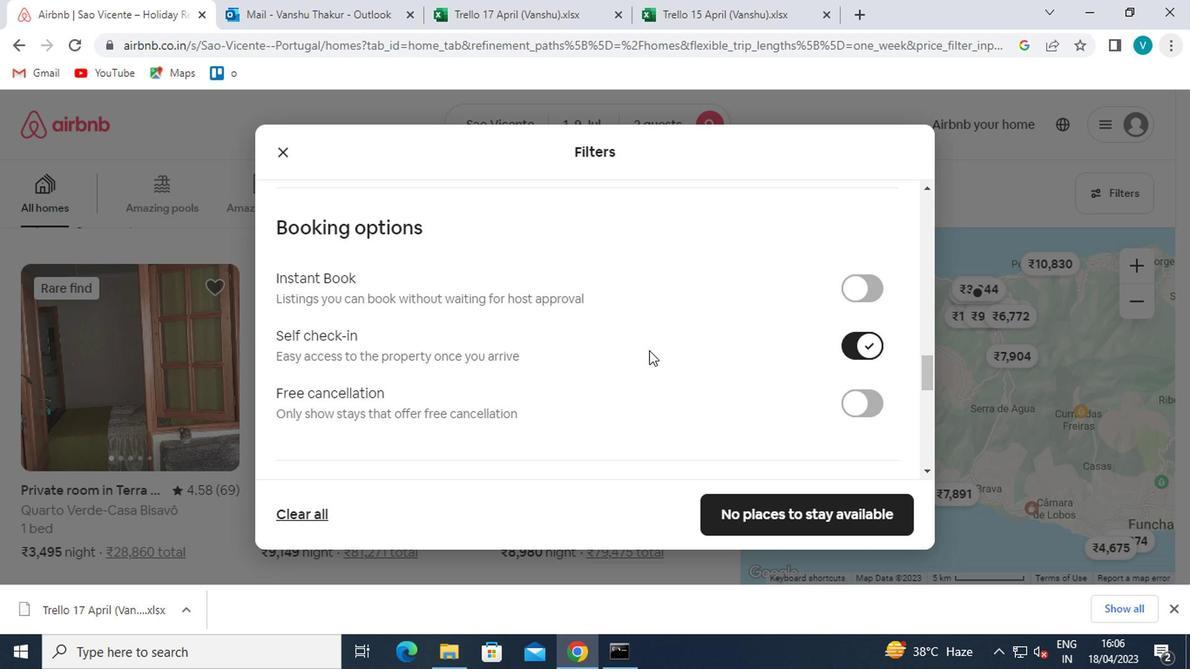 
Action: Mouse scrolled (643, 349) with delta (0, 0)
Screenshot: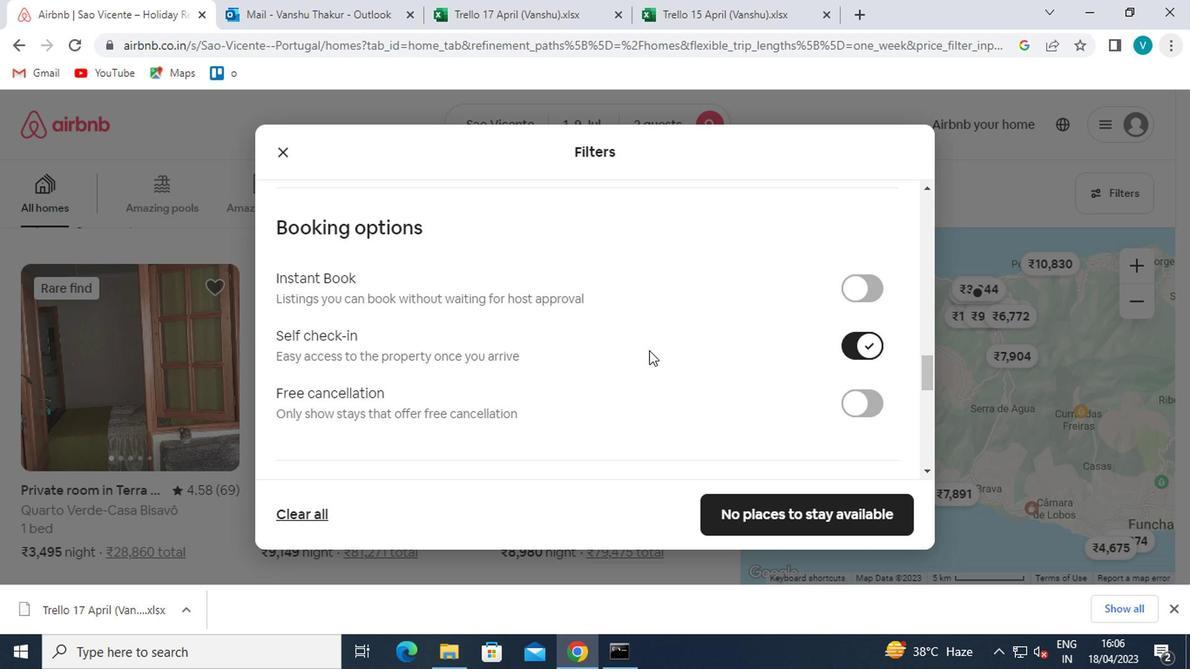 
Action: Mouse moved to (468, 394)
Screenshot: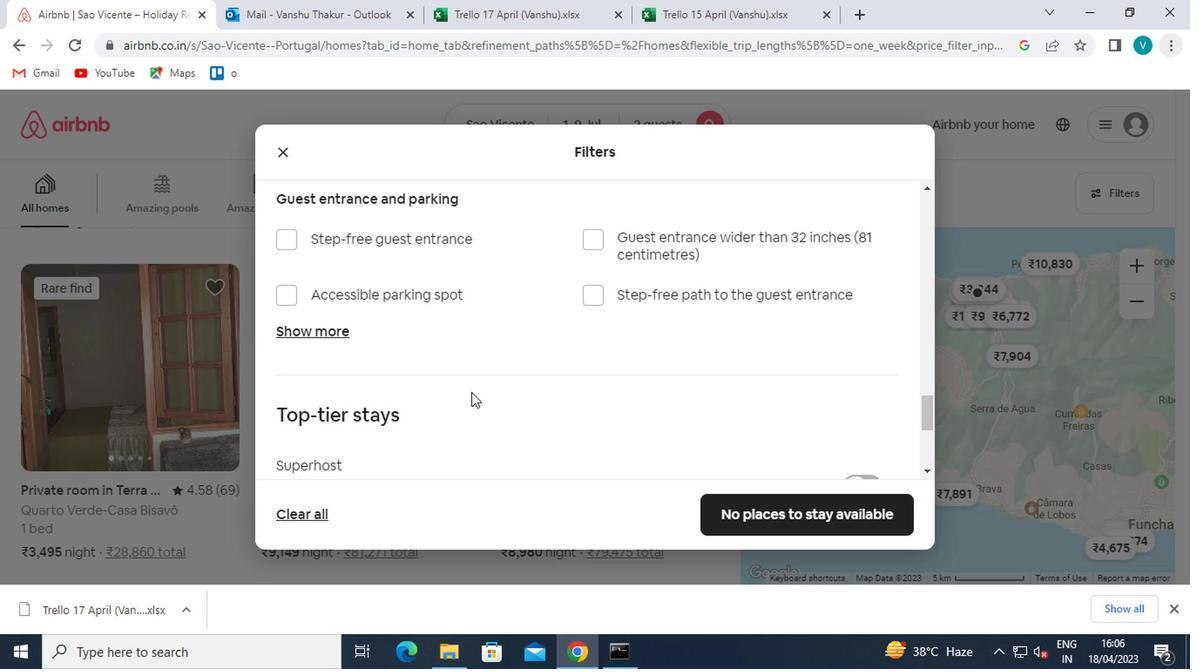 
Action: Mouse scrolled (468, 394) with delta (0, 0)
Screenshot: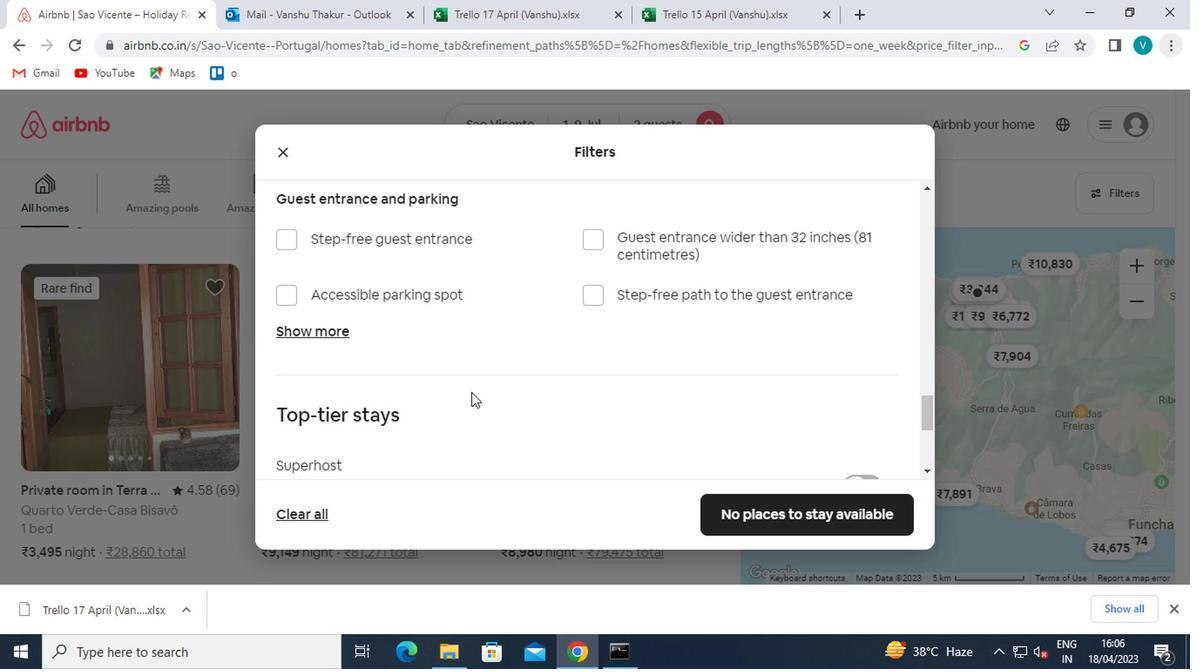 
Action: Mouse scrolled (468, 394) with delta (0, 0)
Screenshot: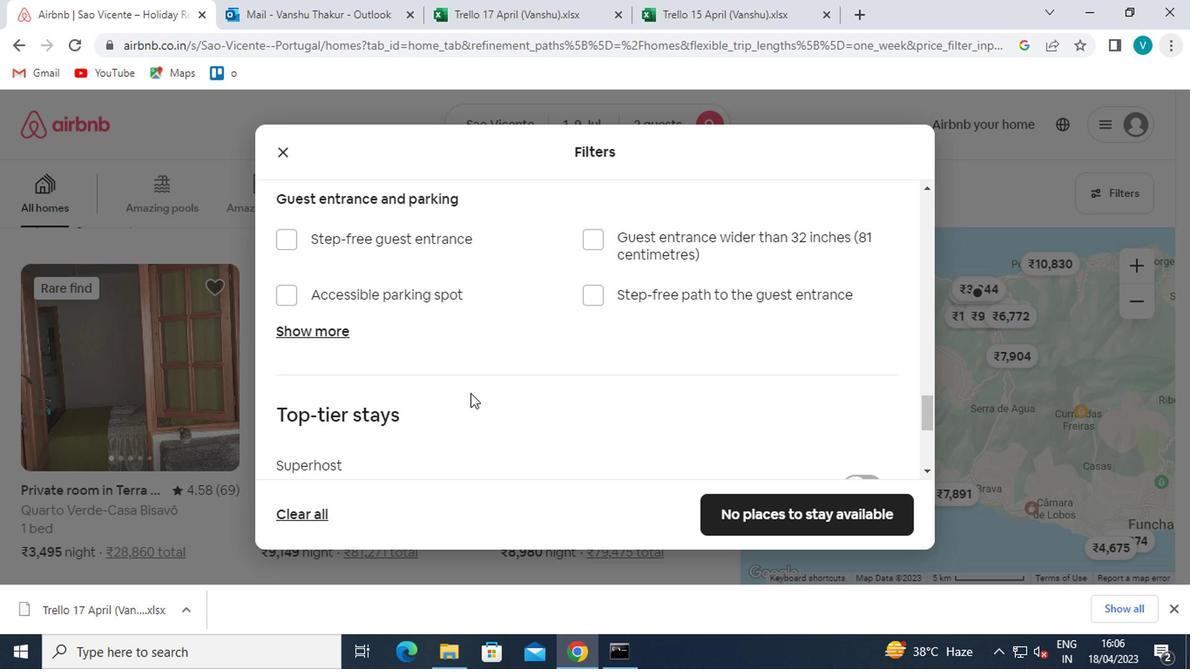 
Action: Mouse moved to (468, 394)
Screenshot: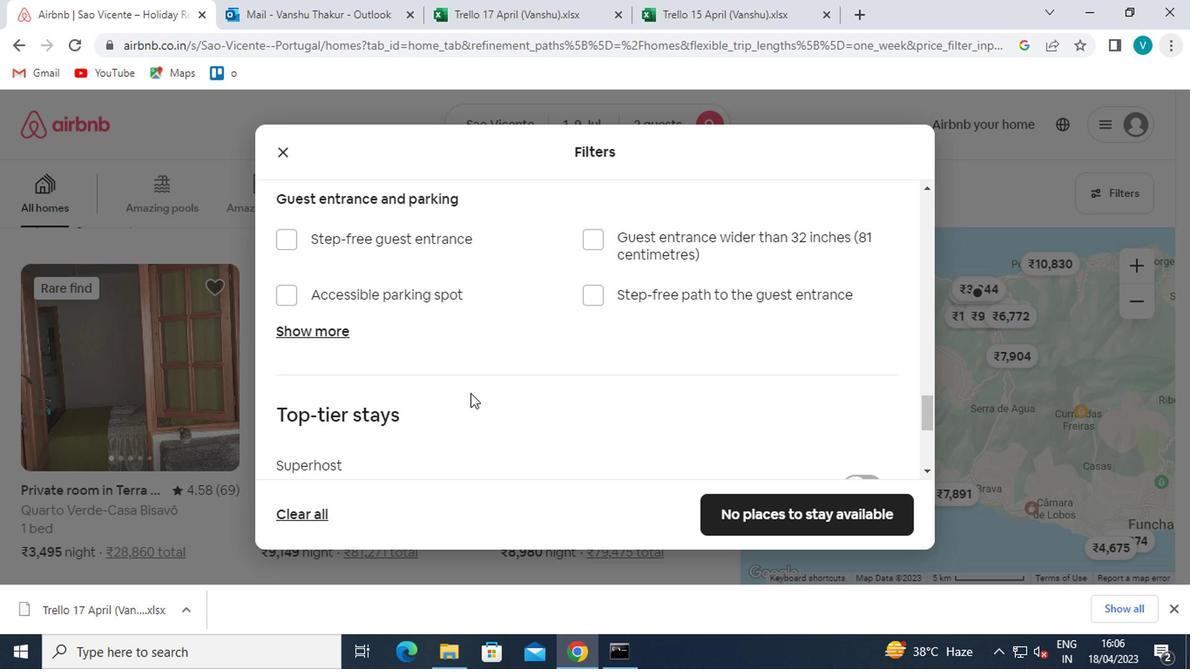 
Action: Mouse scrolled (468, 394) with delta (0, 0)
Screenshot: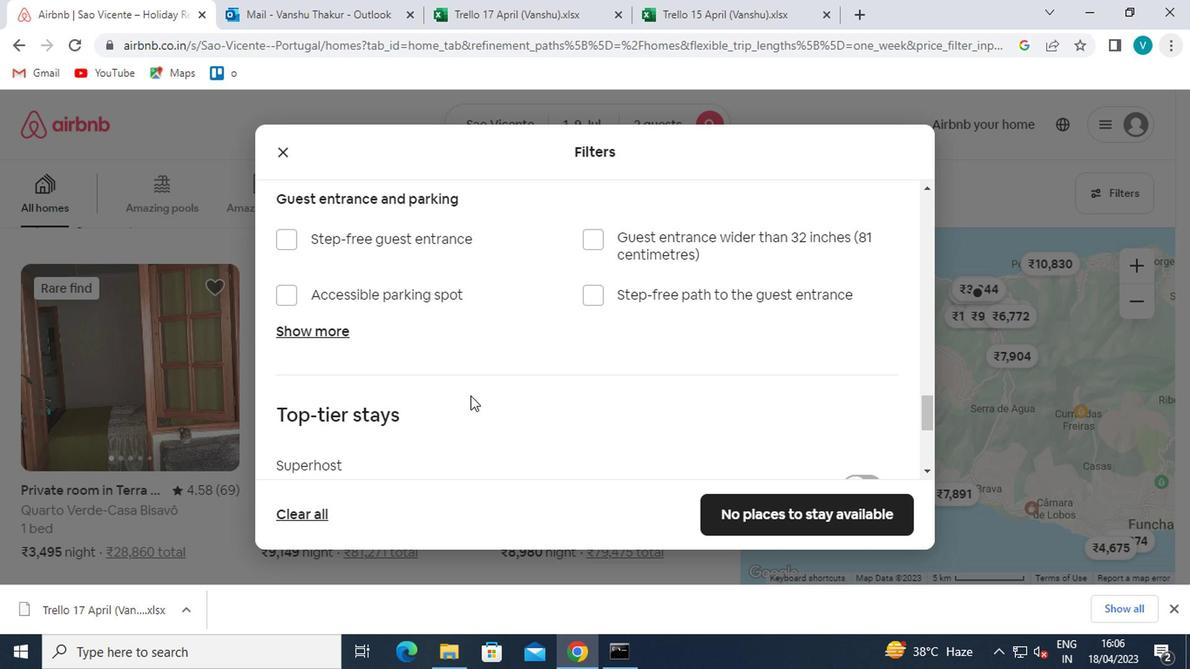 
Action: Mouse moved to (328, 461)
Screenshot: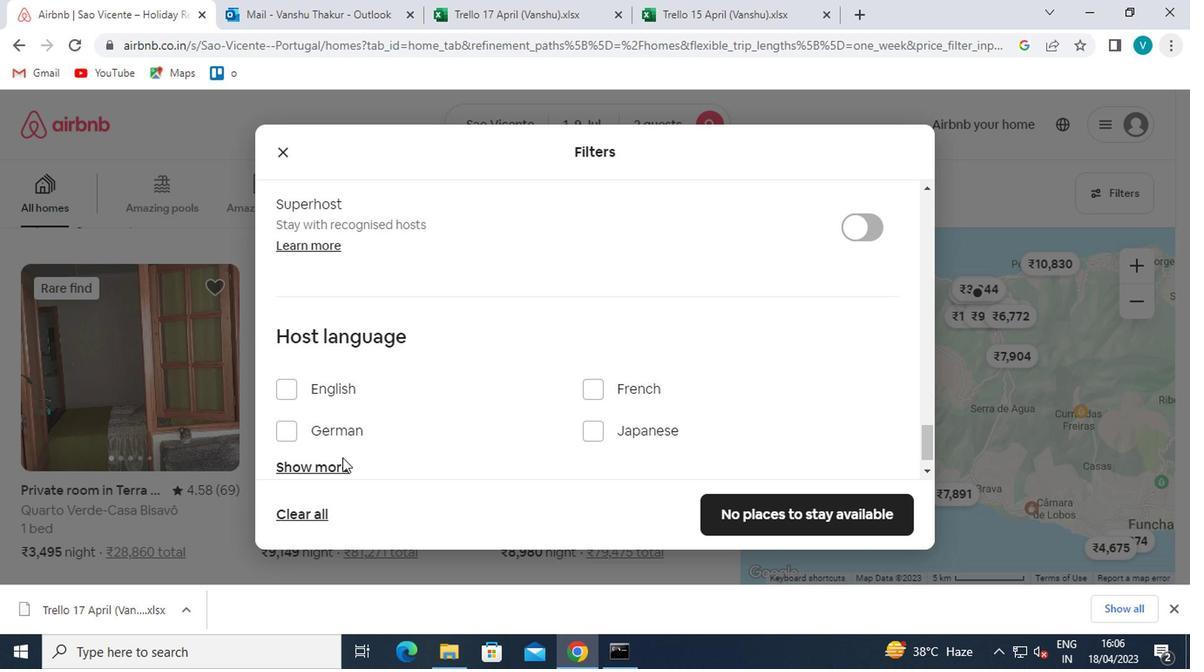 
Action: Mouse pressed left at (328, 461)
Screenshot: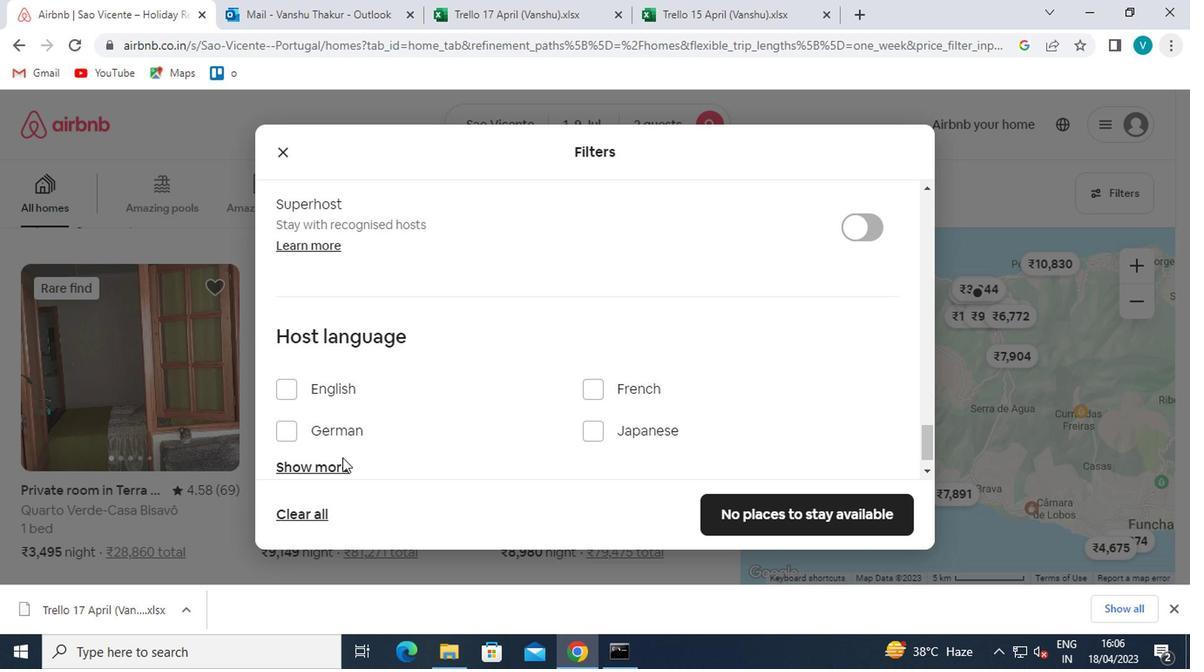 
Action: Mouse moved to (355, 449)
Screenshot: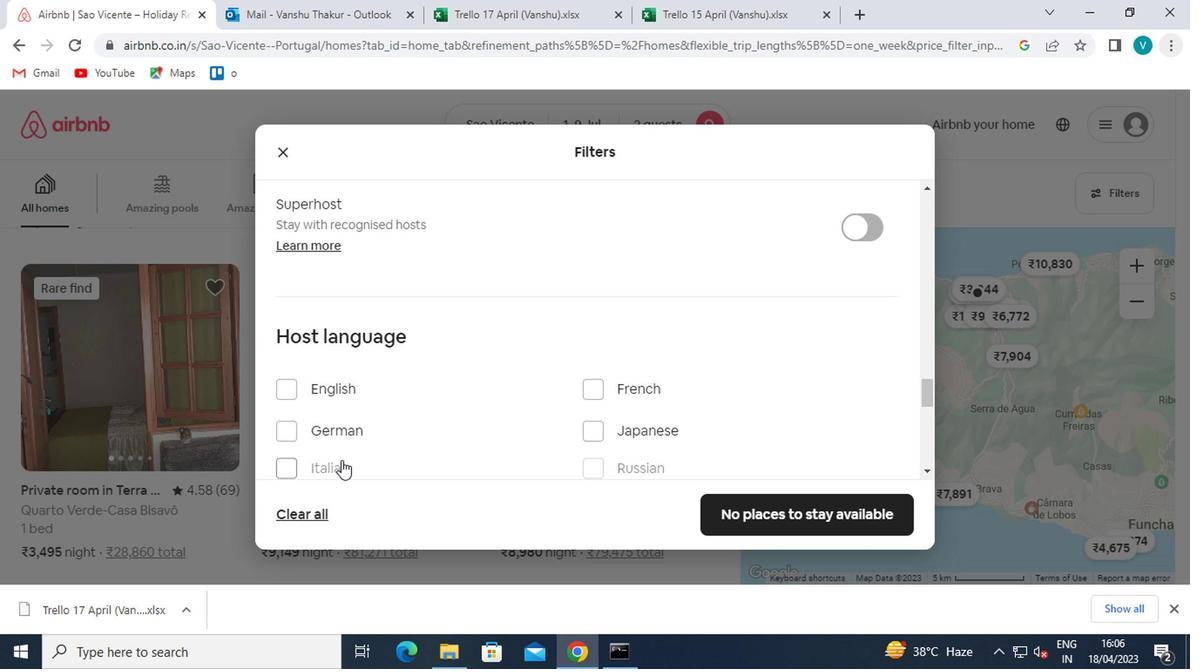 
Action: Mouse scrolled (355, 448) with delta (0, -1)
Screenshot: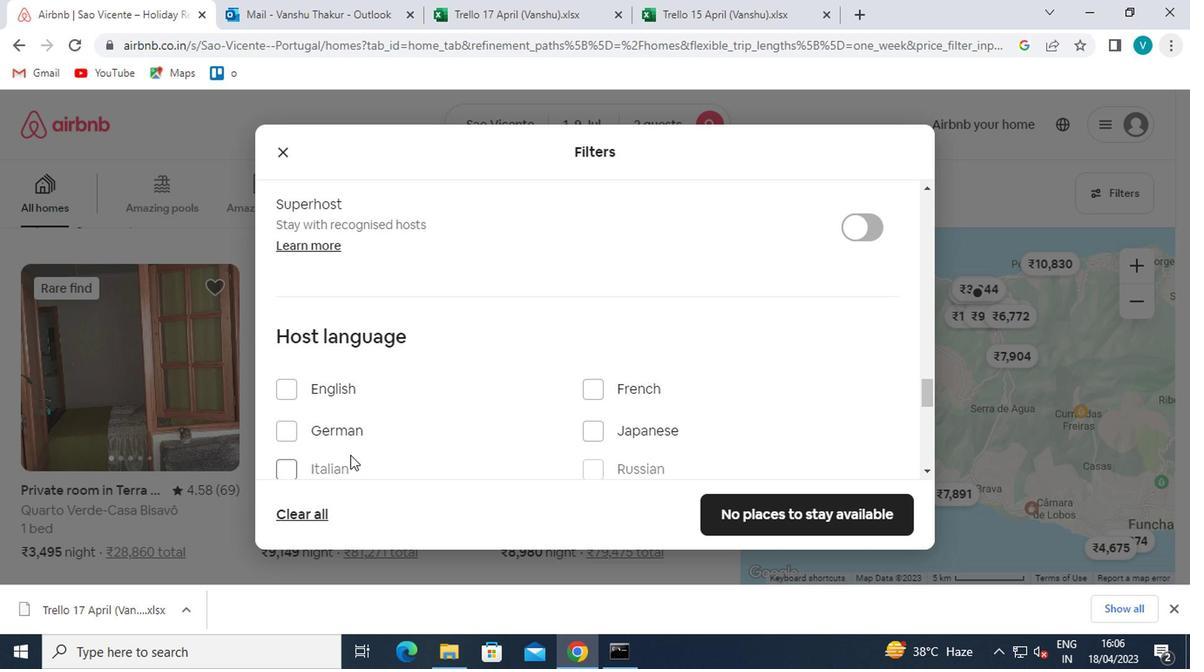 
Action: Mouse scrolled (355, 448) with delta (0, -1)
Screenshot: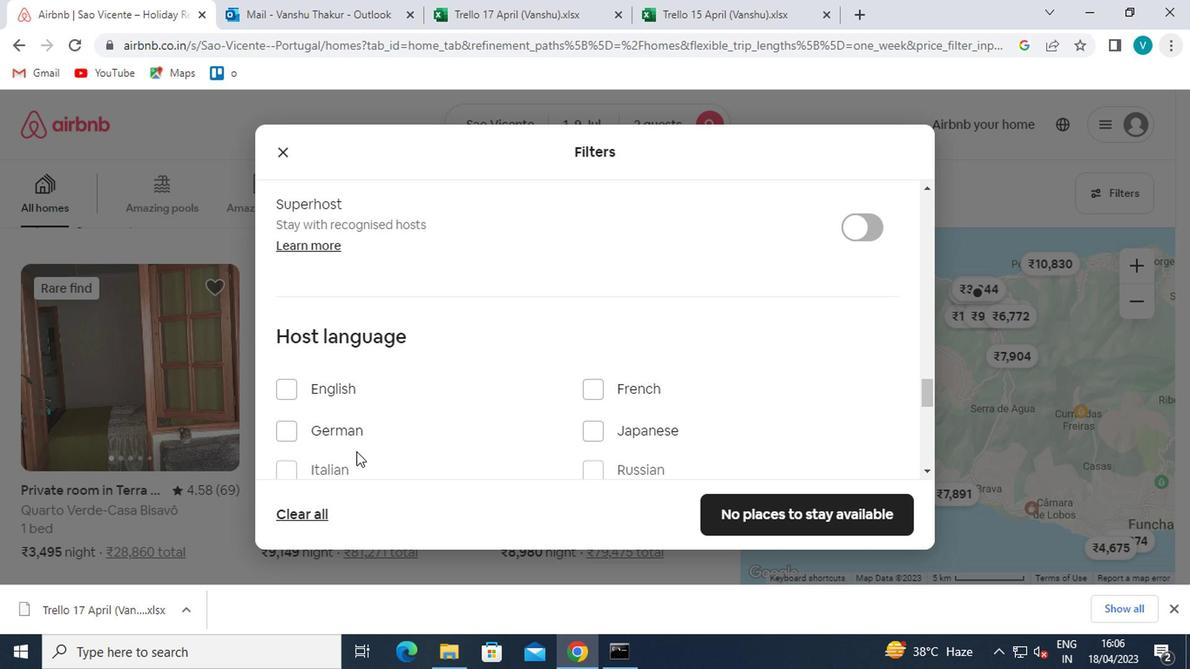 
Action: Mouse moved to (283, 343)
Screenshot: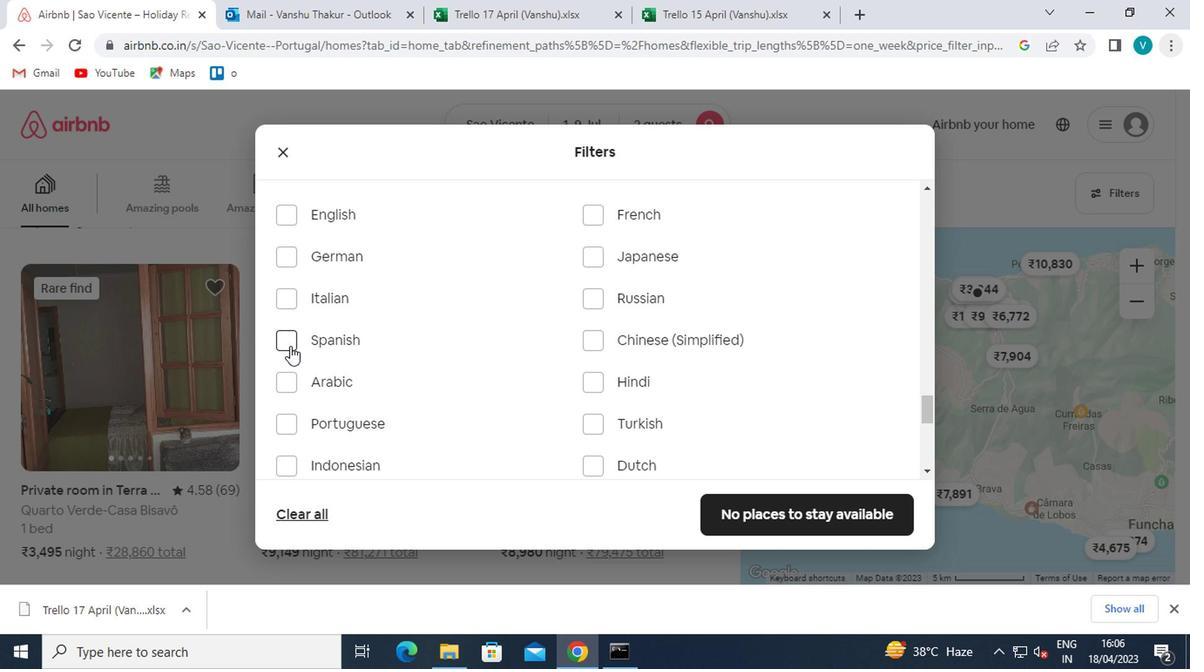 
Action: Mouse pressed left at (283, 343)
Screenshot: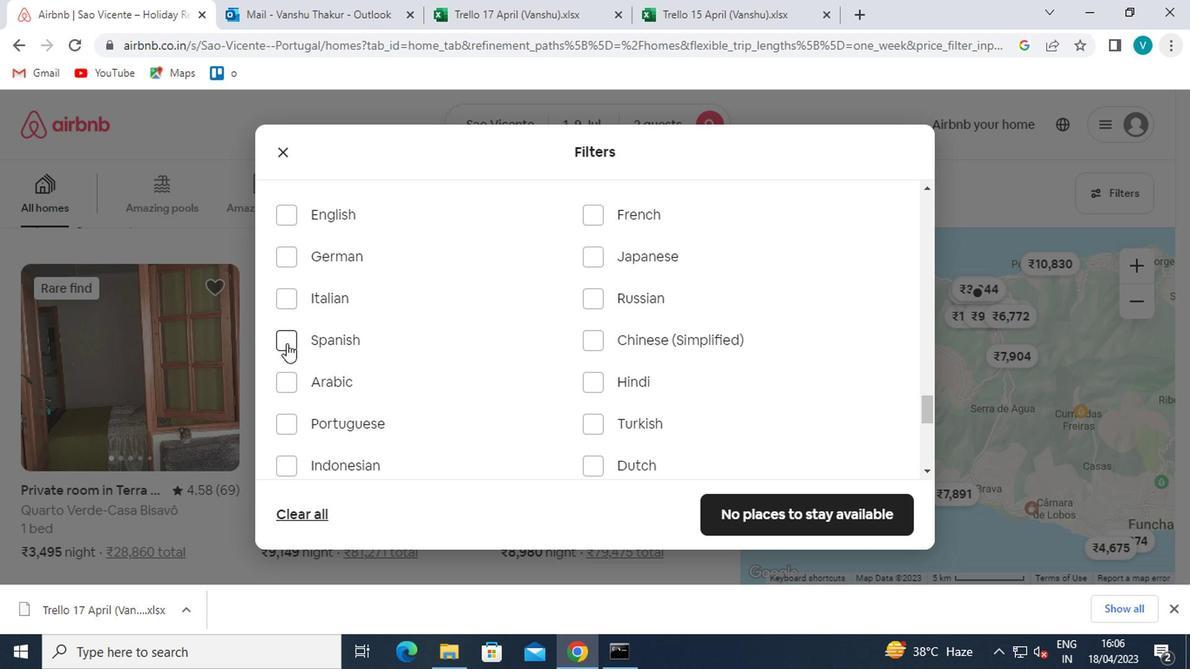 
Action: Mouse moved to (737, 498)
Screenshot: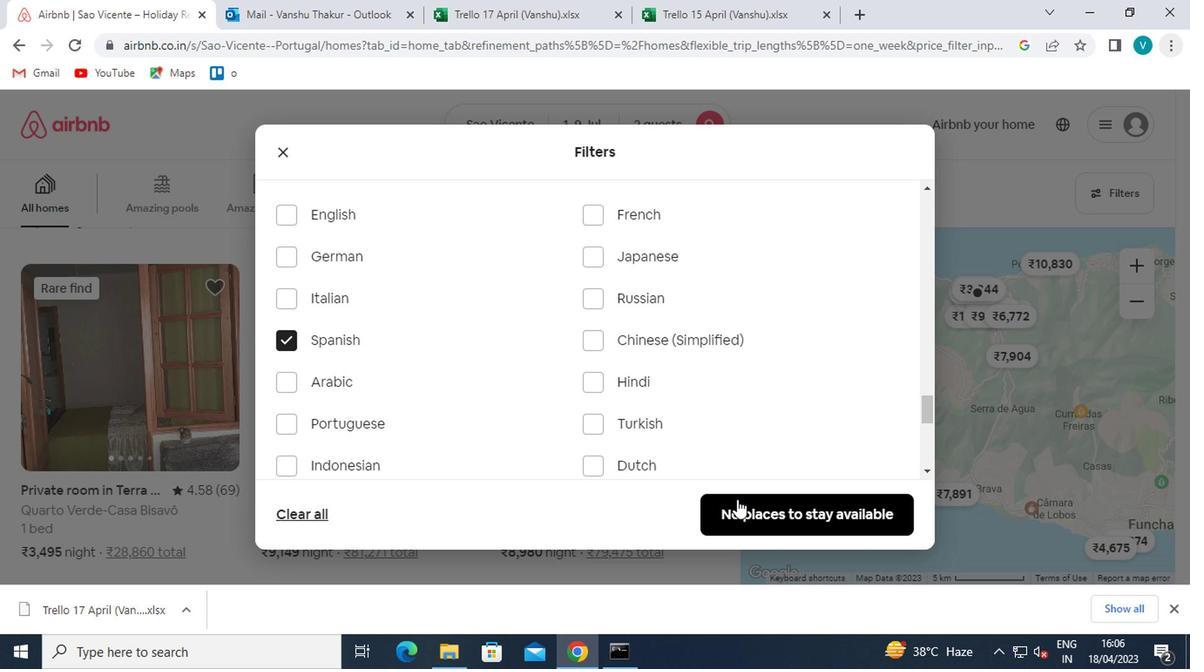 
Action: Mouse pressed left at (737, 498)
Screenshot: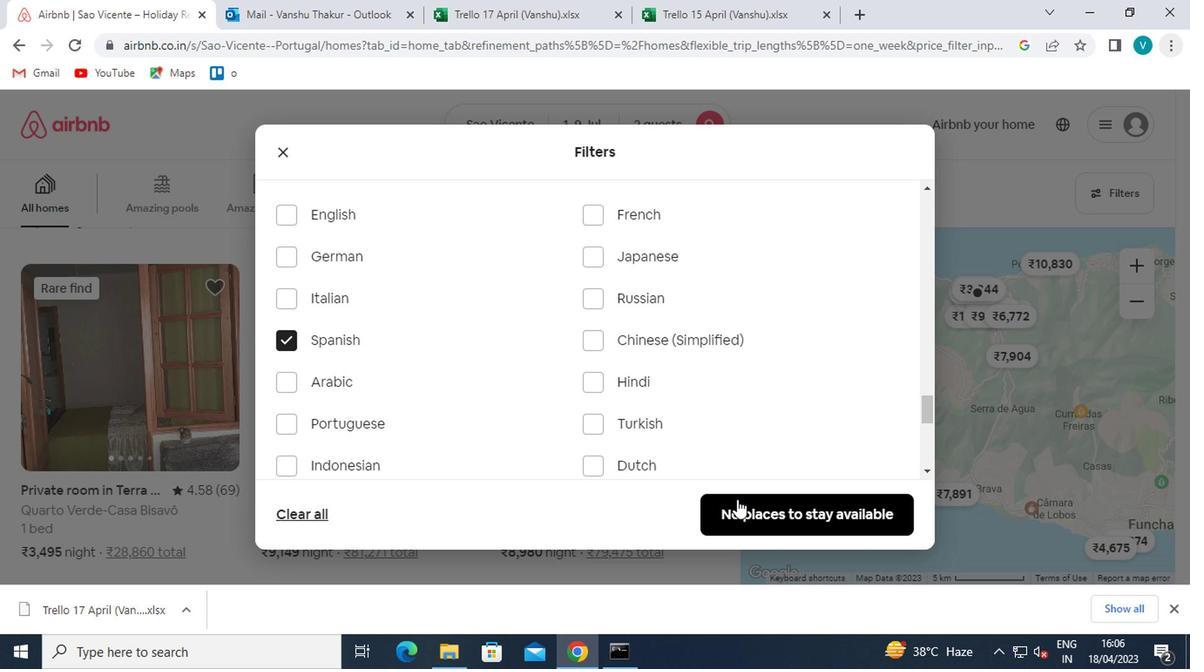 
Action: Mouse moved to (711, 430)
Screenshot: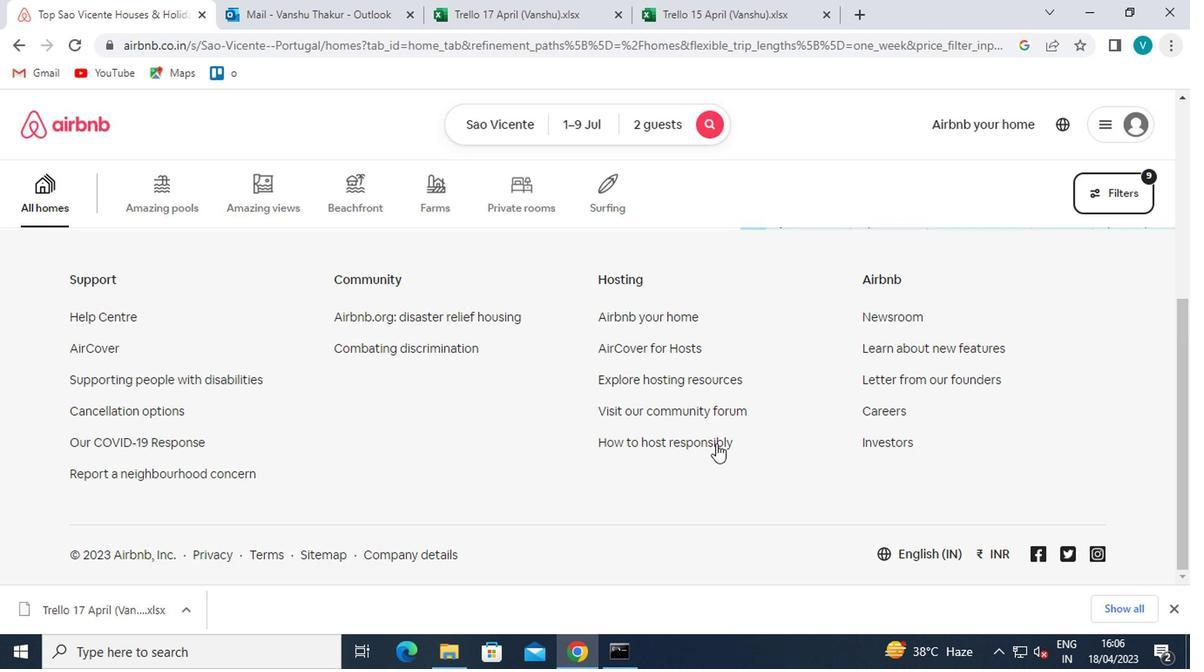 
